 Task: Look for space in Heniches'k, Ukraine from 10th September, 2023 to 16th September, 2023 for 4 adults in price range Rs.10000 to Rs.14000. Place can be private room with 4 bedrooms having 4 beds and 4 bathrooms. Property type can be house, flat, guest house. Amenities needed are: wifi, TV, free parkinig on premises, gym, breakfast. Booking option can be shelf check-in. Required host language is English.
Action: Mouse moved to (34, 89)
Screenshot: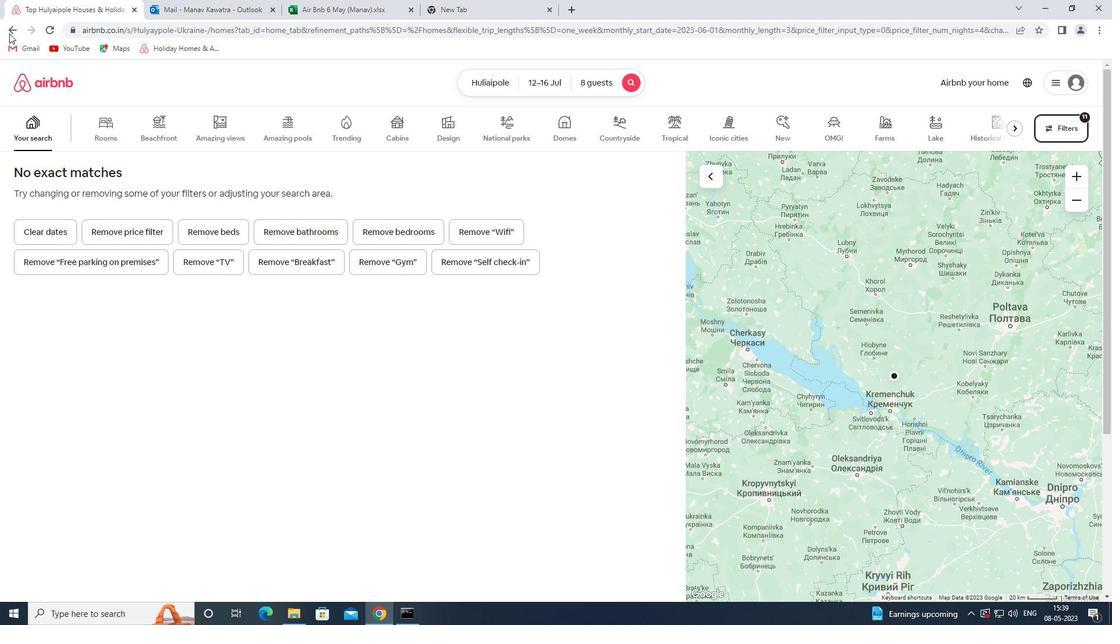 
Action: Mouse pressed left at (34, 89)
Screenshot: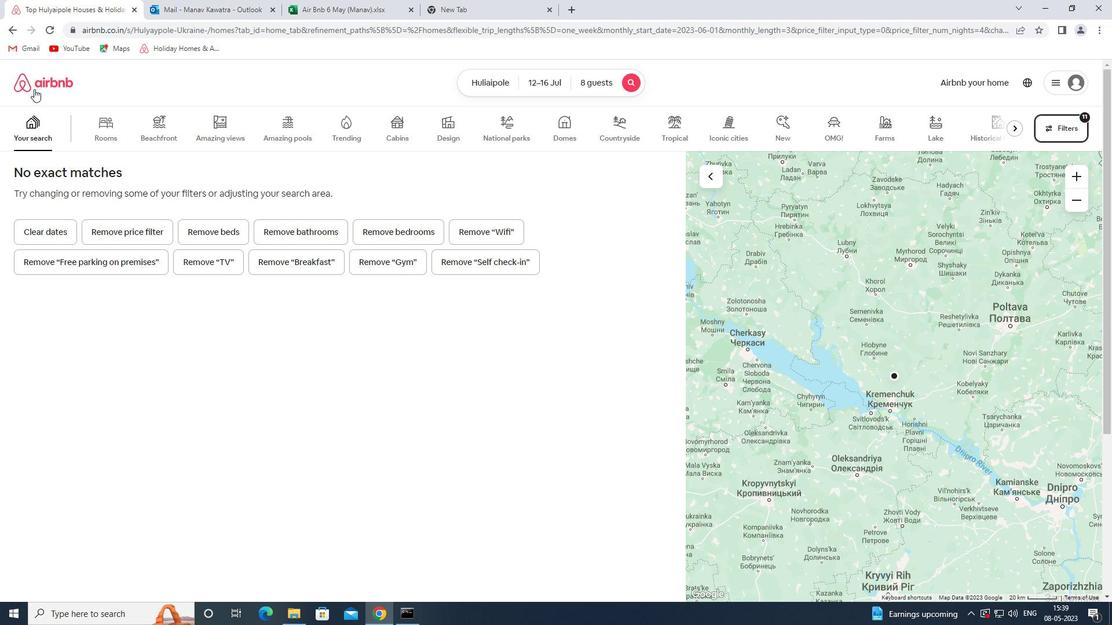 
Action: Mouse moved to (490, 118)
Screenshot: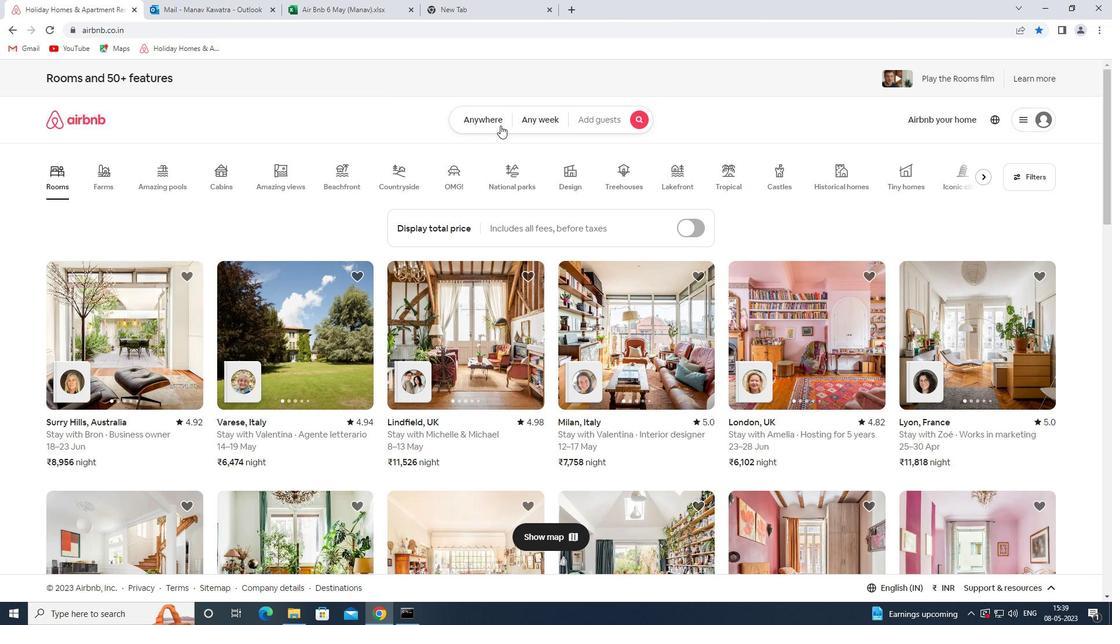 
Action: Mouse pressed left at (490, 118)
Screenshot: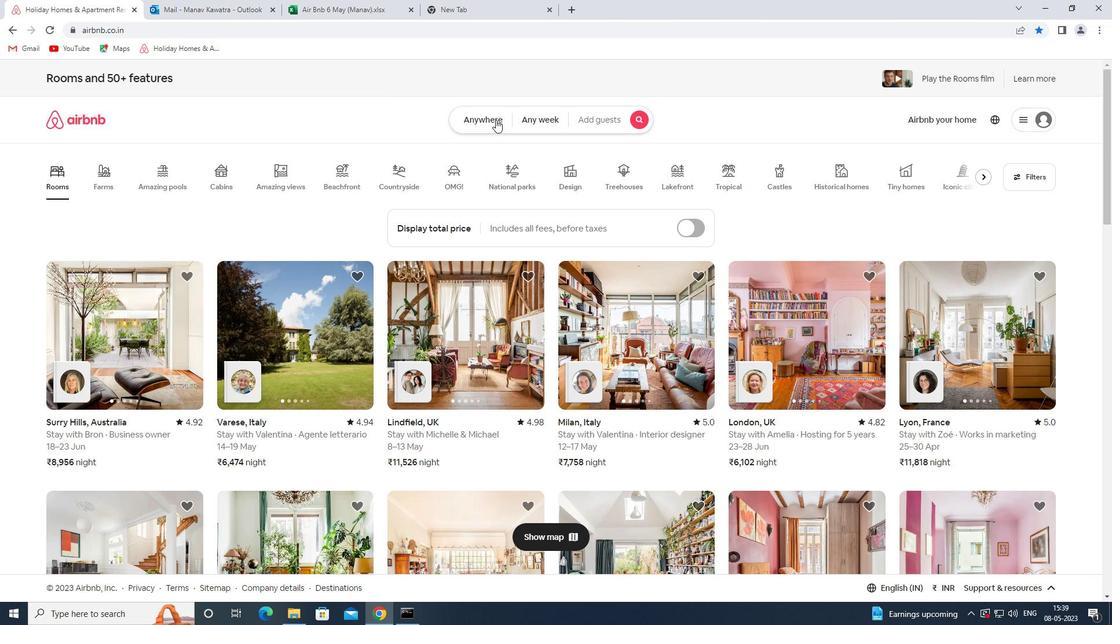 
Action: Mouse moved to (427, 172)
Screenshot: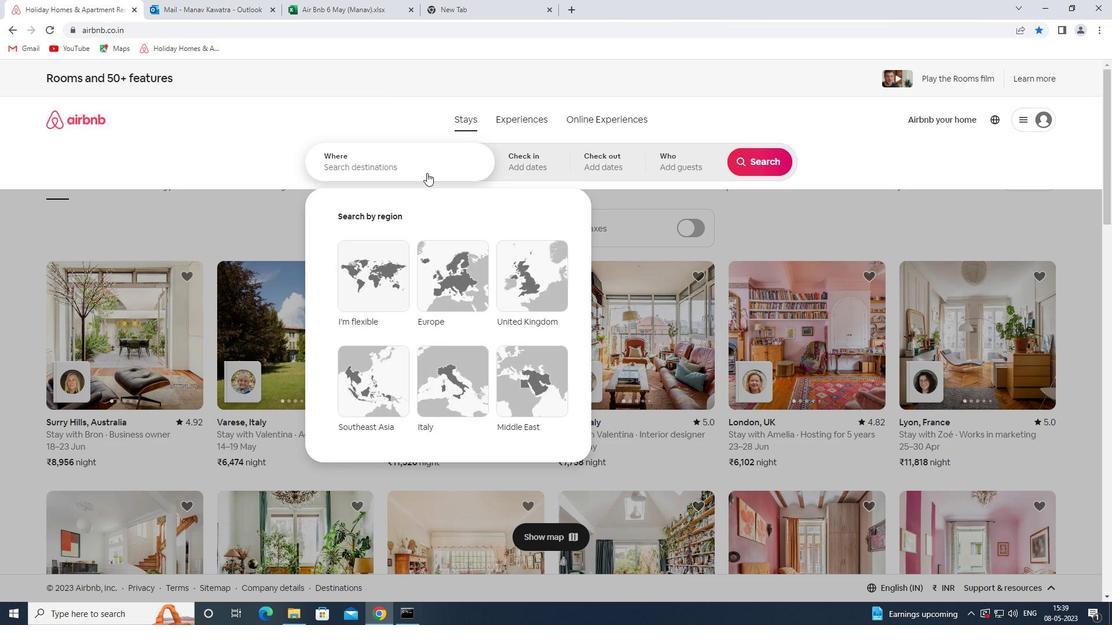 
Action: Mouse pressed left at (427, 172)
Screenshot: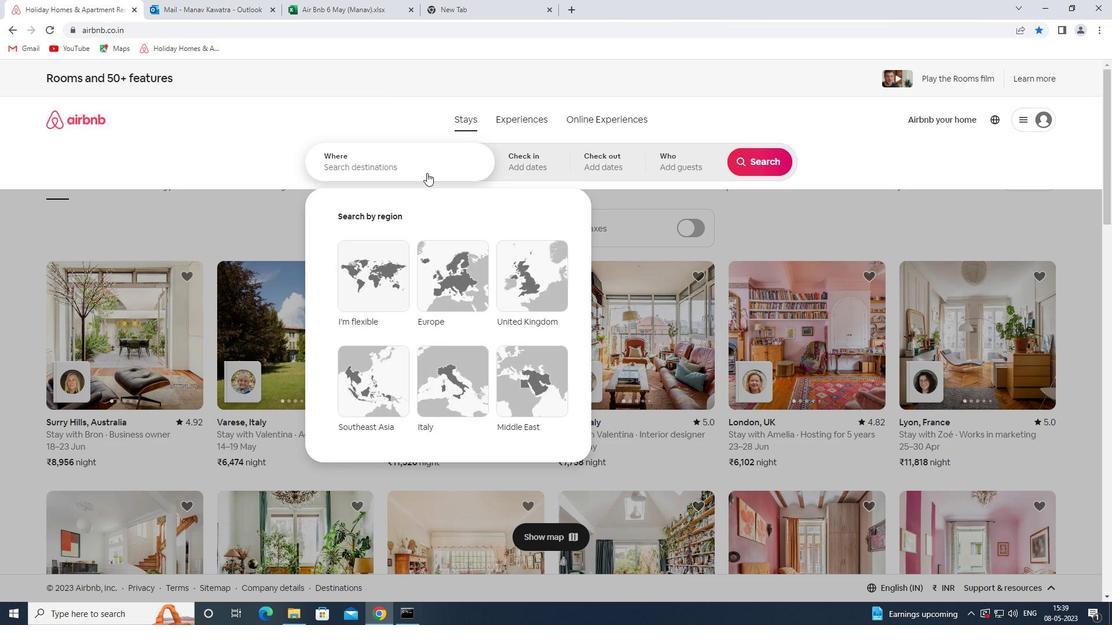 
Action: Key pressed <Key.shift_r><Key.shift_r><Key.shift_r><Key.shift_r><Key.shift_r><Key.shift_r><Key.shift_r><Key.shift_r><Key.shift_r><Key.shift_r>Horodyshche<Key.space><Key.shift>UKRAINE<Key.space><Key.enter>
Screenshot: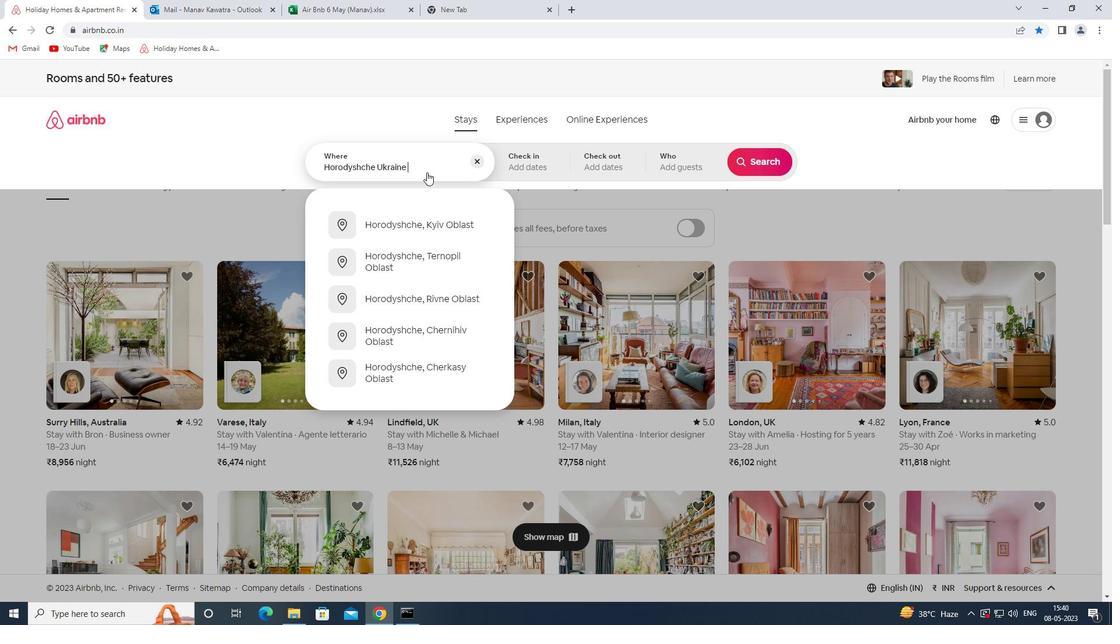 
Action: Mouse moved to (764, 260)
Screenshot: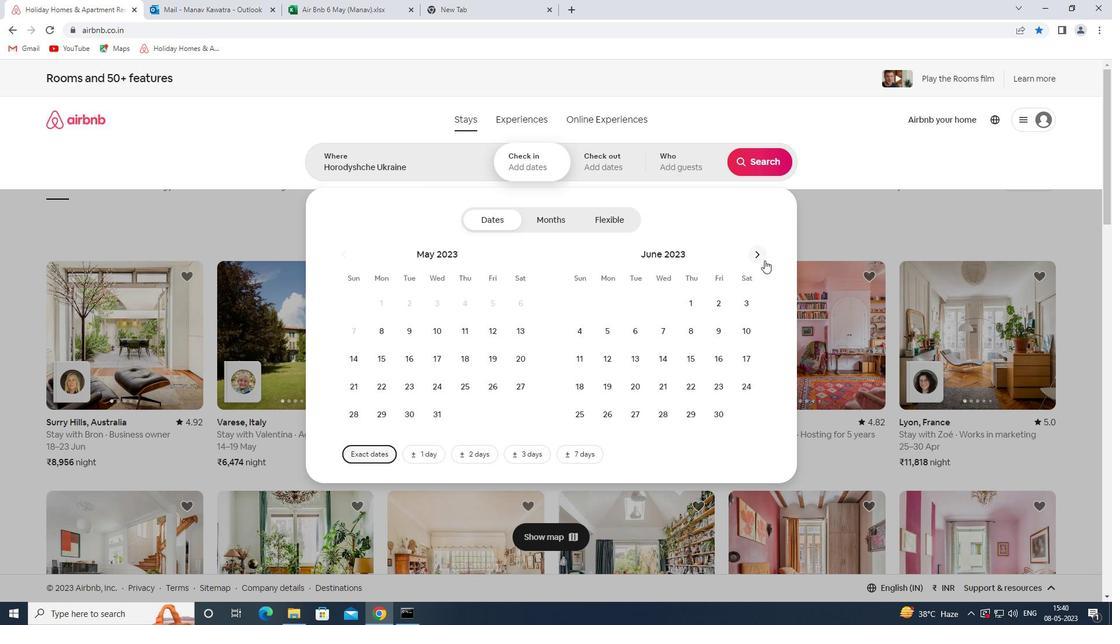
Action: Mouse pressed left at (764, 260)
Screenshot: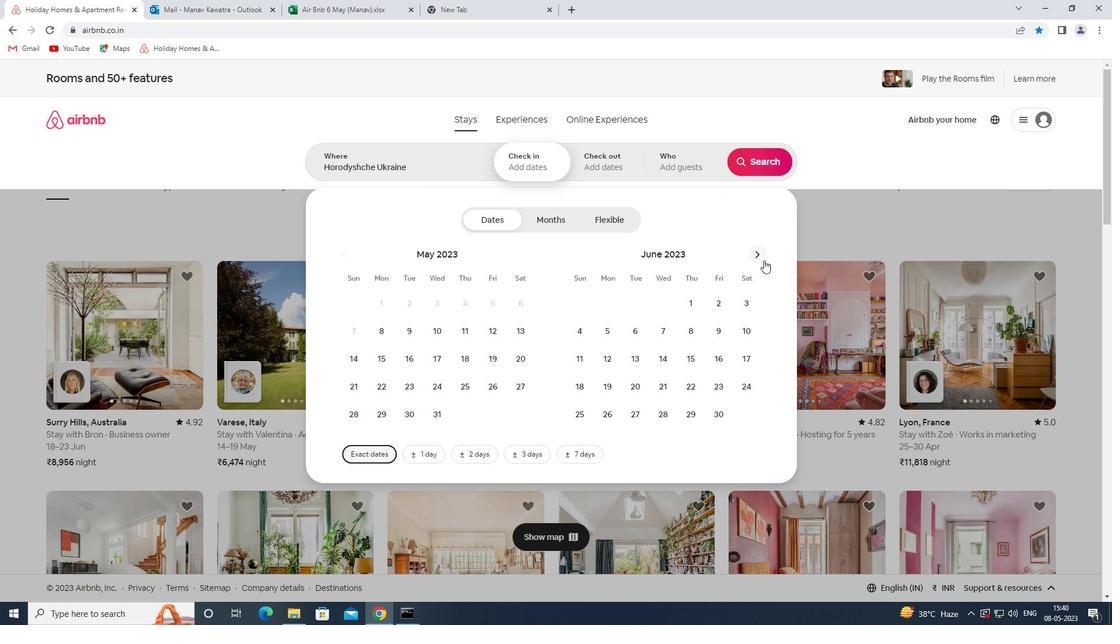 
Action: Mouse pressed left at (764, 260)
Screenshot: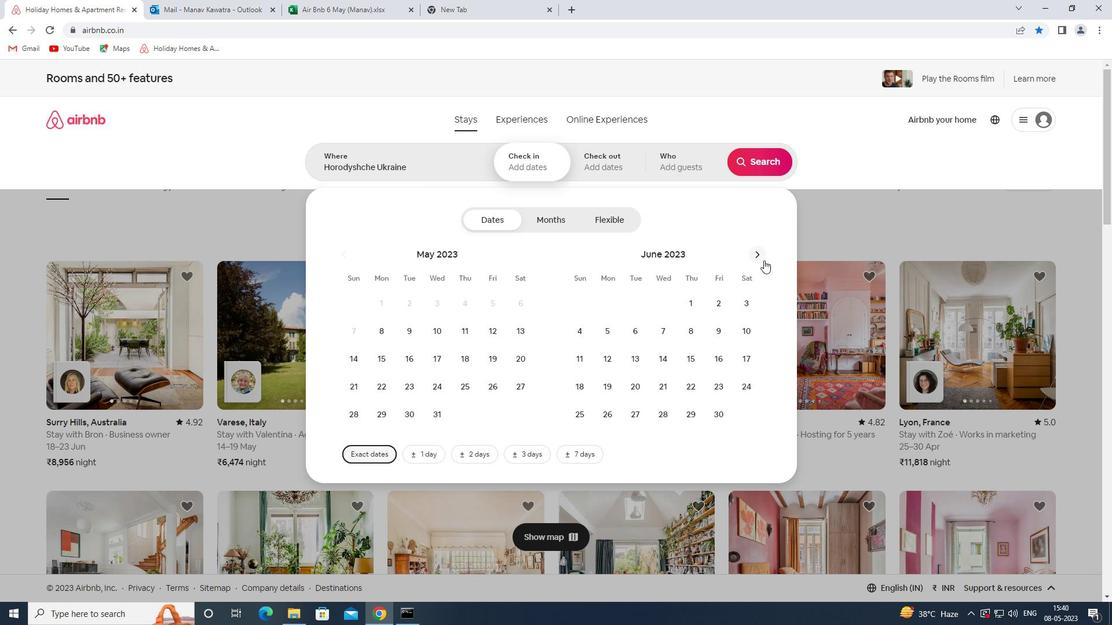 
Action: Mouse pressed left at (764, 260)
Screenshot: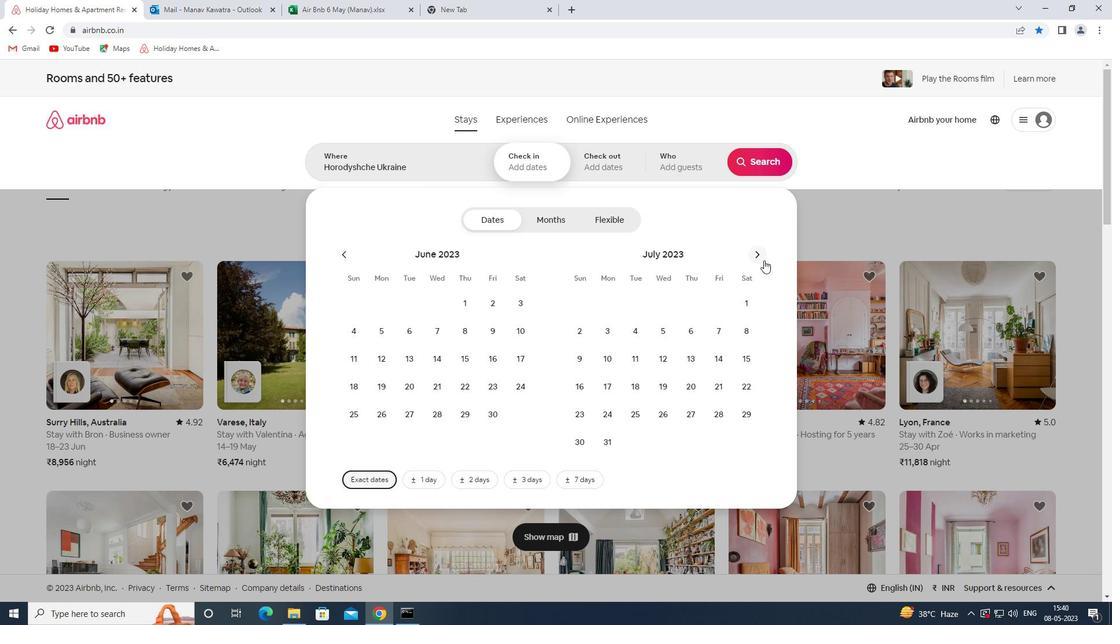 
Action: Mouse moved to (688, 338)
Screenshot: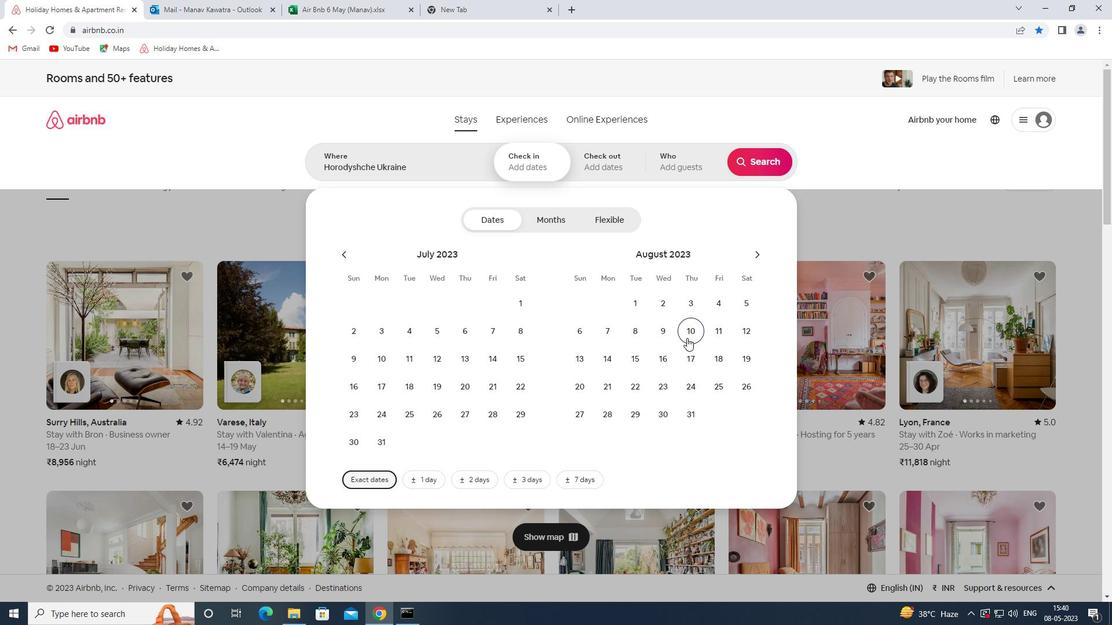 
Action: Mouse pressed left at (688, 338)
Screenshot: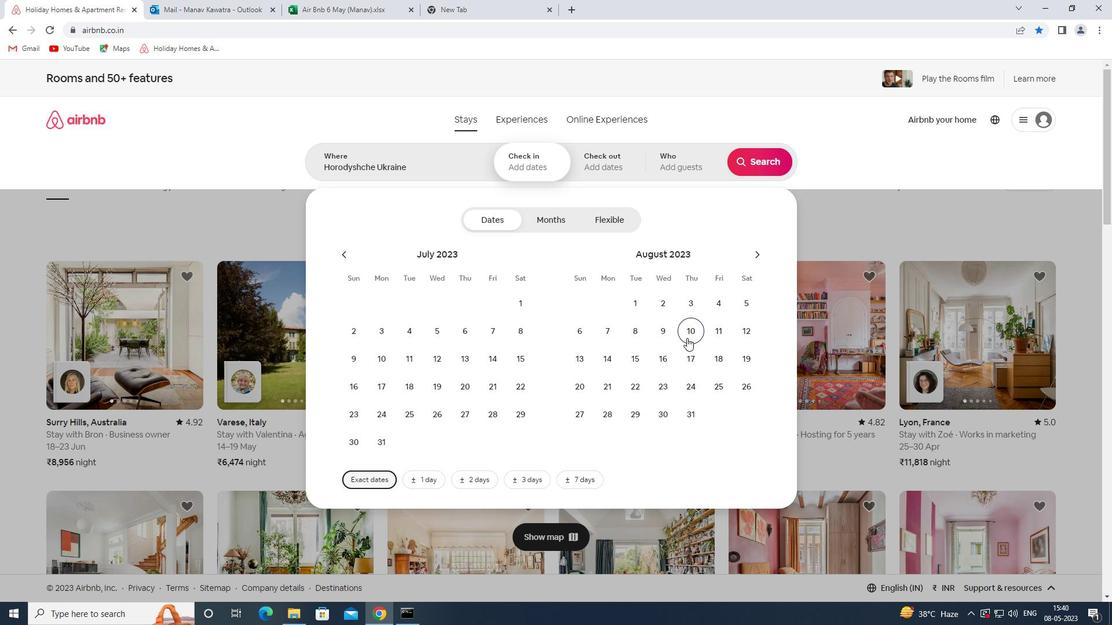 
Action: Mouse moved to (585, 388)
Screenshot: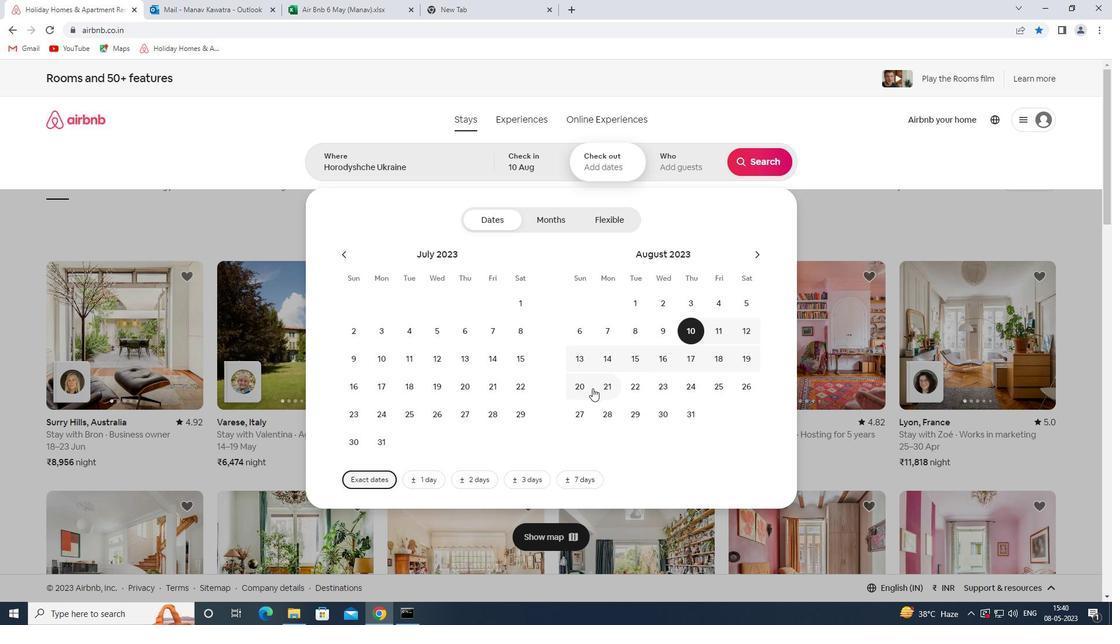 
Action: Mouse pressed left at (585, 388)
Screenshot: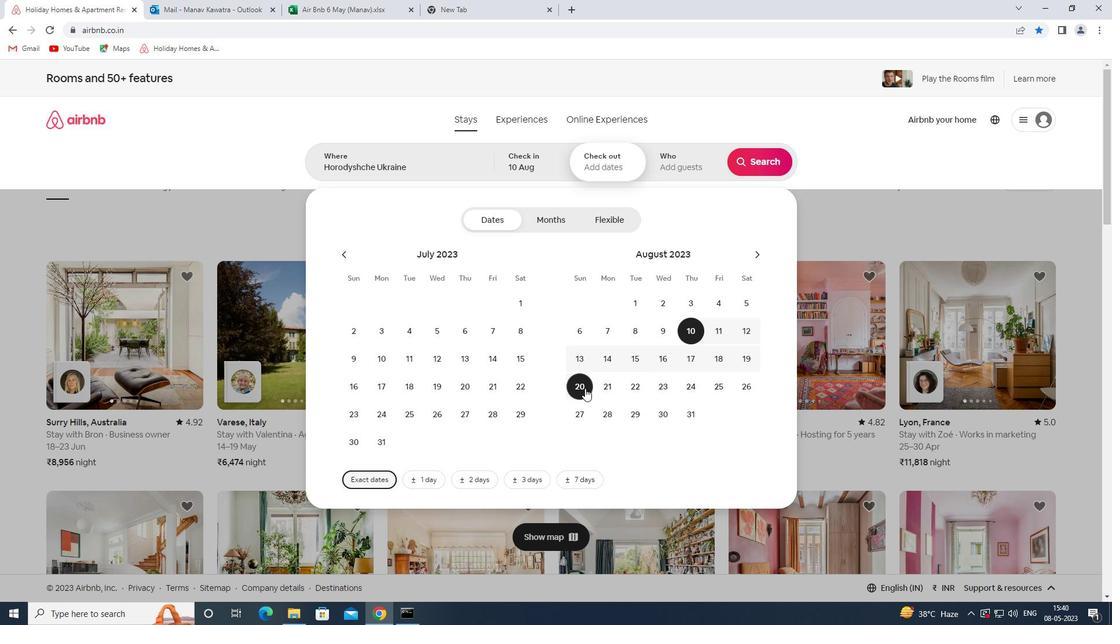
Action: Mouse moved to (689, 165)
Screenshot: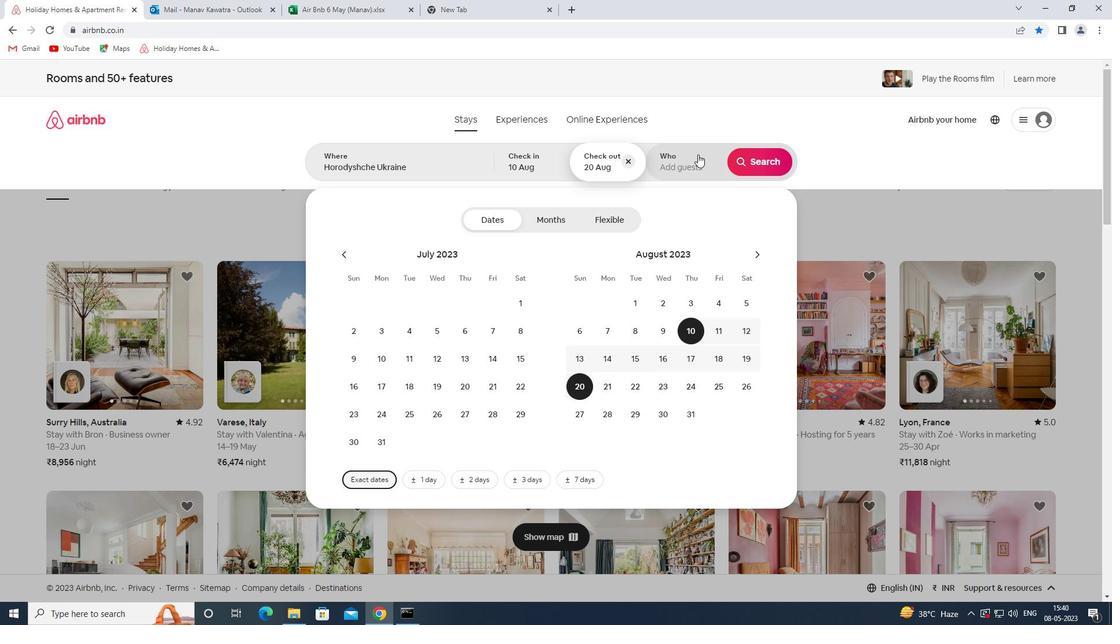 
Action: Mouse pressed left at (689, 165)
Screenshot: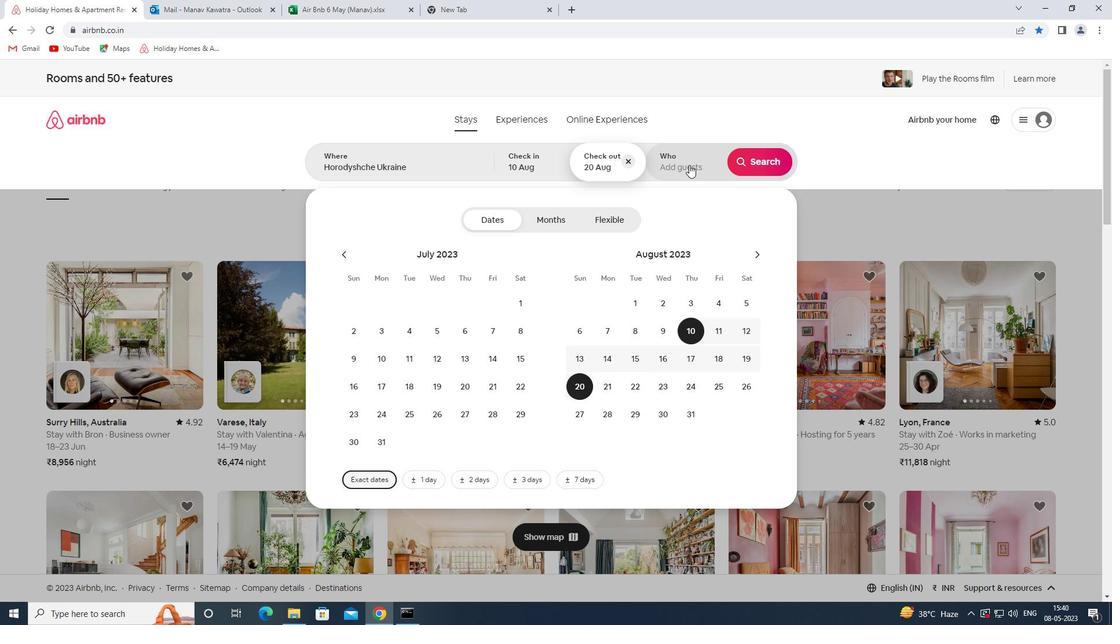 
Action: Mouse moved to (769, 221)
Screenshot: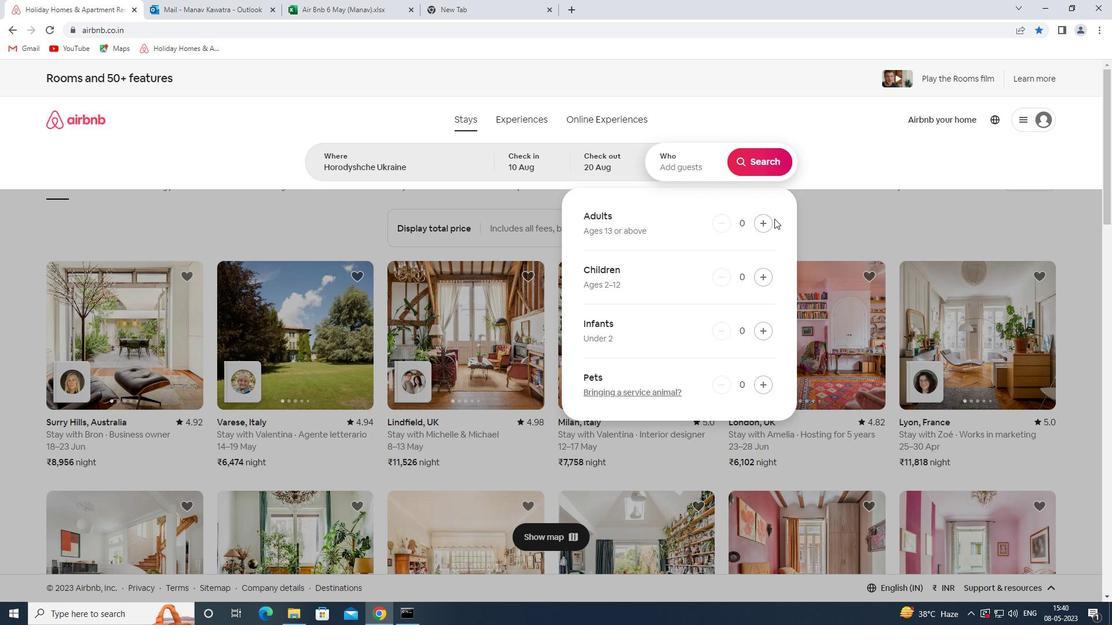 
Action: Mouse pressed left at (769, 221)
Screenshot: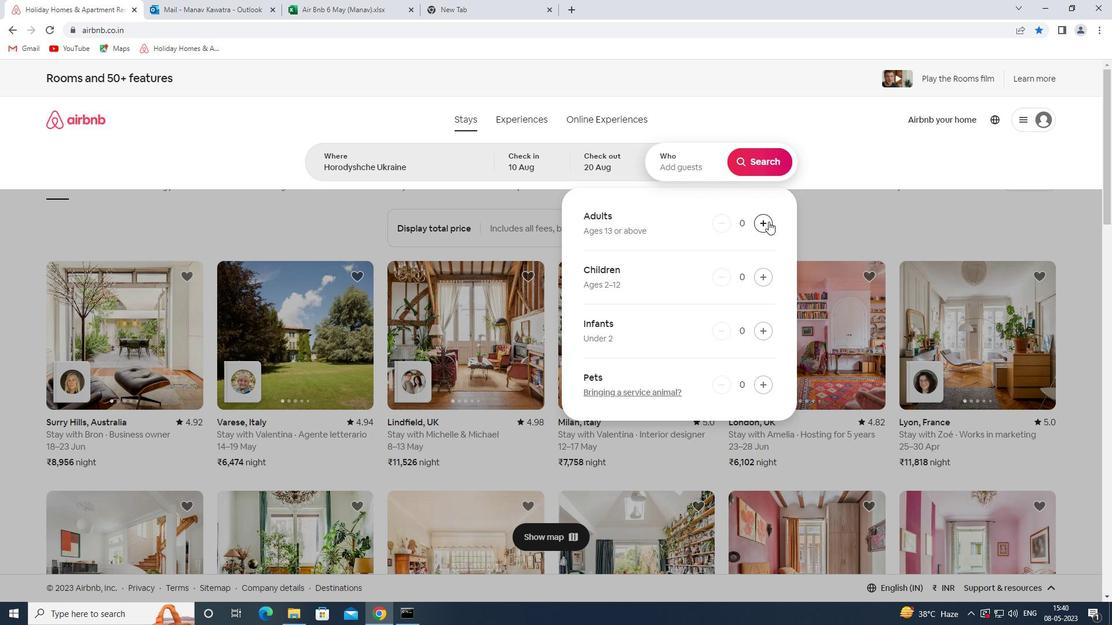 
Action: Mouse pressed left at (769, 221)
Screenshot: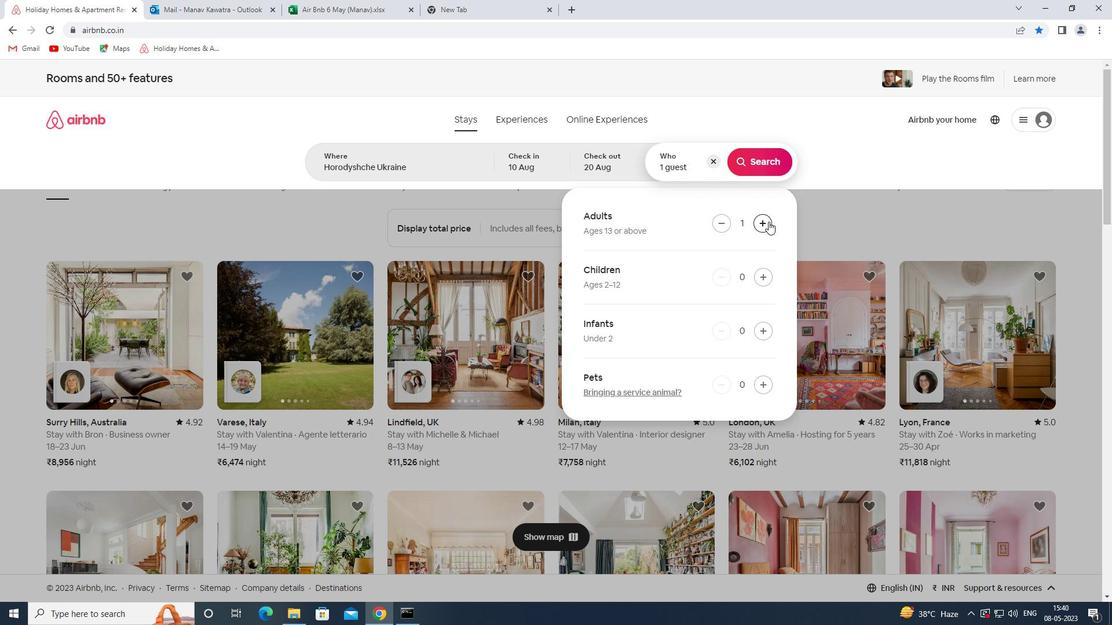 
Action: Mouse pressed left at (769, 221)
Screenshot: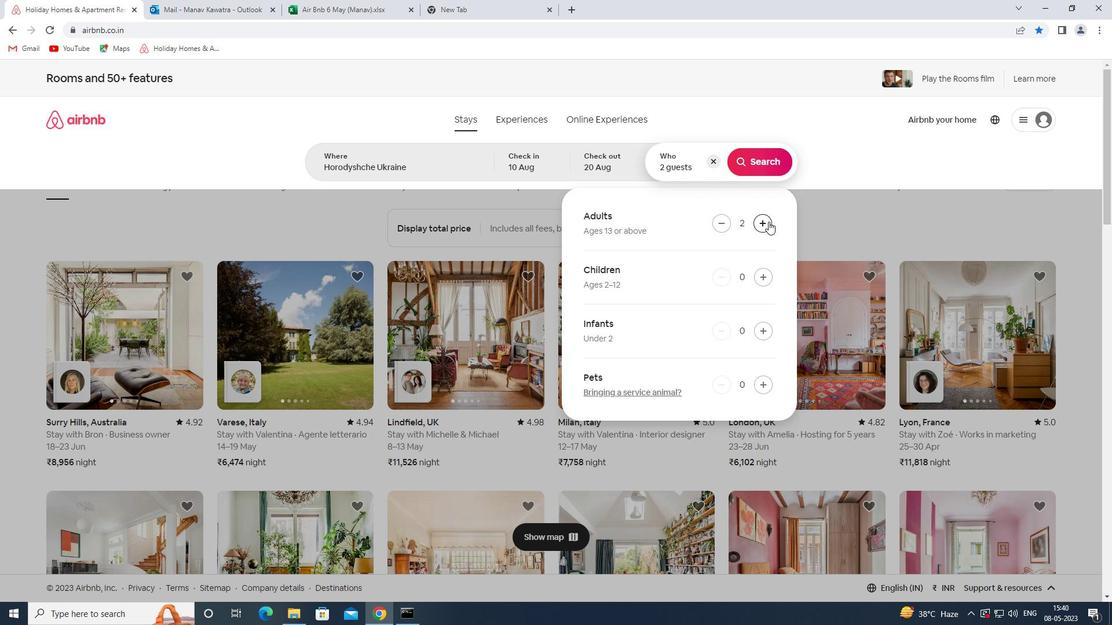 
Action: Mouse pressed left at (769, 221)
Screenshot: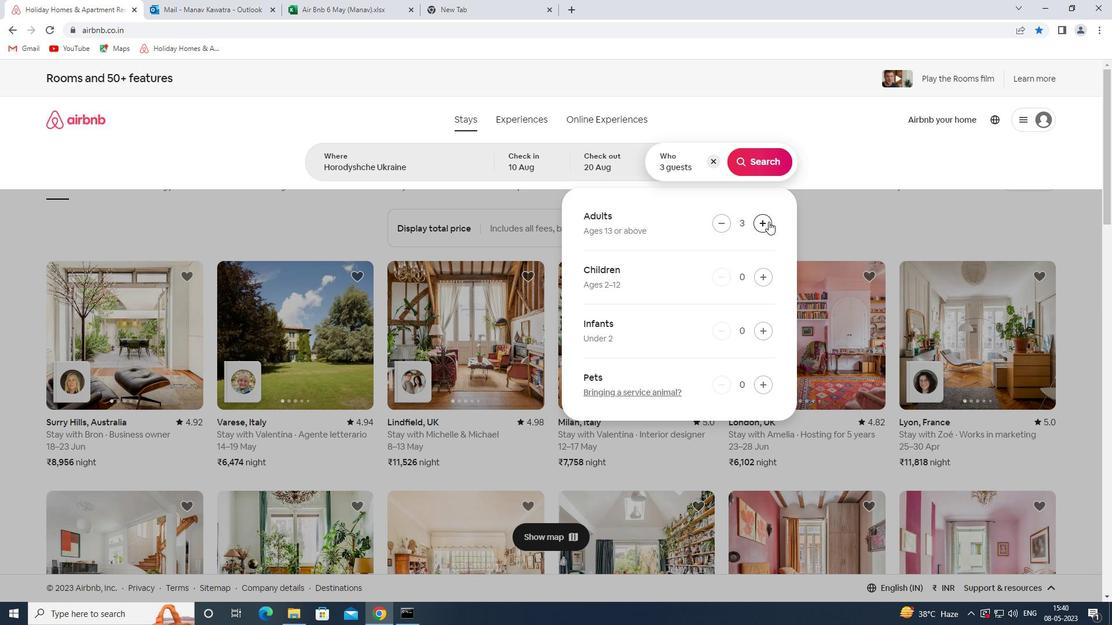 
Action: Mouse pressed left at (769, 221)
Screenshot: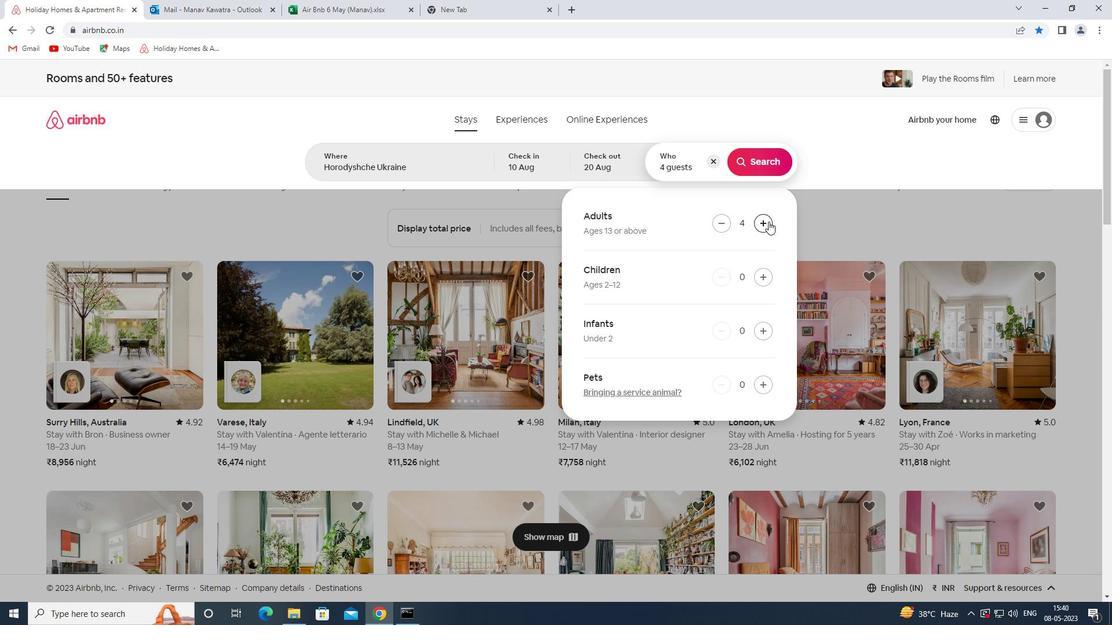 
Action: Mouse pressed left at (769, 221)
Screenshot: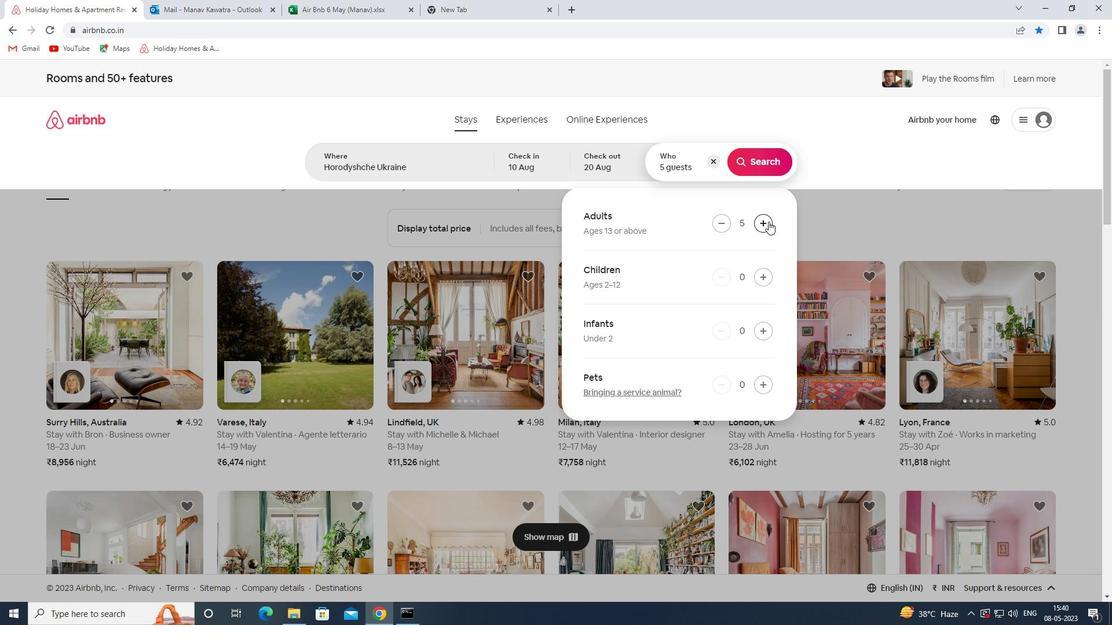 
Action: Mouse pressed left at (769, 221)
Screenshot: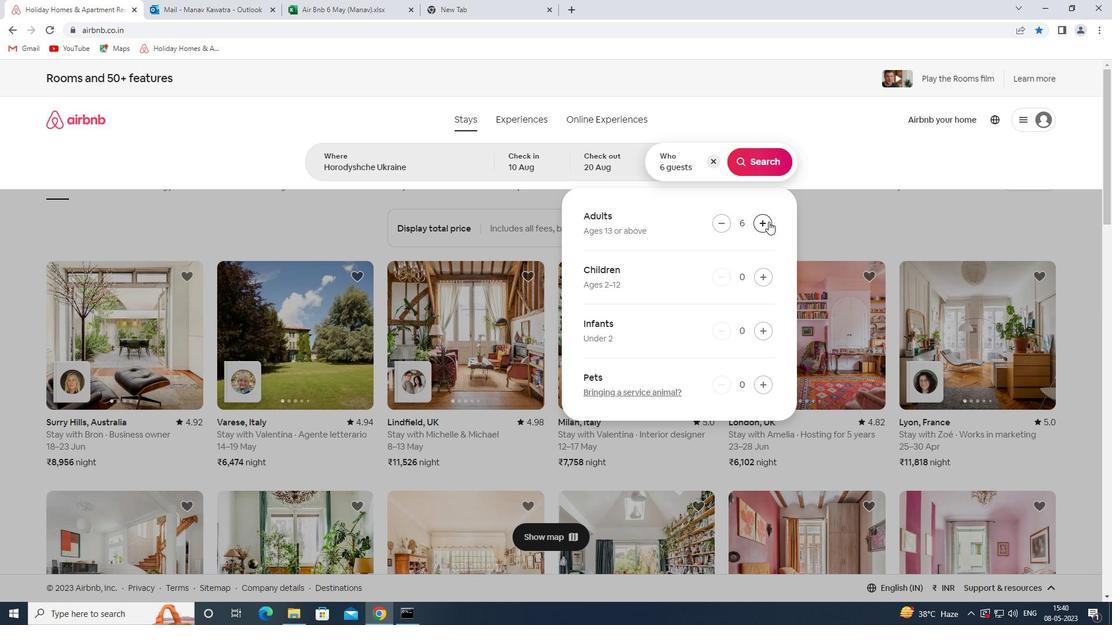 
Action: Mouse pressed left at (769, 221)
Screenshot: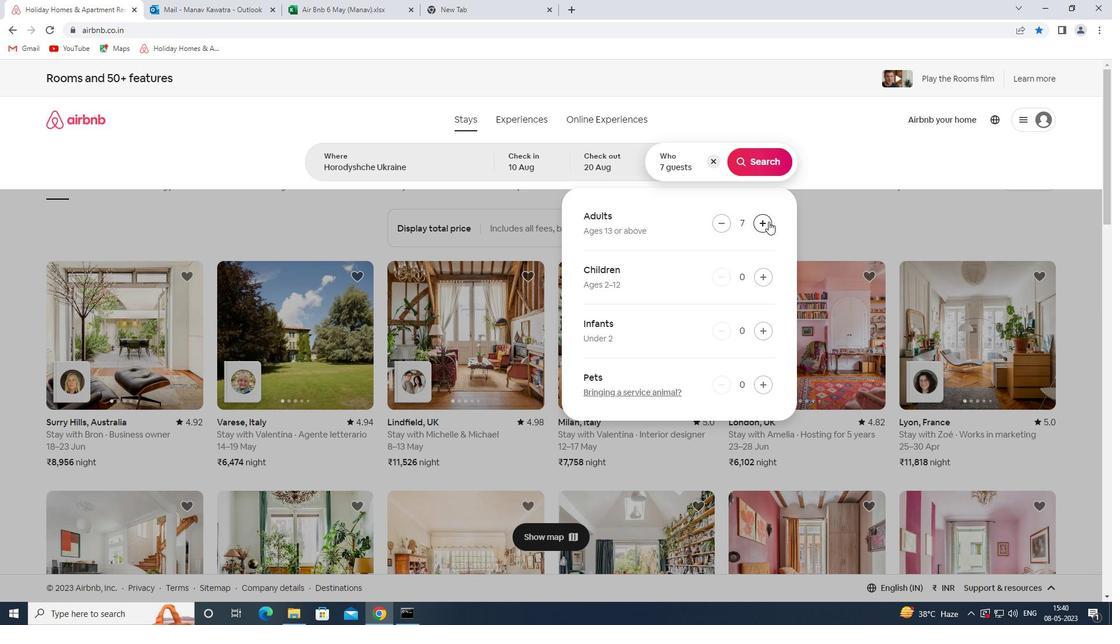 
Action: Mouse pressed left at (769, 221)
Screenshot: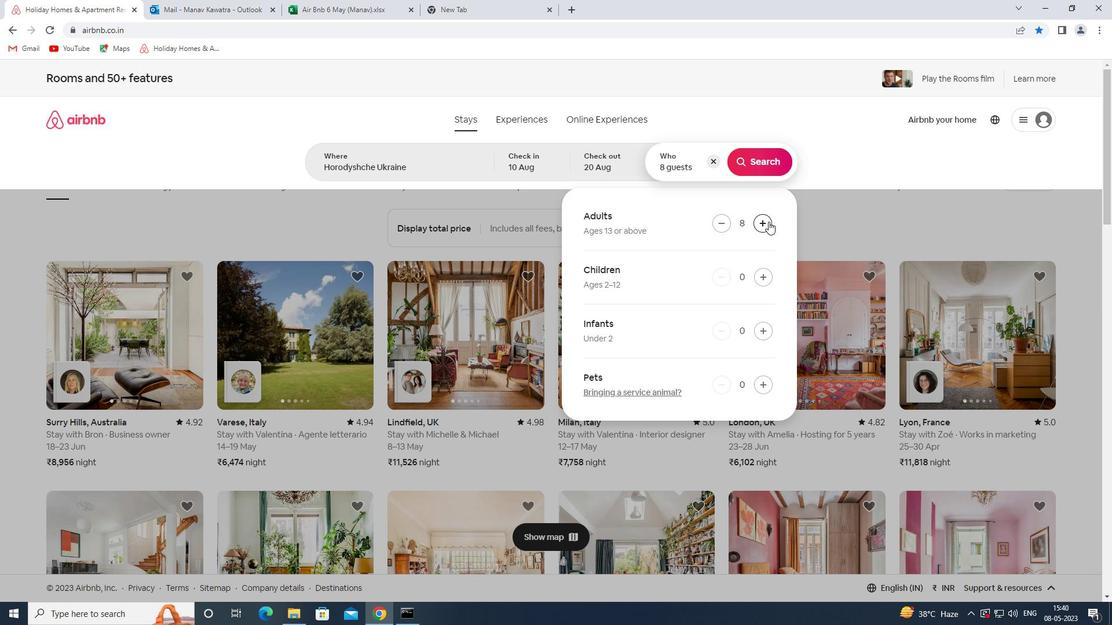 
Action: Mouse pressed left at (769, 221)
Screenshot: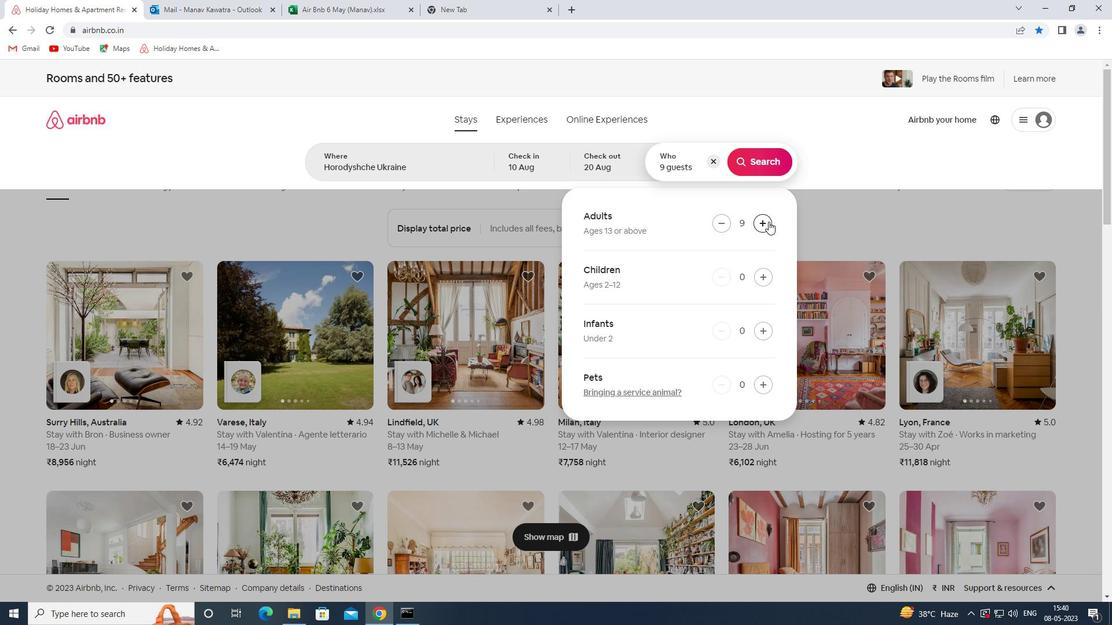 
Action: Mouse moved to (768, 222)
Screenshot: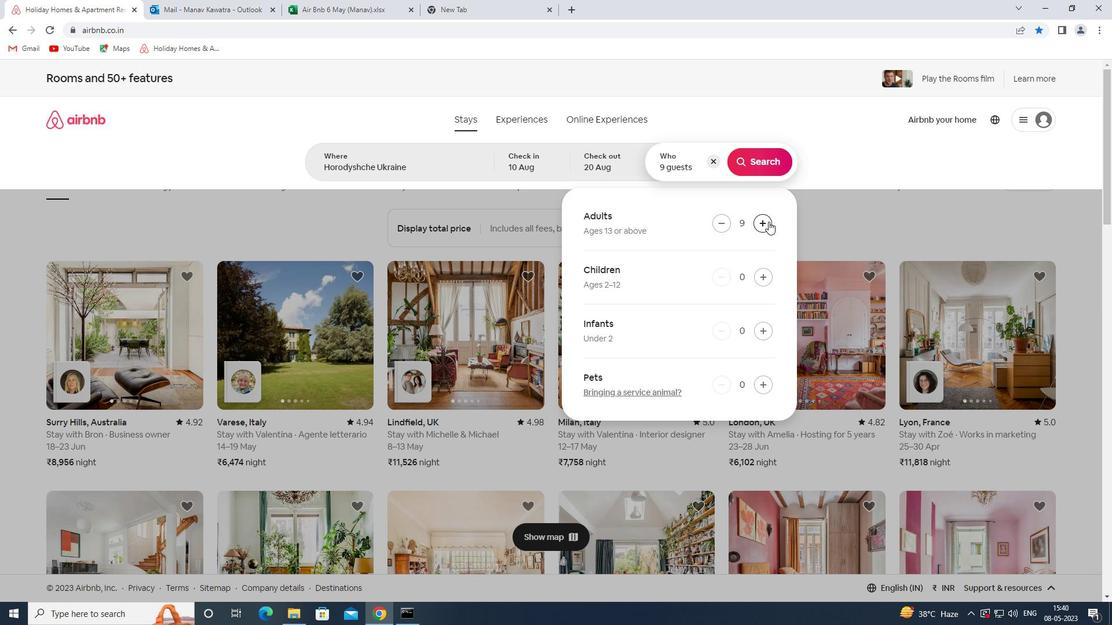 
Action: Mouse pressed left at (768, 222)
Screenshot: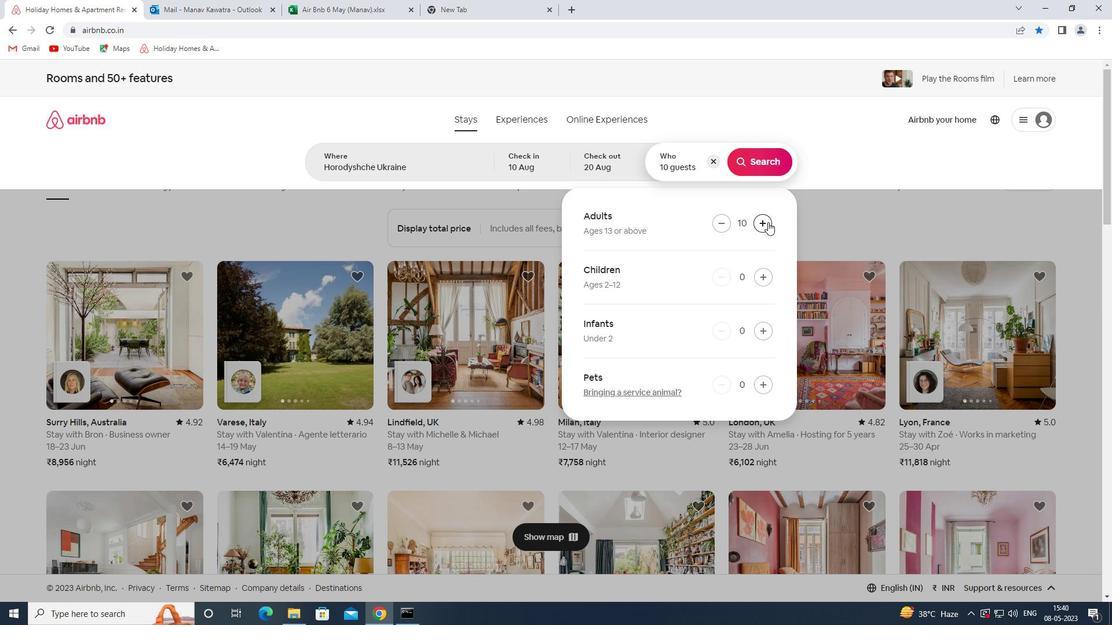 
Action: Mouse pressed left at (768, 222)
Screenshot: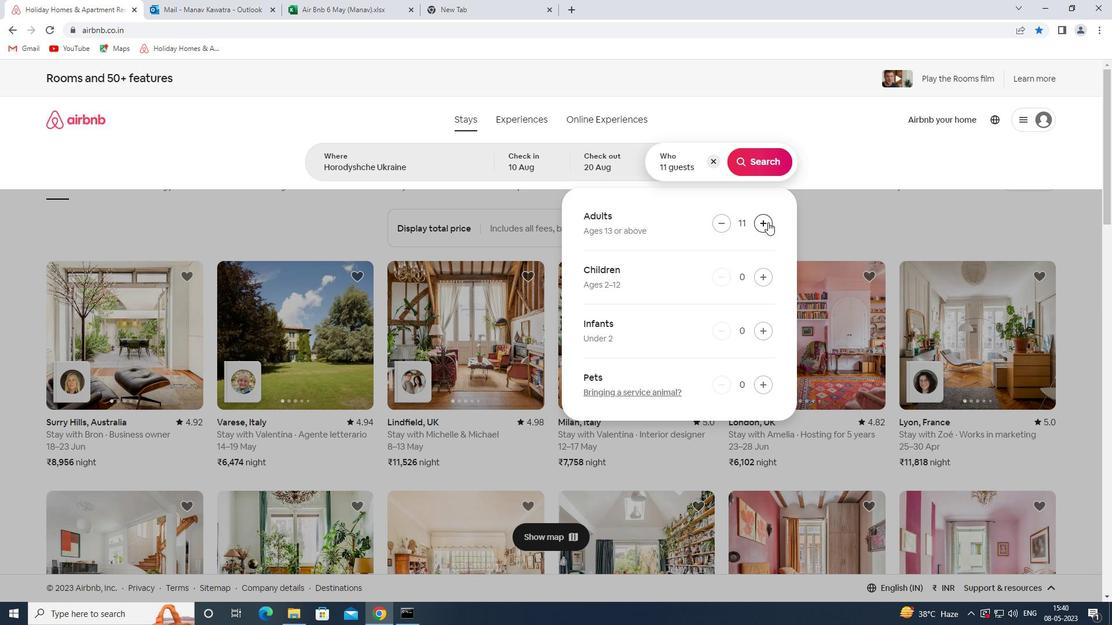
Action: Mouse moved to (750, 161)
Screenshot: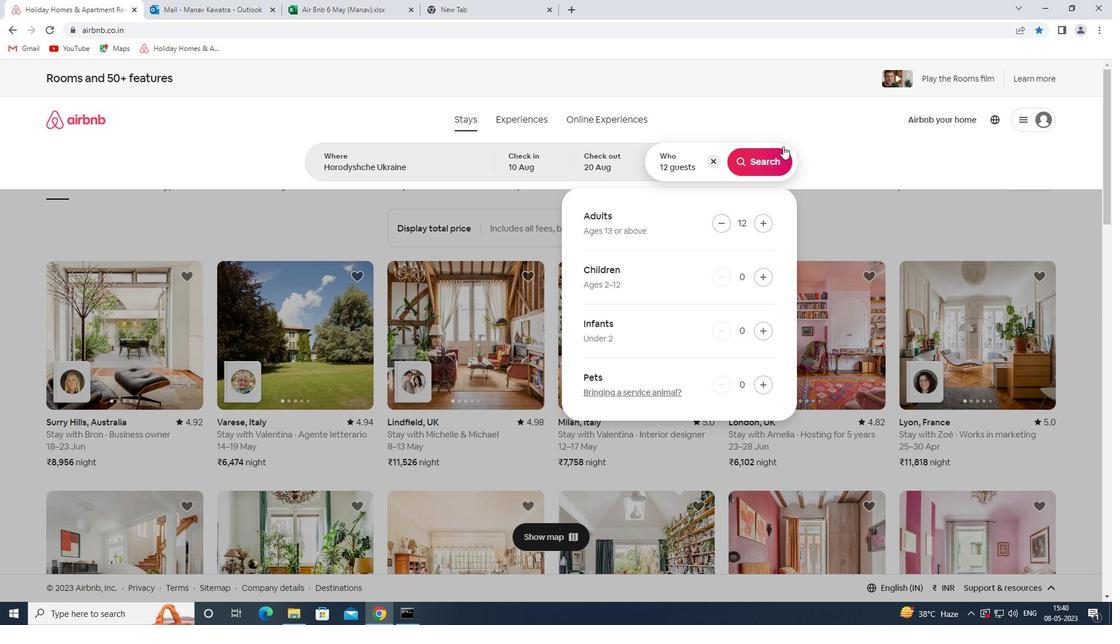 
Action: Mouse pressed left at (750, 161)
Screenshot: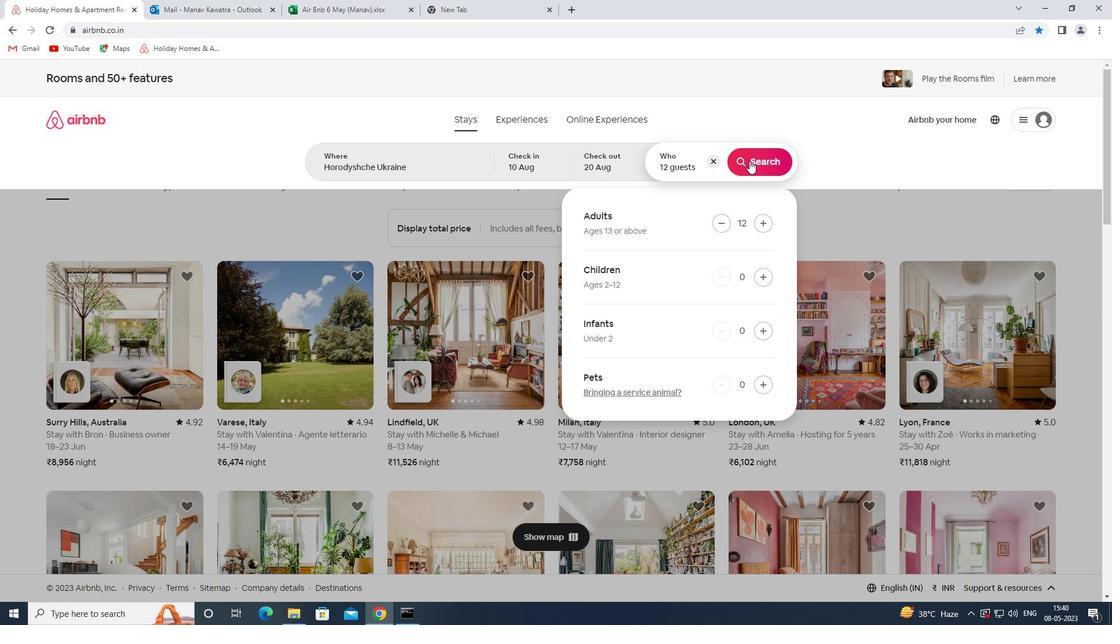 
Action: Mouse moved to (1050, 121)
Screenshot: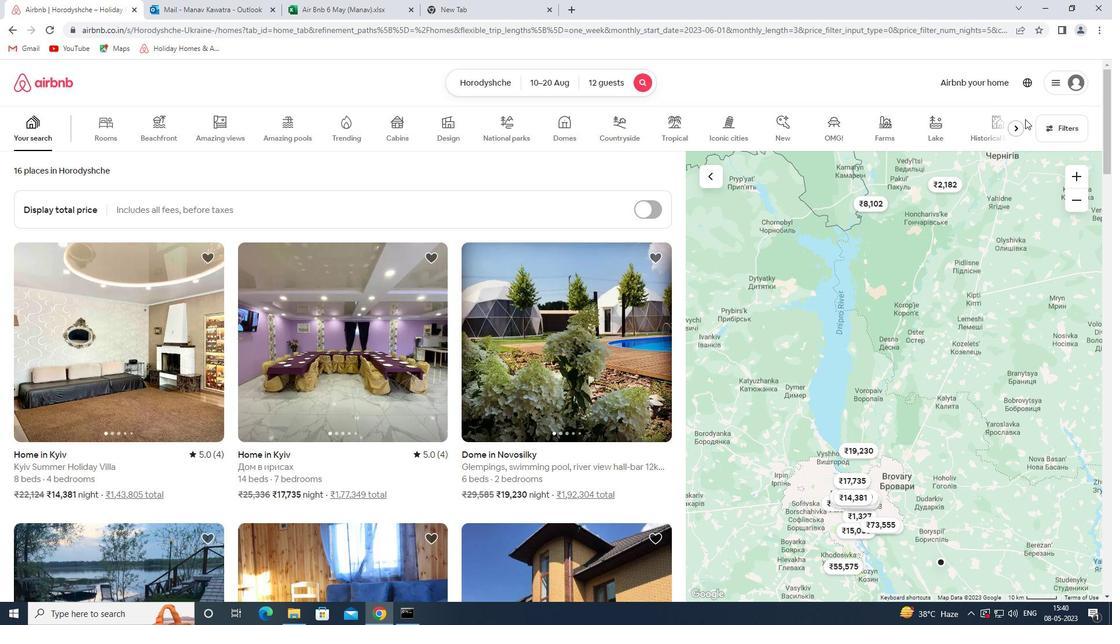 
Action: Mouse pressed left at (1050, 121)
Screenshot: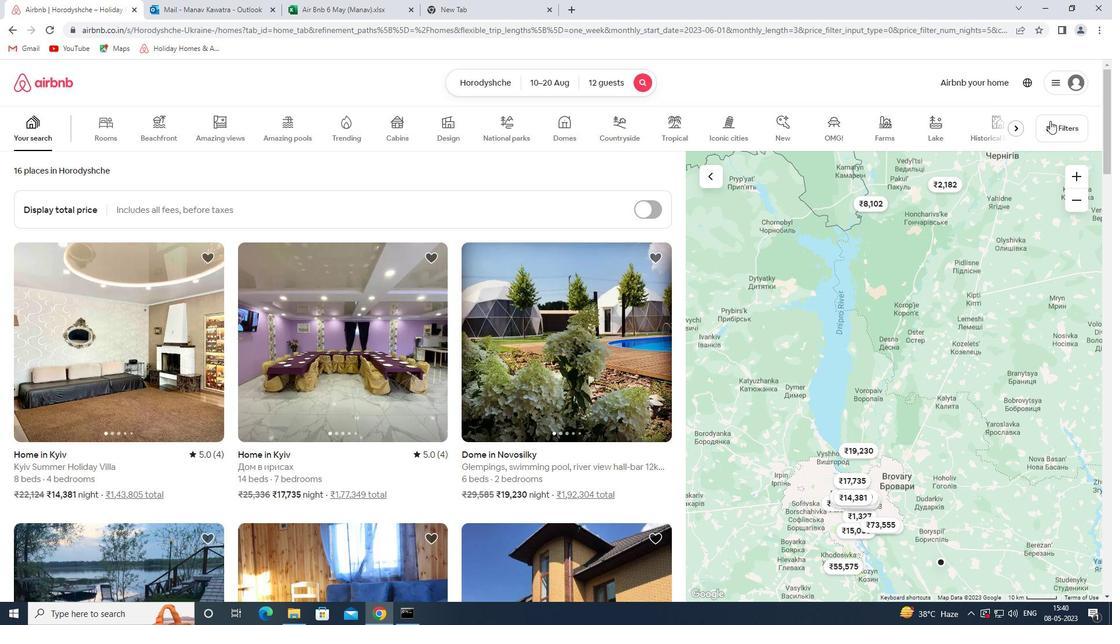 
Action: Mouse moved to (461, 417)
Screenshot: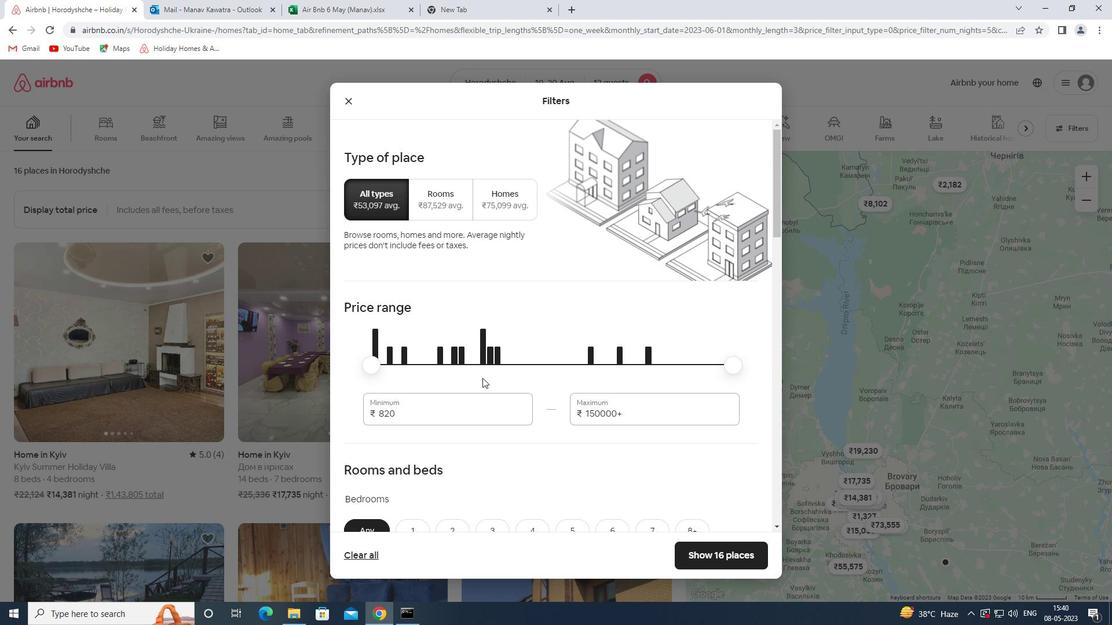 
Action: Mouse pressed left at (461, 417)
Screenshot: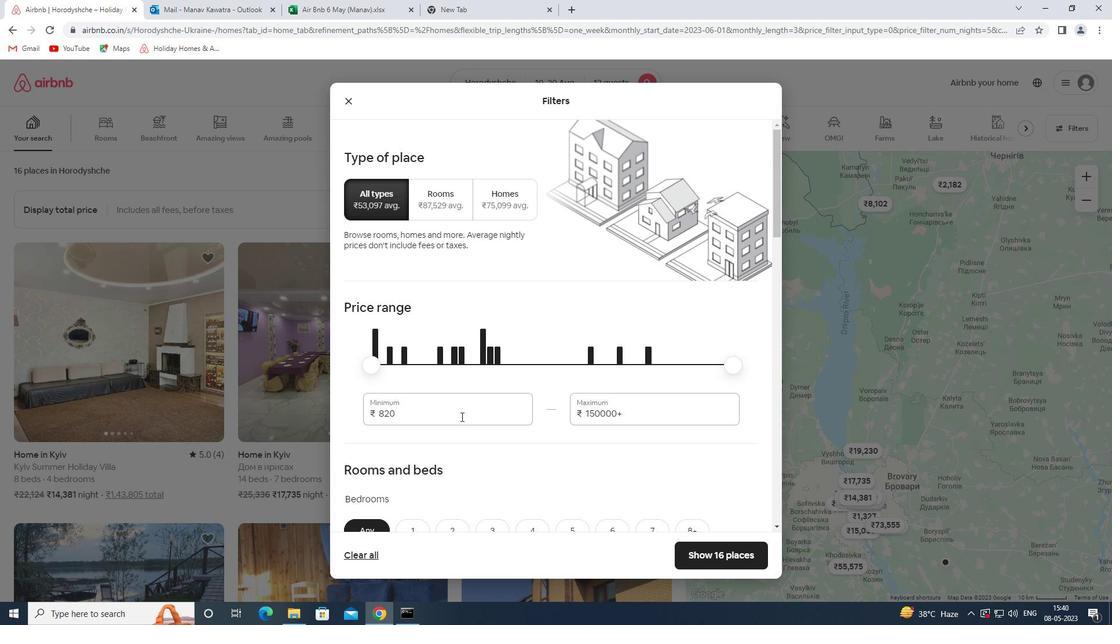 
Action: Mouse pressed left at (461, 417)
Screenshot: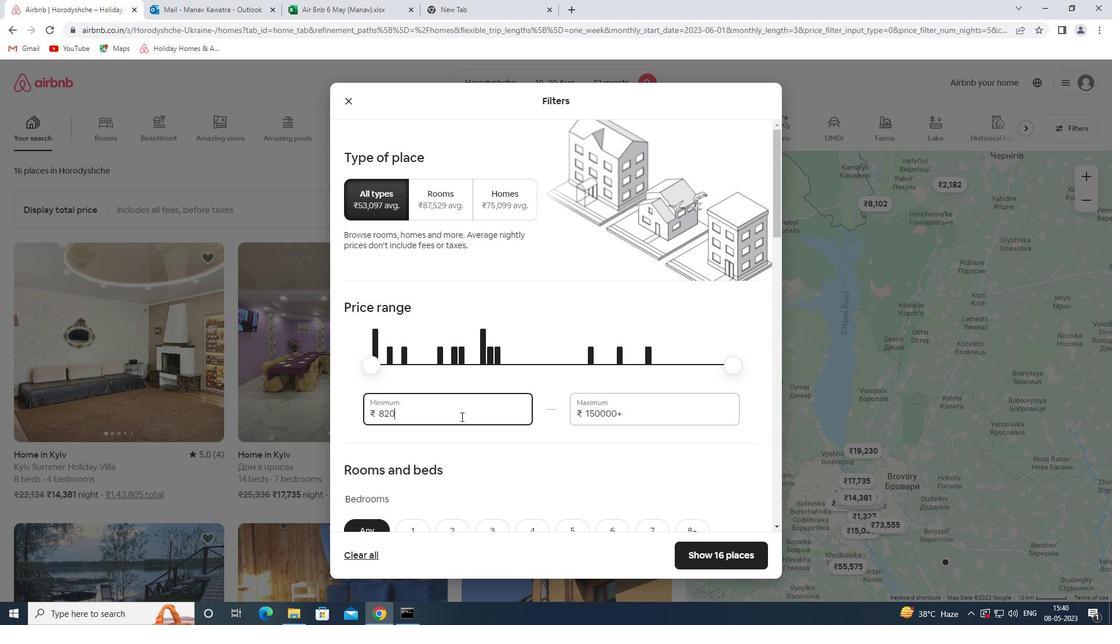 
Action: Key pressed 10000<Key.tab>14000
Screenshot: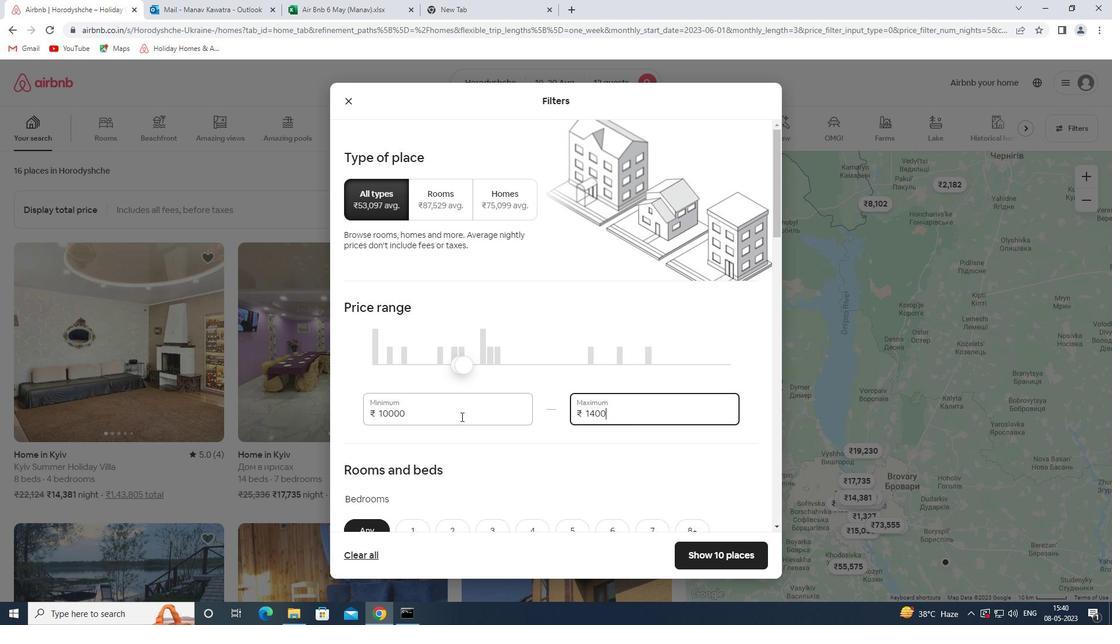 
Action: Mouse moved to (521, 377)
Screenshot: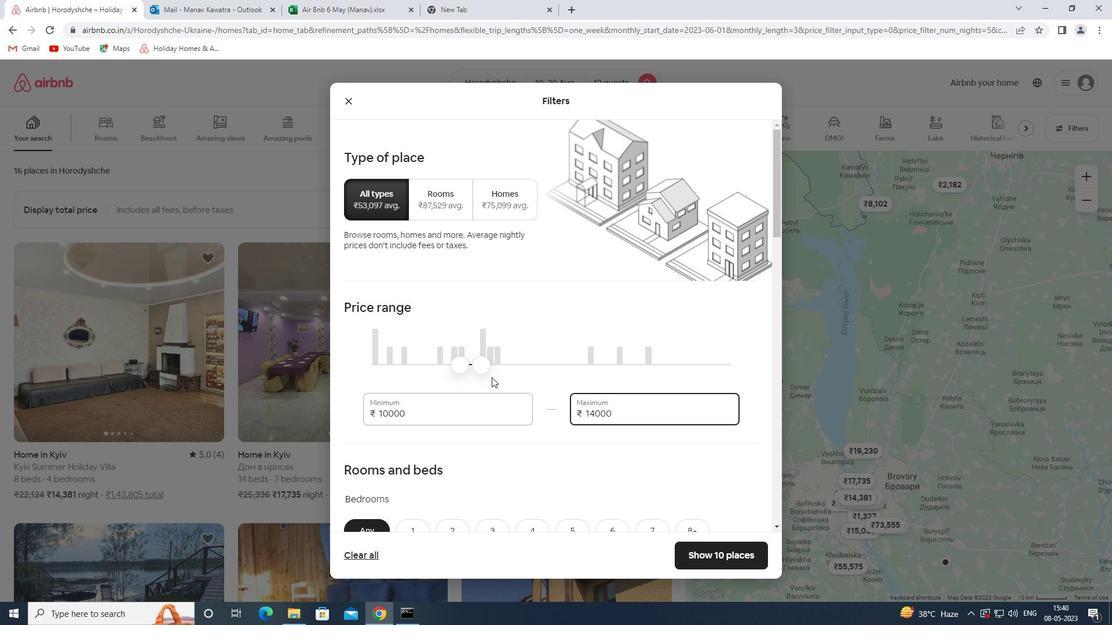 
Action: Mouse scrolled (521, 377) with delta (0, 0)
Screenshot: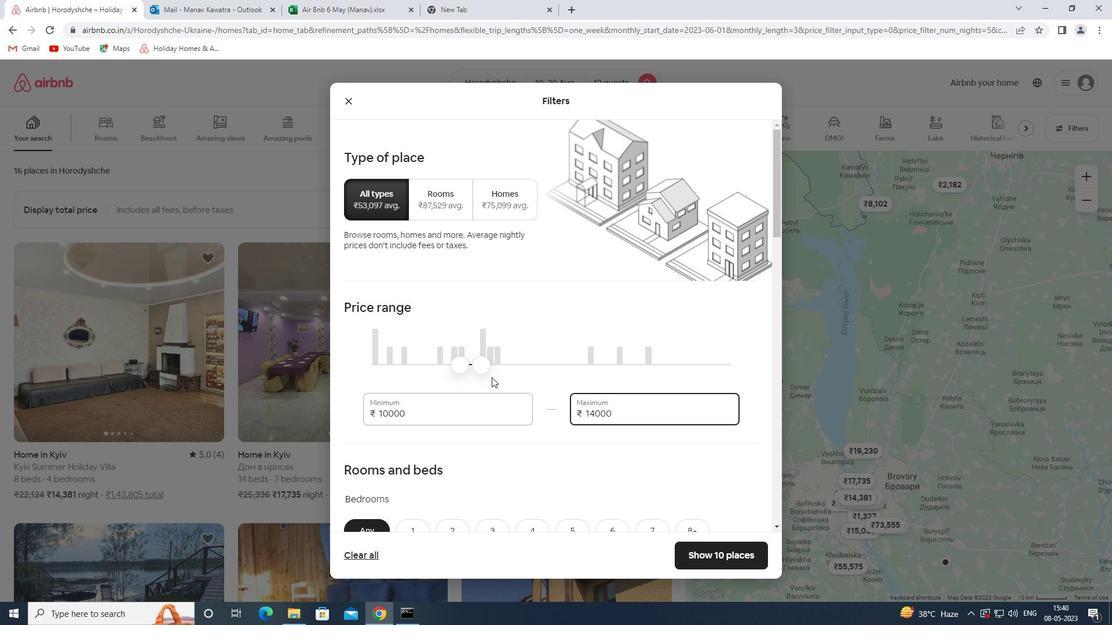 
Action: Mouse moved to (531, 375)
Screenshot: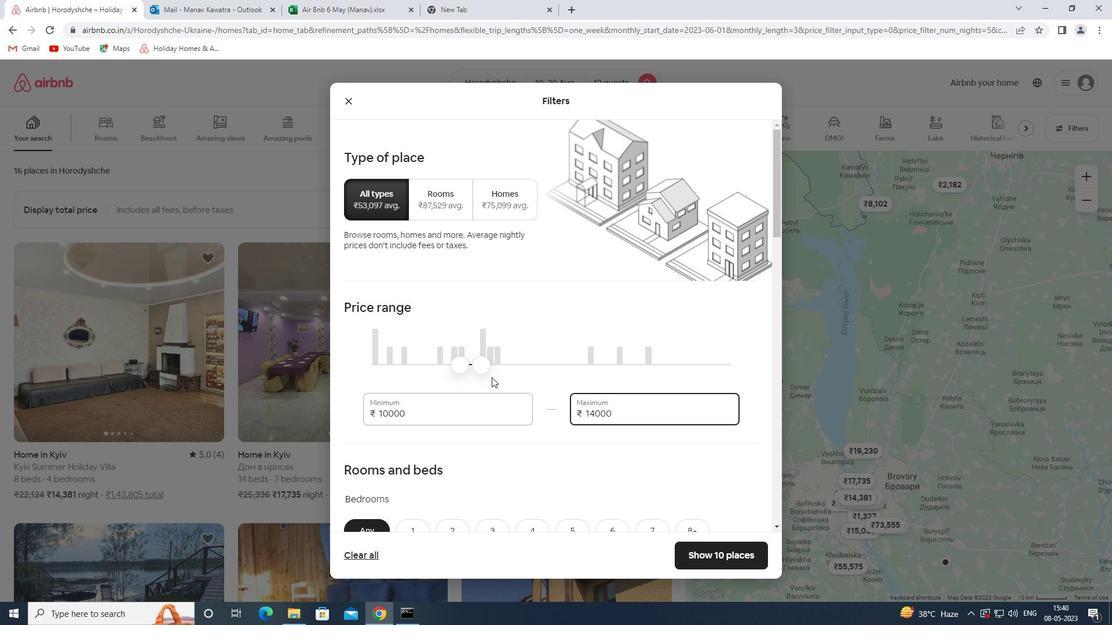 
Action: Mouse scrolled (531, 375) with delta (0, 0)
Screenshot: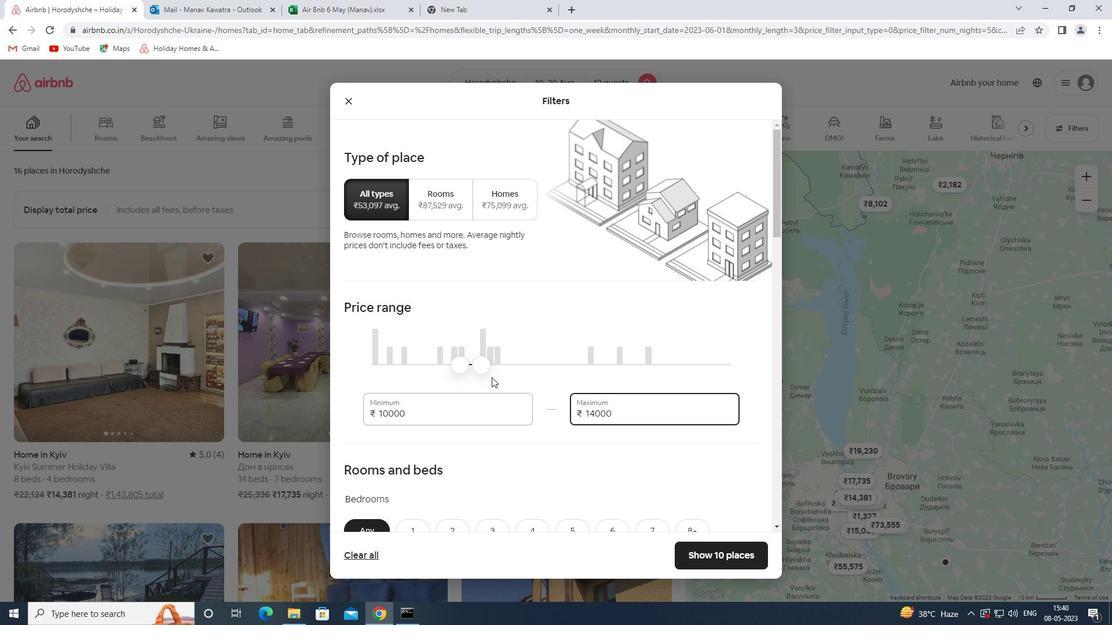 
Action: Mouse moved to (536, 375)
Screenshot: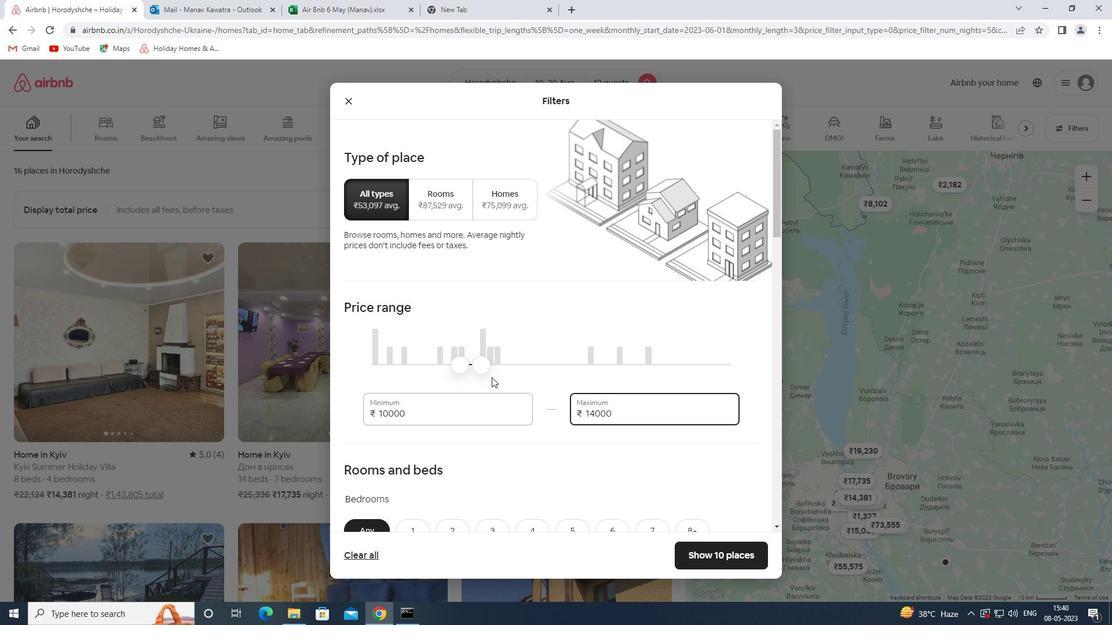 
Action: Mouse scrolled (536, 374) with delta (0, 0)
Screenshot: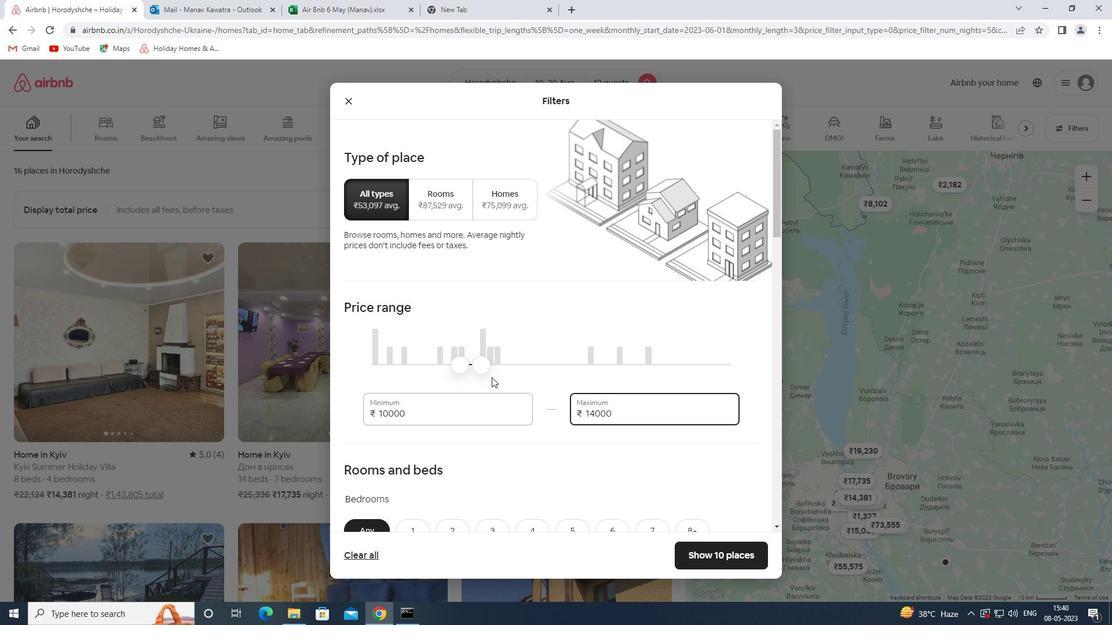 
Action: Mouse moved to (540, 373)
Screenshot: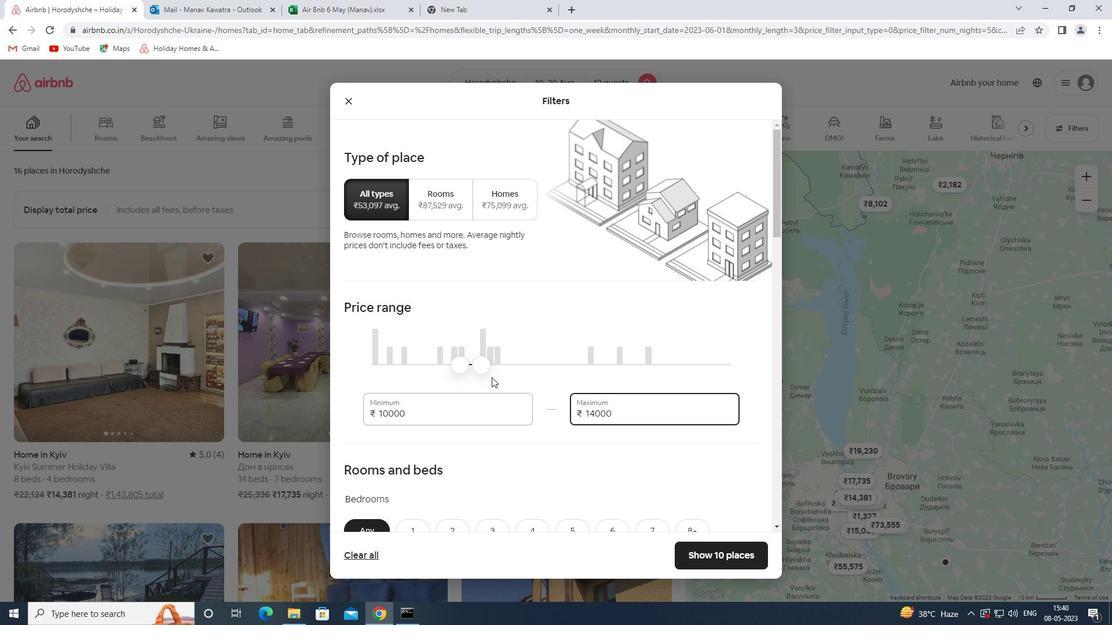 
Action: Mouse scrolled (540, 373) with delta (0, 0)
Screenshot: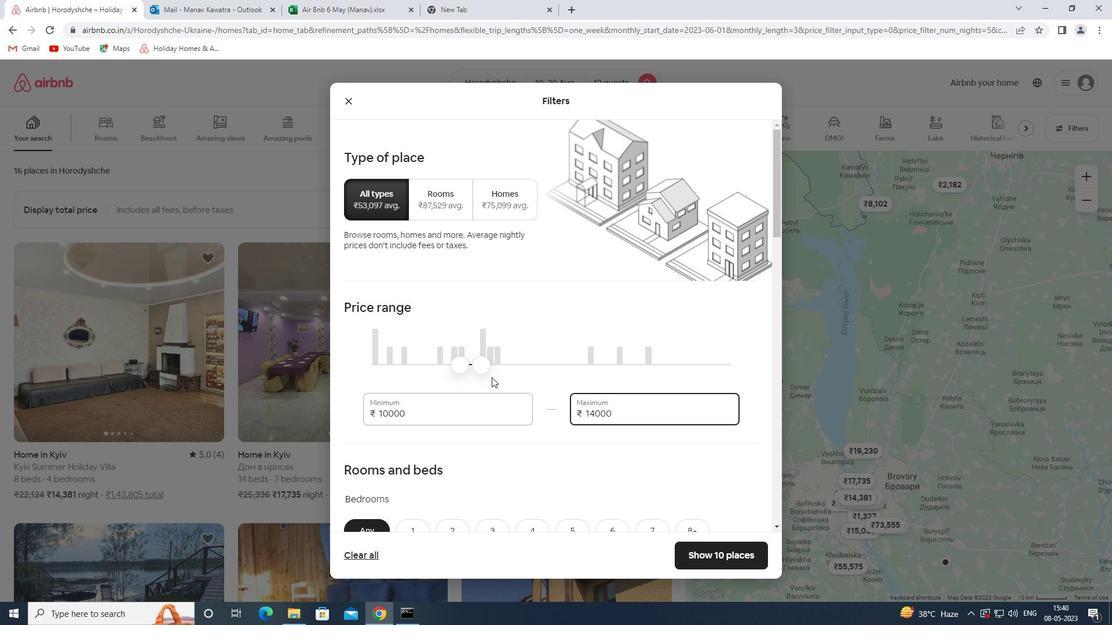 
Action: Mouse moved to (564, 366)
Screenshot: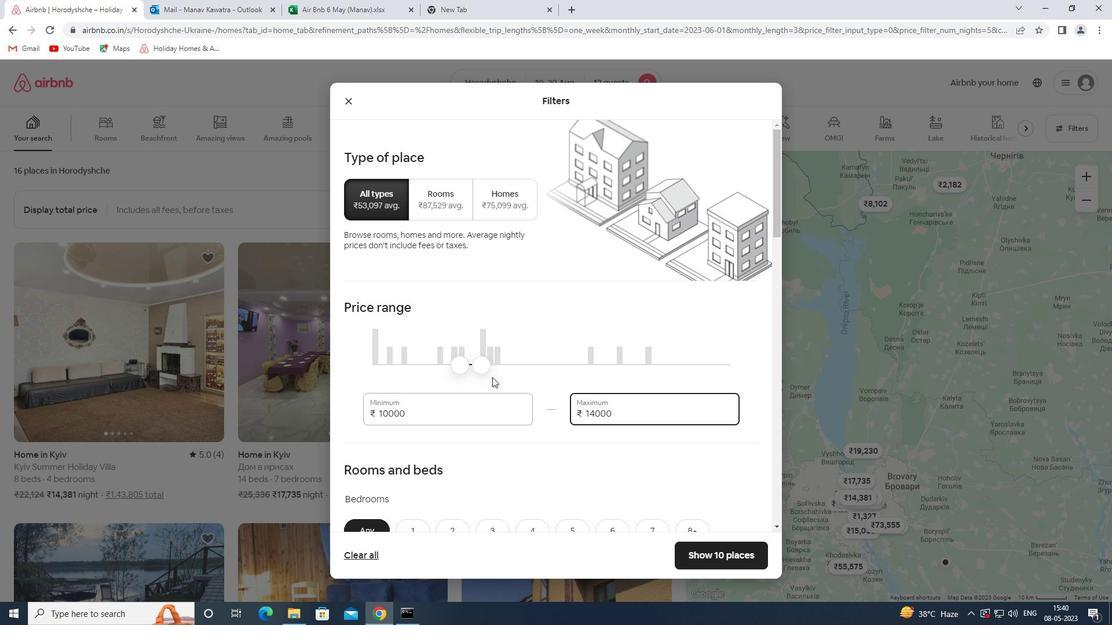 
Action: Mouse scrolled (564, 366) with delta (0, 0)
Screenshot: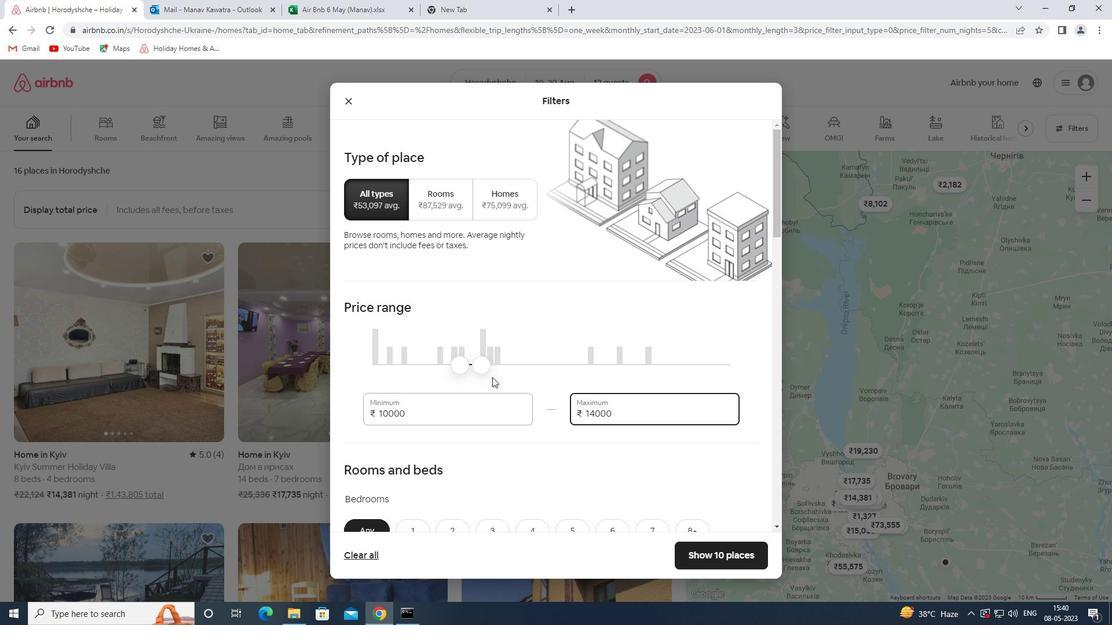 
Action: Mouse moved to (617, 233)
Screenshot: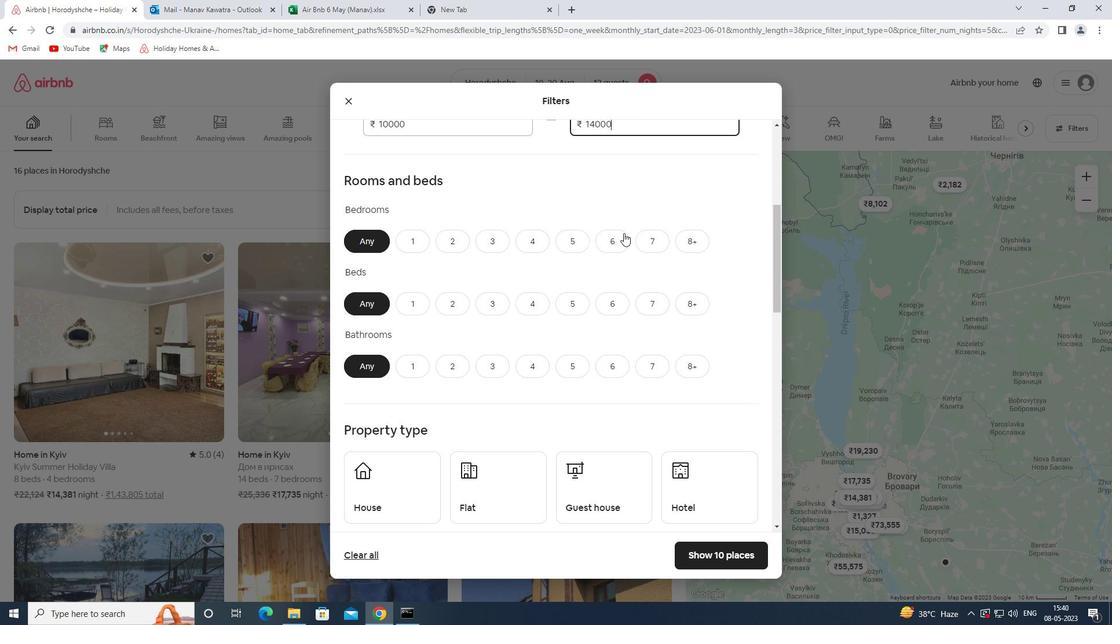 
Action: Mouse pressed left at (617, 233)
Screenshot: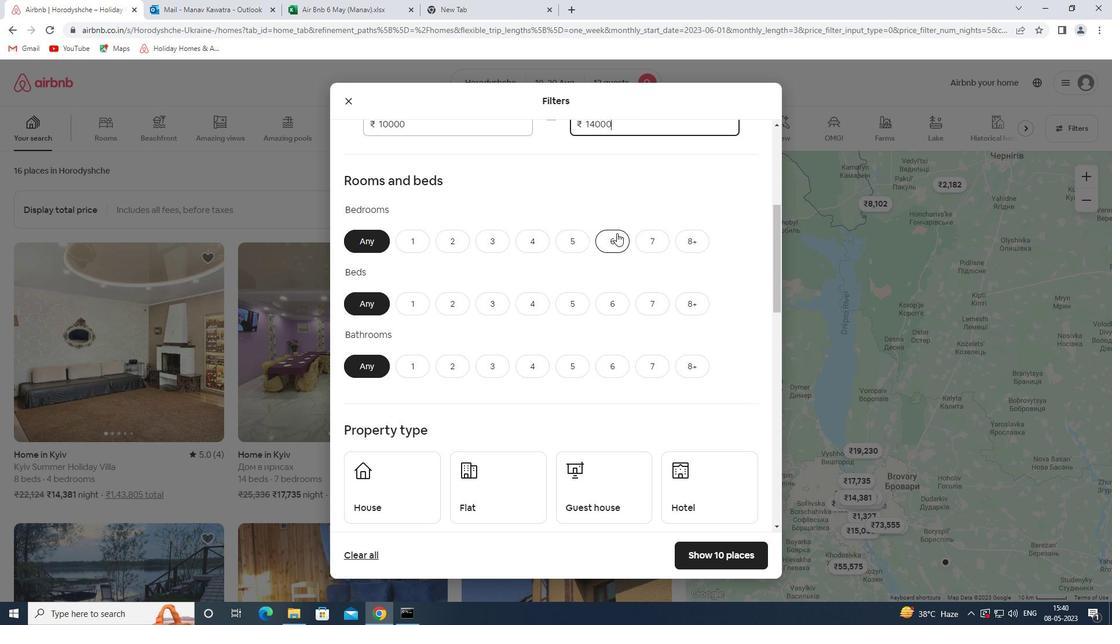 
Action: Mouse moved to (682, 300)
Screenshot: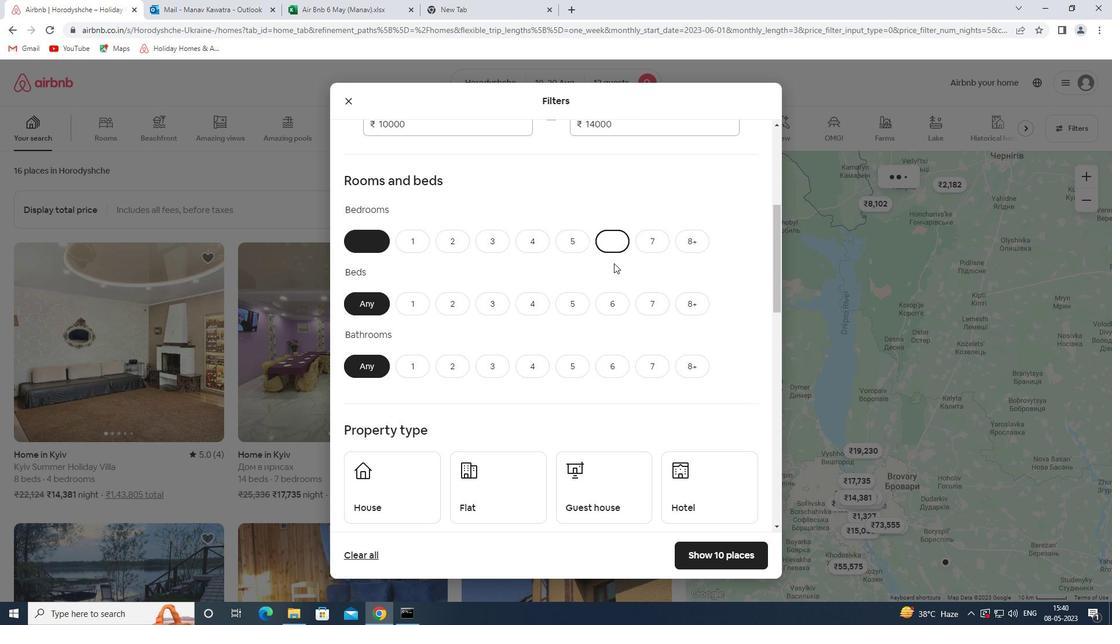 
Action: Mouse pressed left at (682, 300)
Screenshot: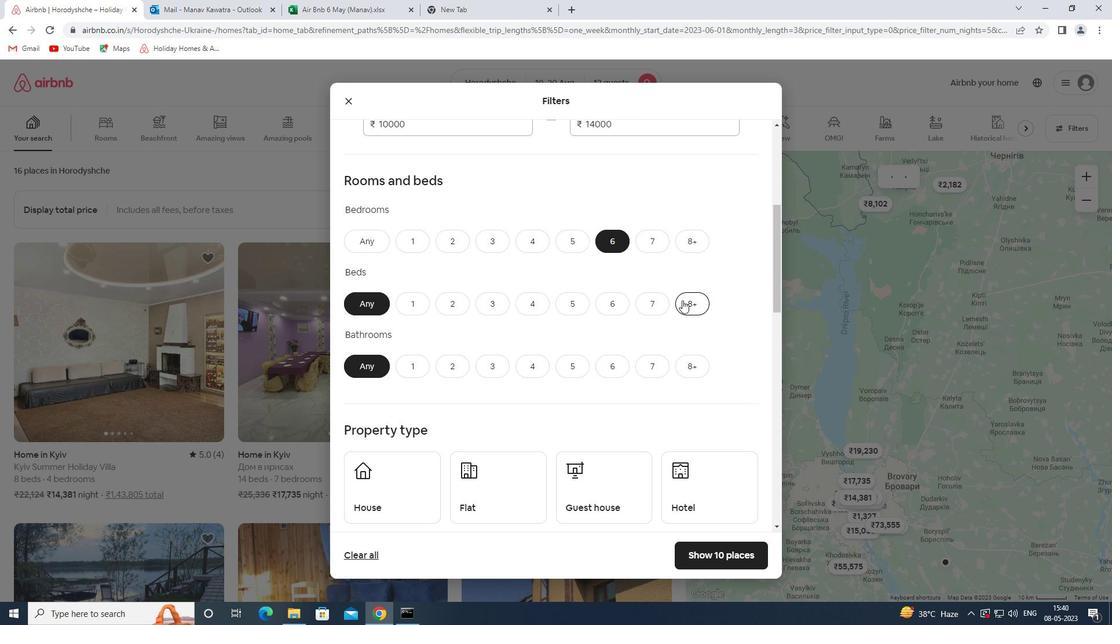 
Action: Mouse moved to (621, 370)
Screenshot: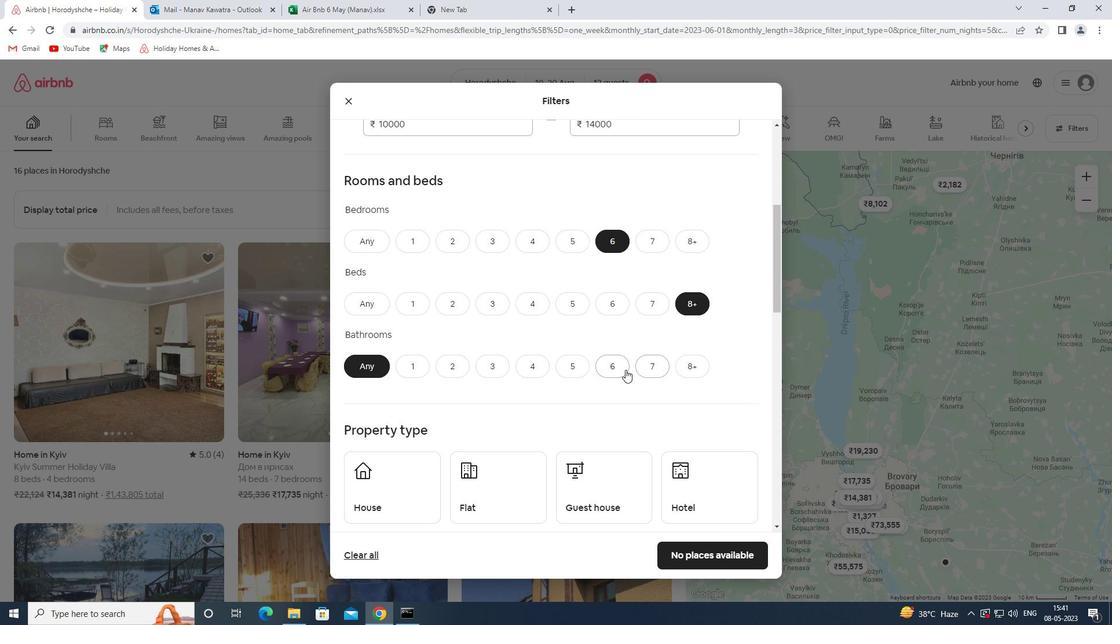 
Action: Mouse pressed left at (621, 370)
Screenshot: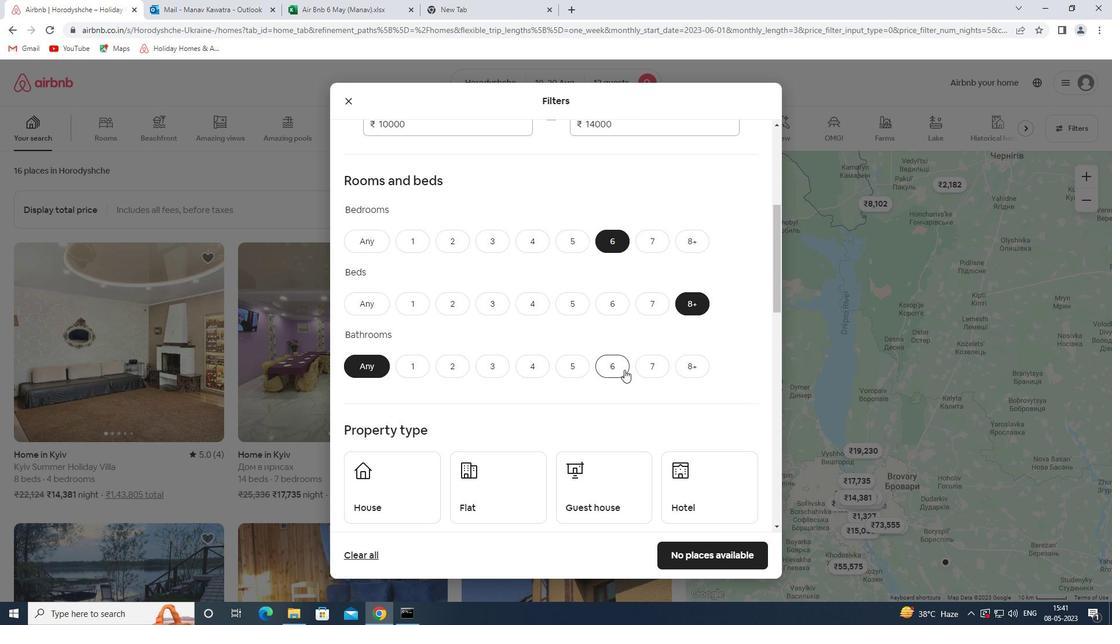 
Action: Mouse moved to (404, 469)
Screenshot: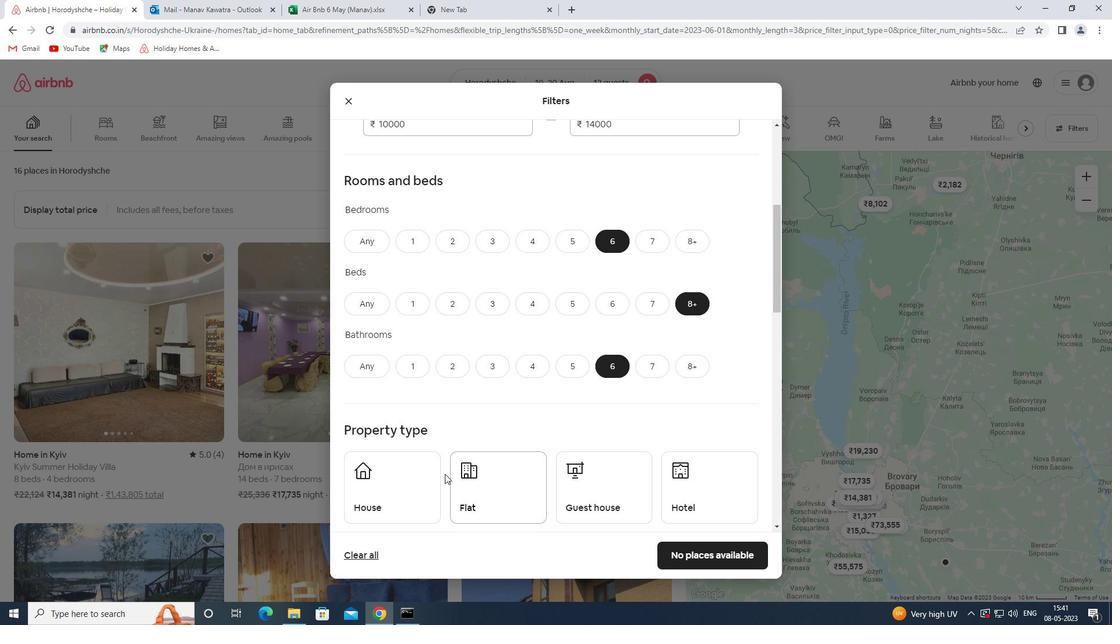 
Action: Mouse pressed left at (404, 469)
Screenshot: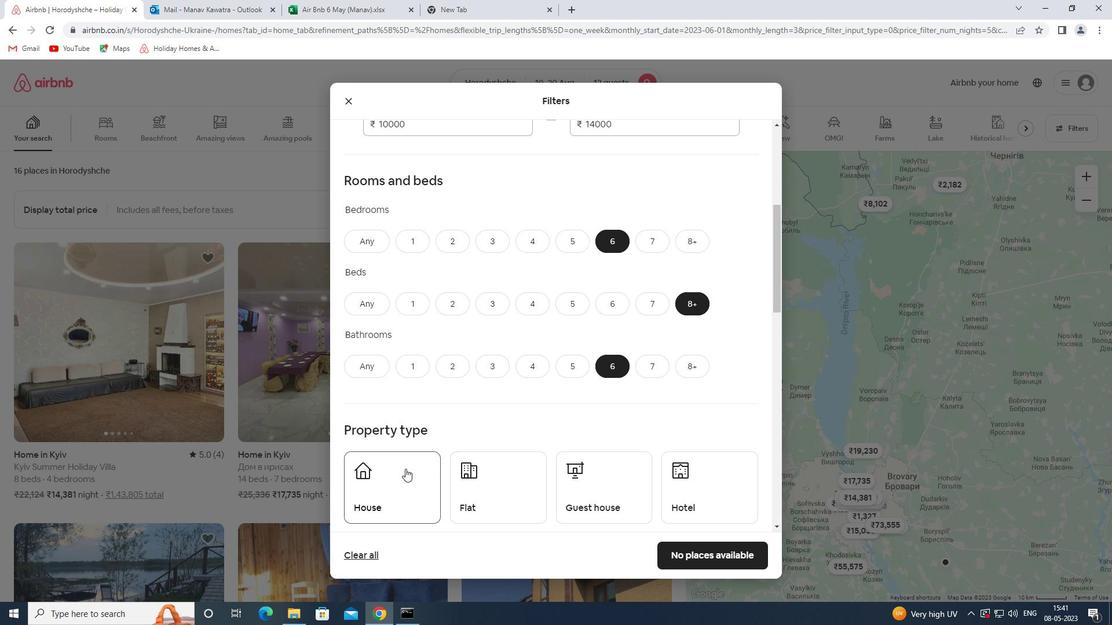 
Action: Mouse moved to (479, 493)
Screenshot: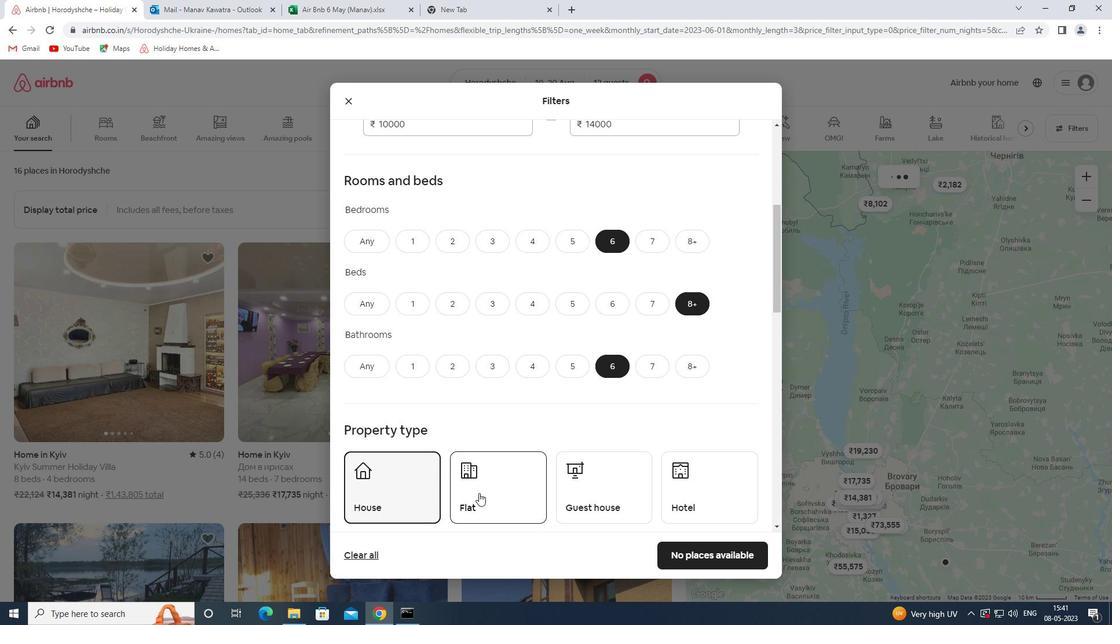 
Action: Mouse pressed left at (479, 493)
Screenshot: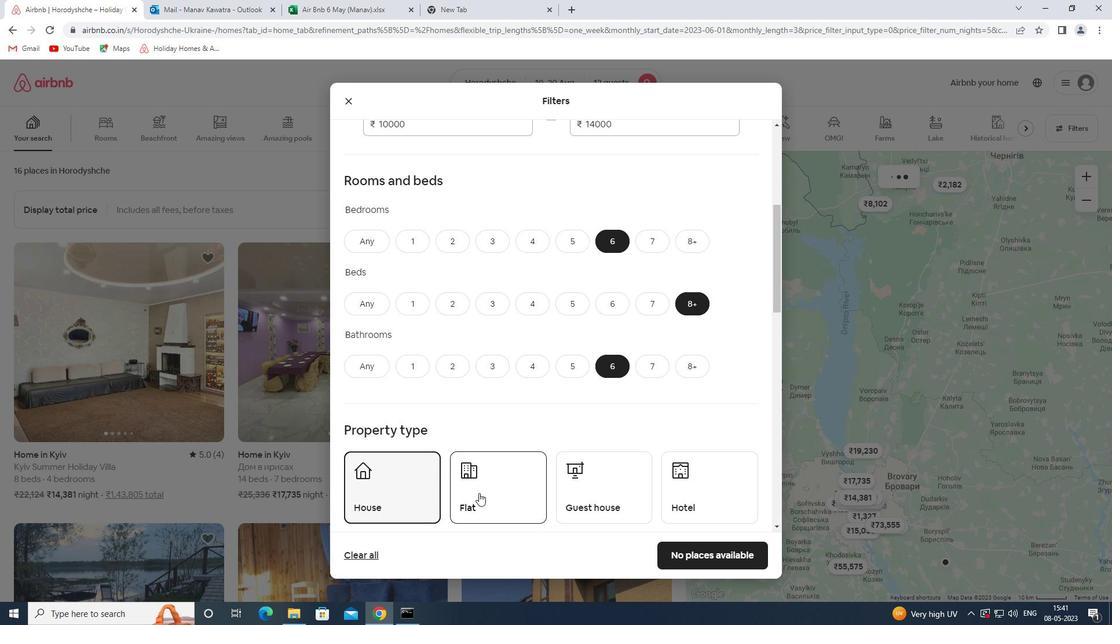 
Action: Mouse moved to (577, 489)
Screenshot: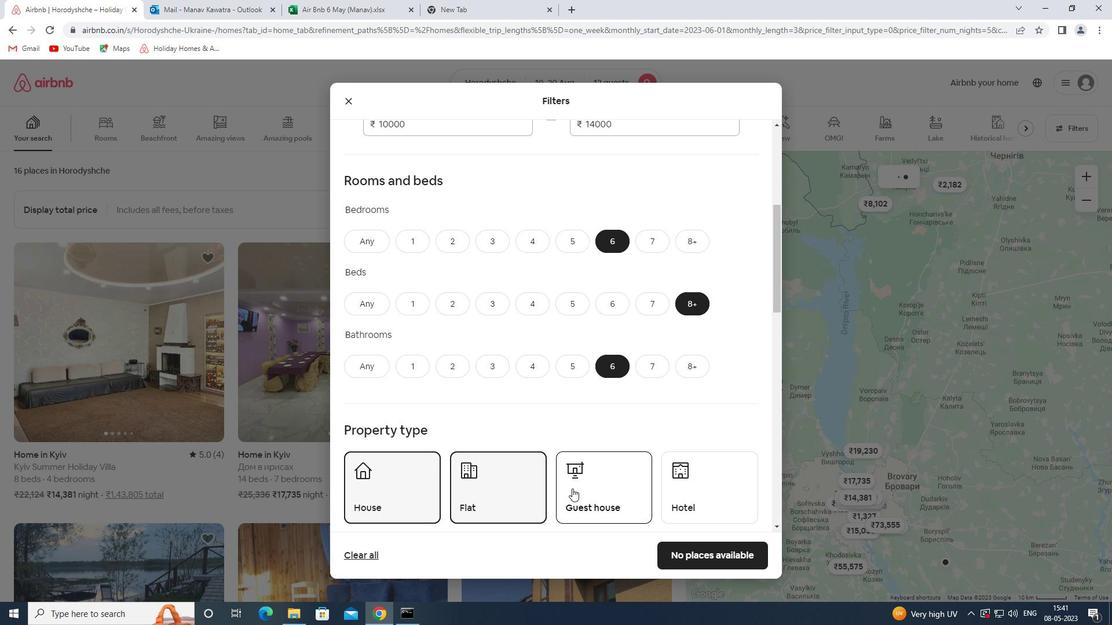 
Action: Mouse pressed left at (577, 489)
Screenshot: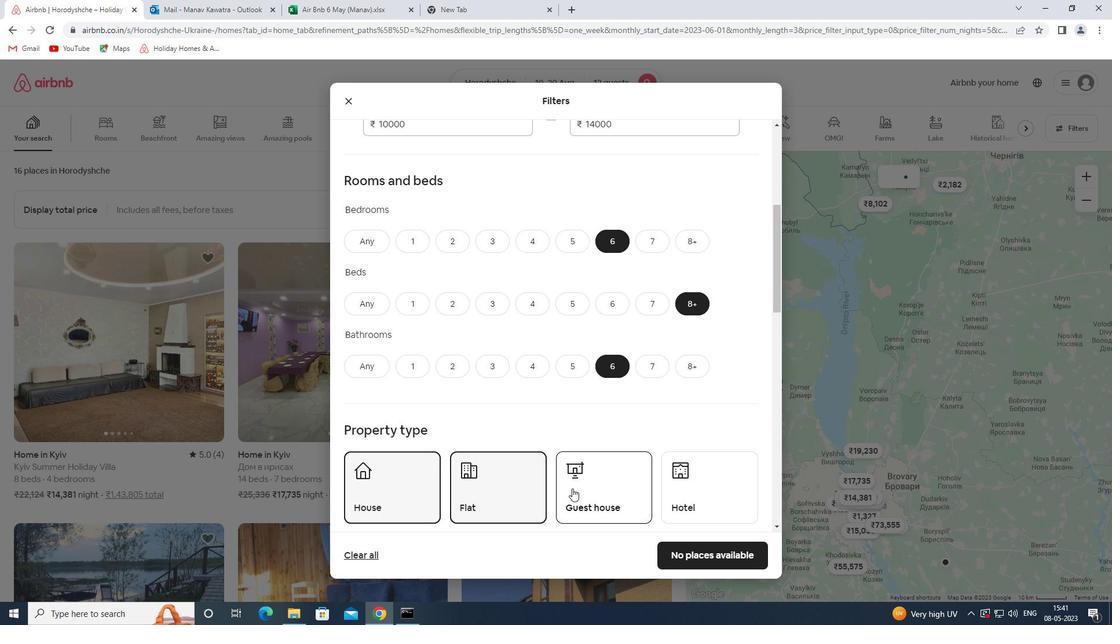 
Action: Mouse moved to (577, 479)
Screenshot: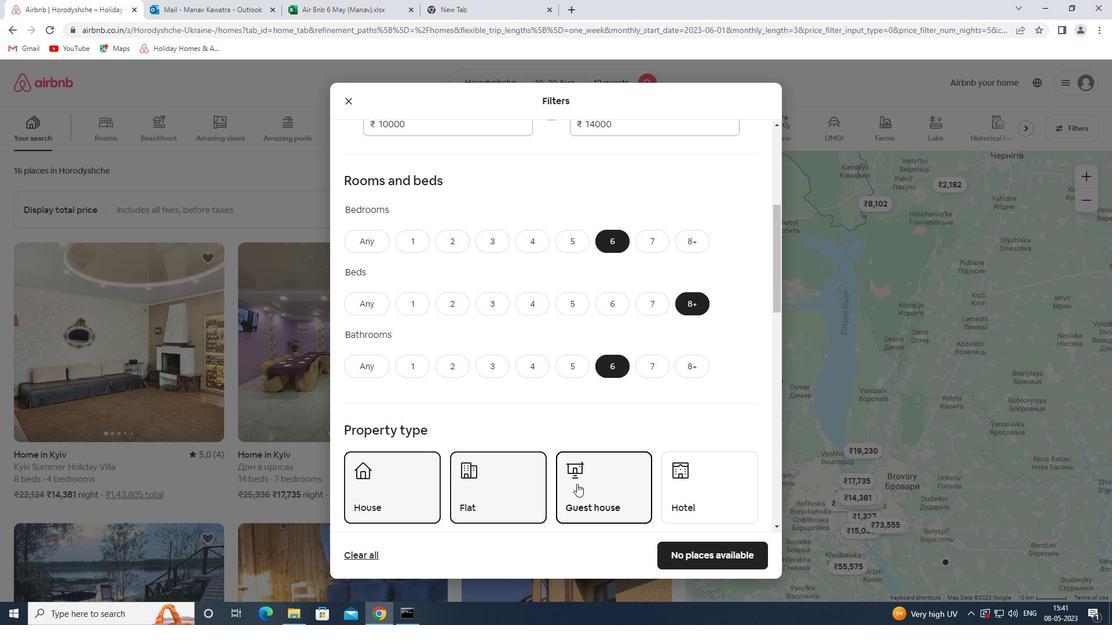 
Action: Mouse scrolled (577, 478) with delta (0, 0)
Screenshot: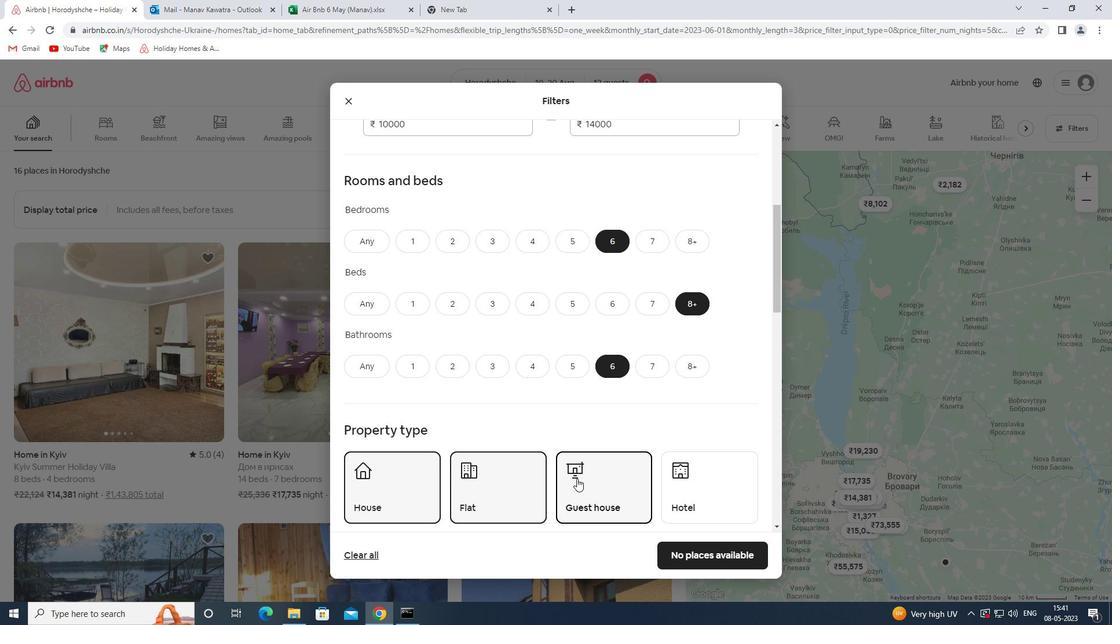 
Action: Mouse moved to (570, 442)
Screenshot: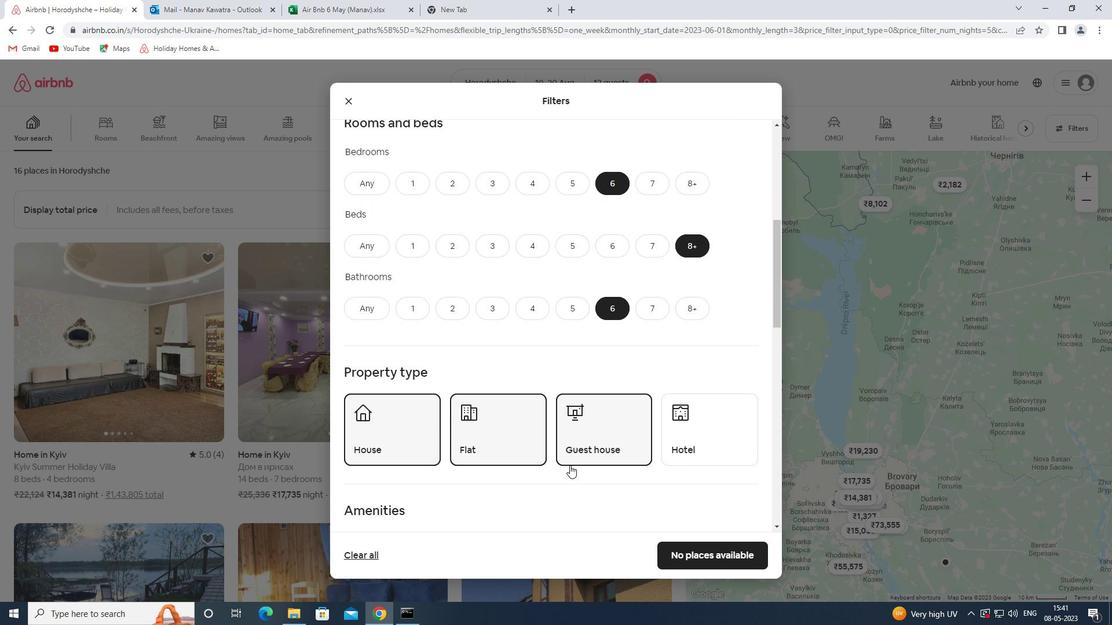 
Action: Mouse scrolled (570, 442) with delta (0, 0)
Screenshot: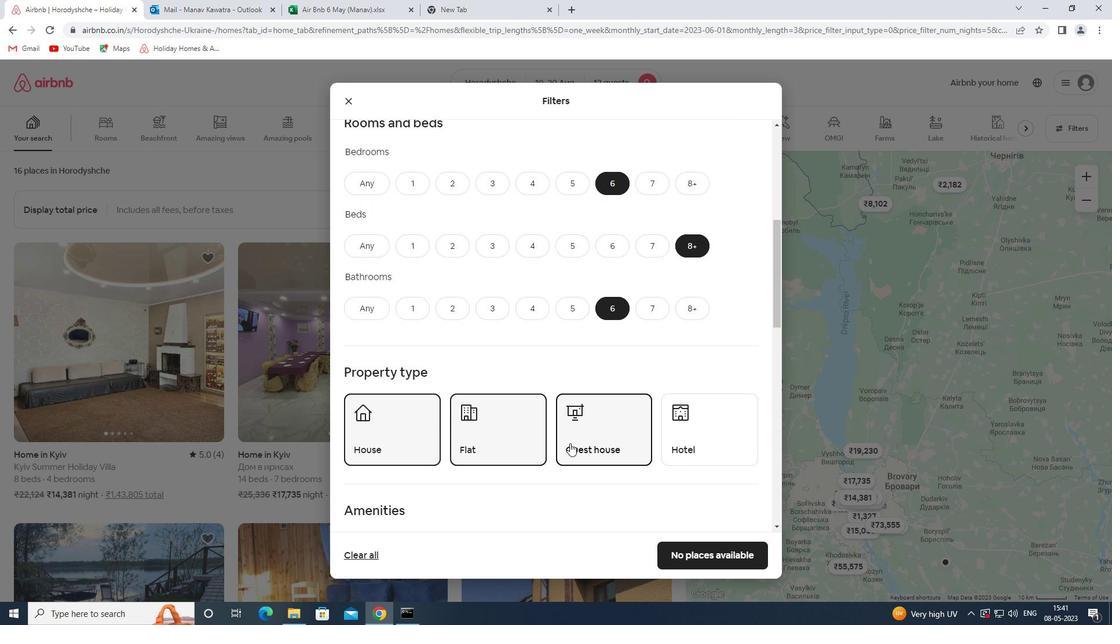 
Action: Mouse scrolled (570, 442) with delta (0, 0)
Screenshot: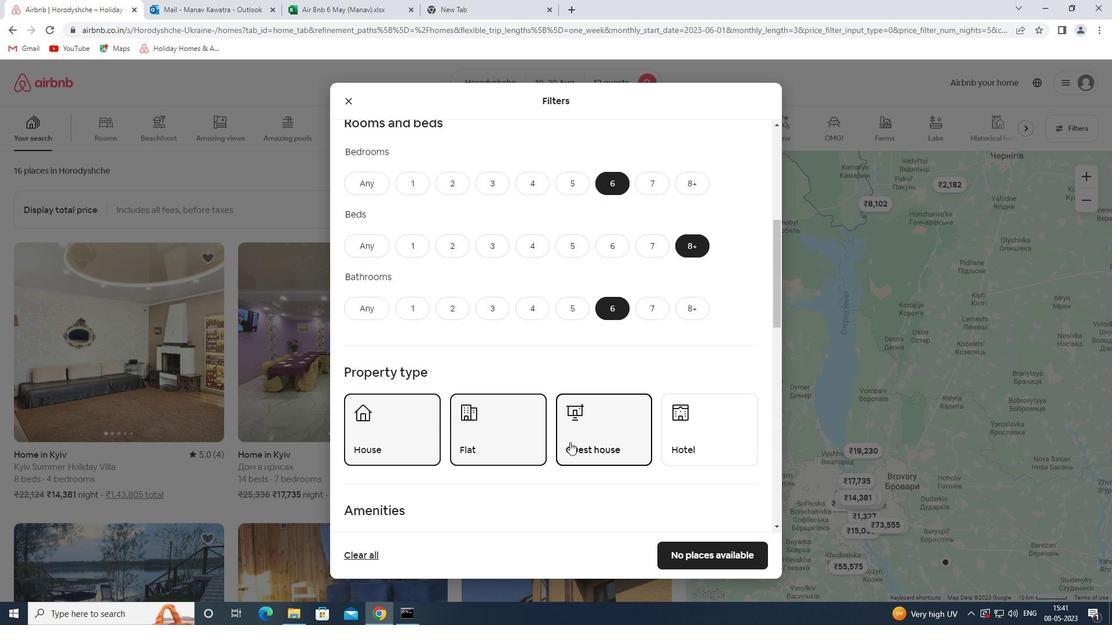 
Action: Mouse scrolled (570, 442) with delta (0, 0)
Screenshot: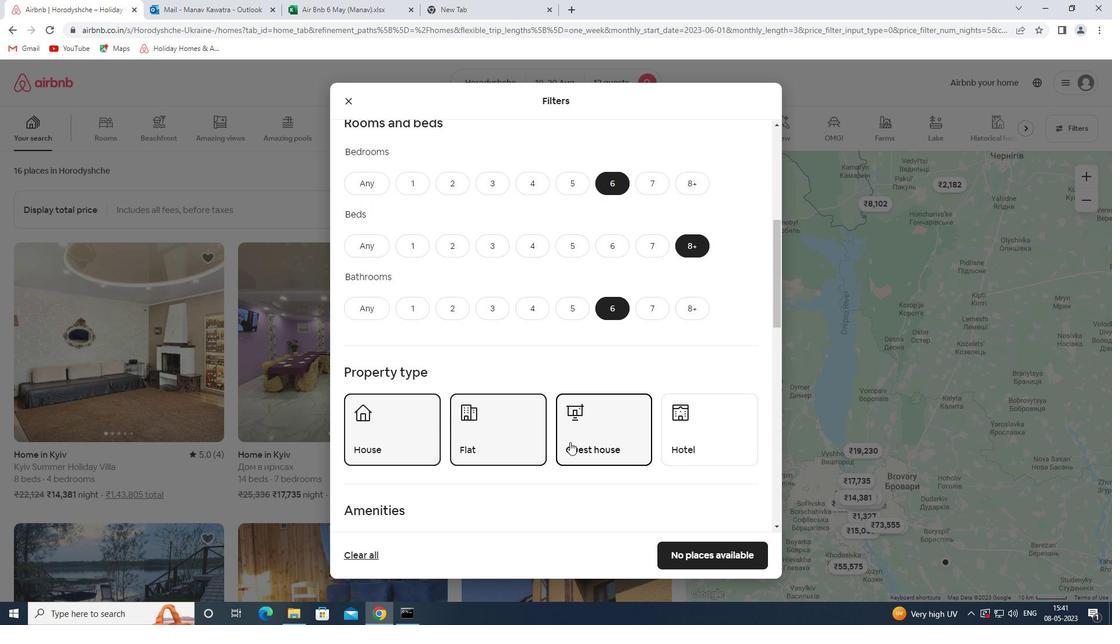 
Action: Mouse moved to (379, 400)
Screenshot: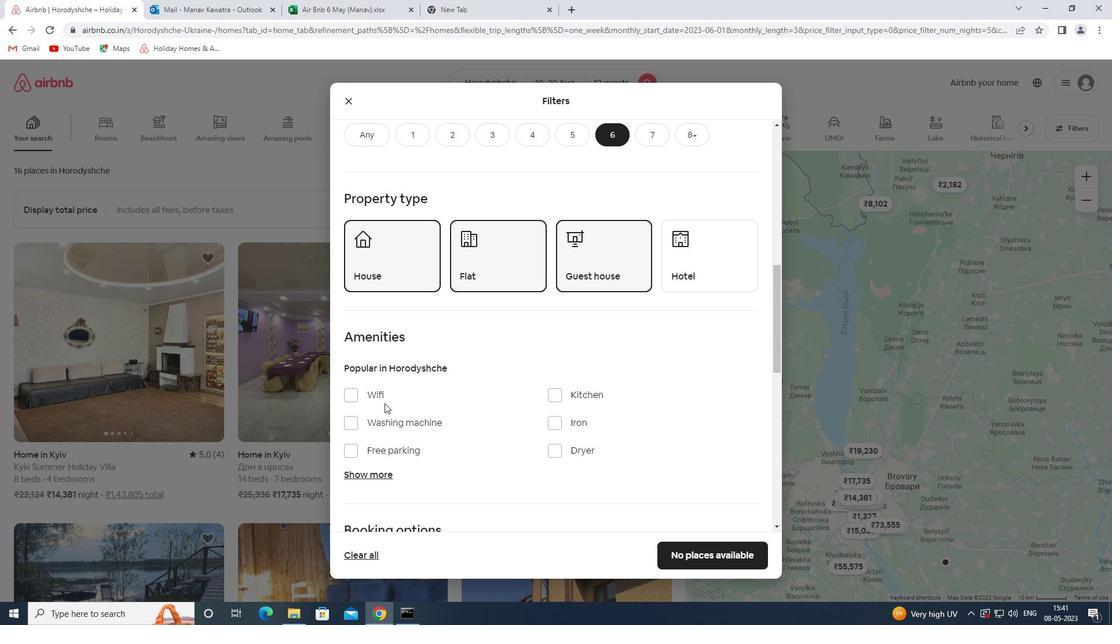 
Action: Mouse pressed left at (379, 400)
Screenshot: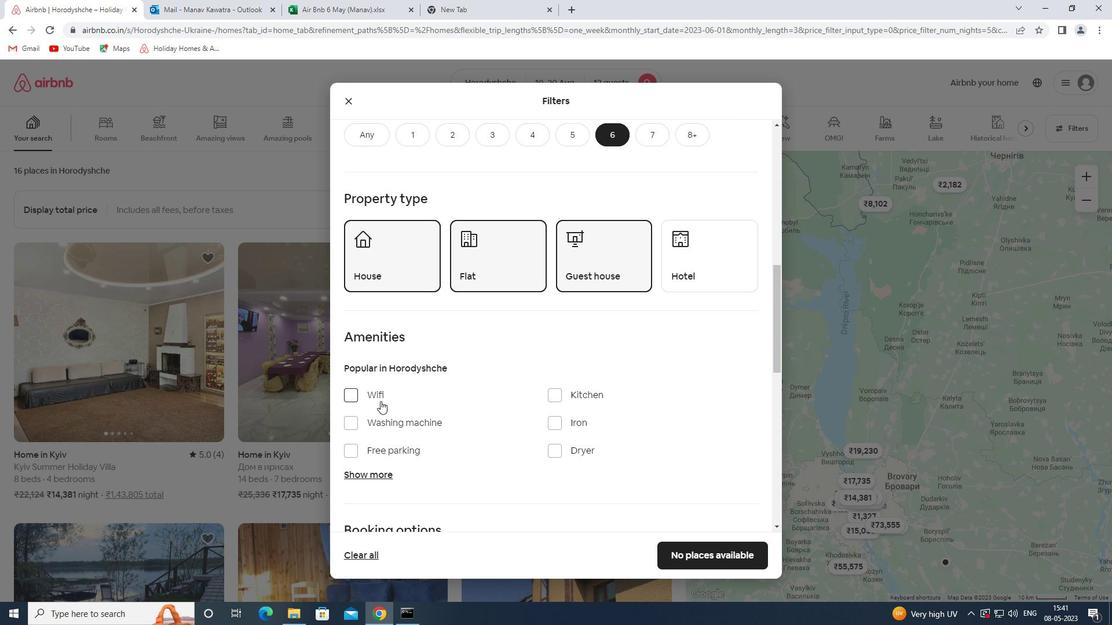 
Action: Mouse moved to (398, 451)
Screenshot: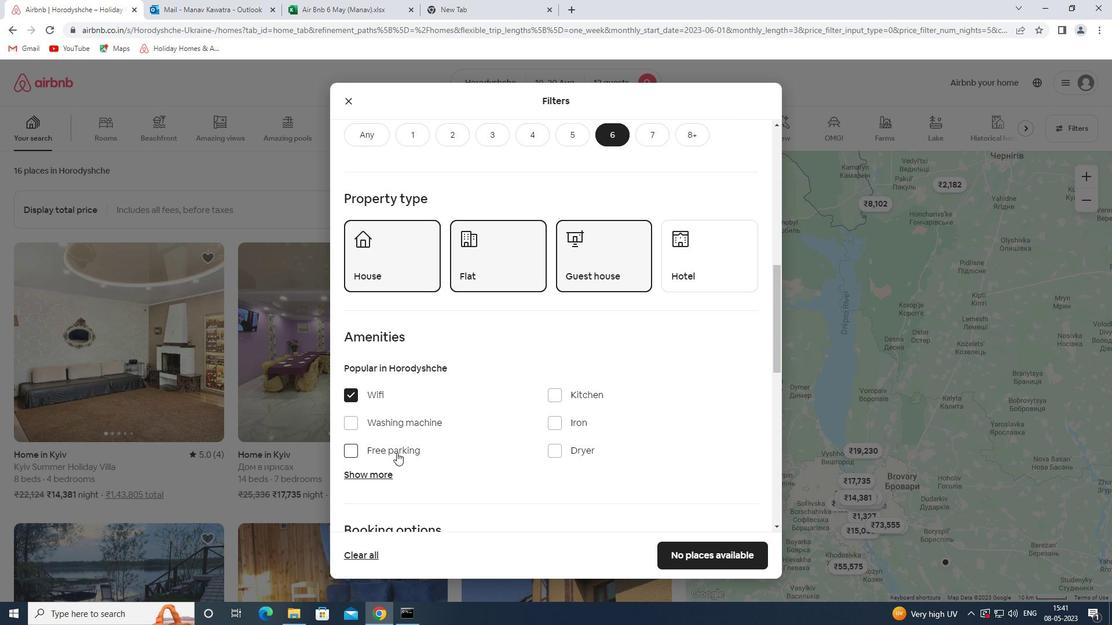 
Action: Mouse pressed left at (398, 451)
Screenshot: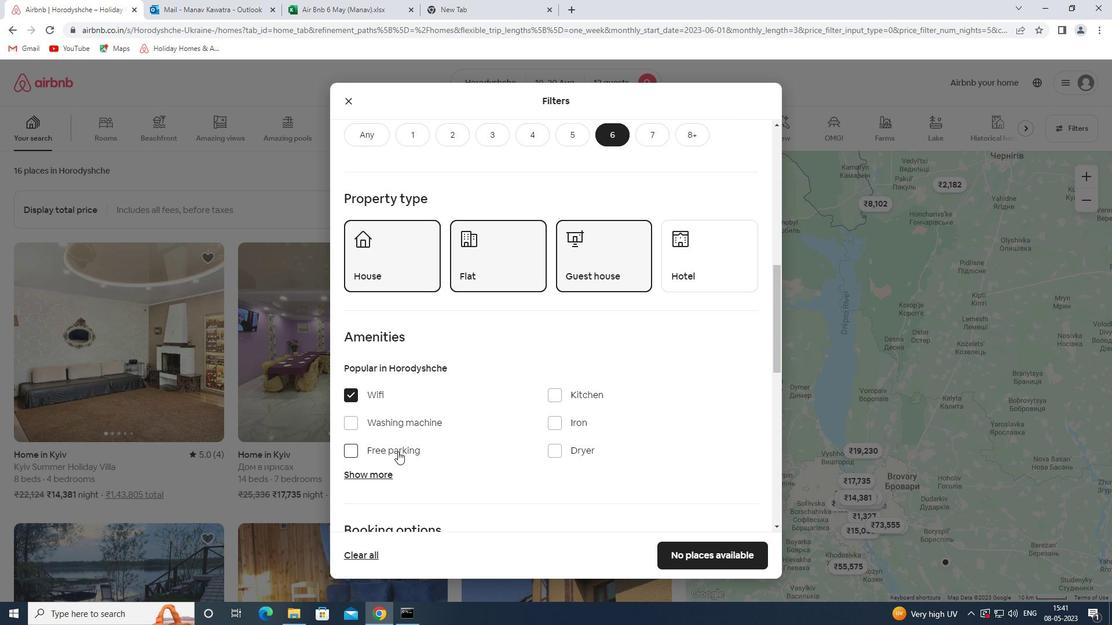 
Action: Mouse moved to (530, 424)
Screenshot: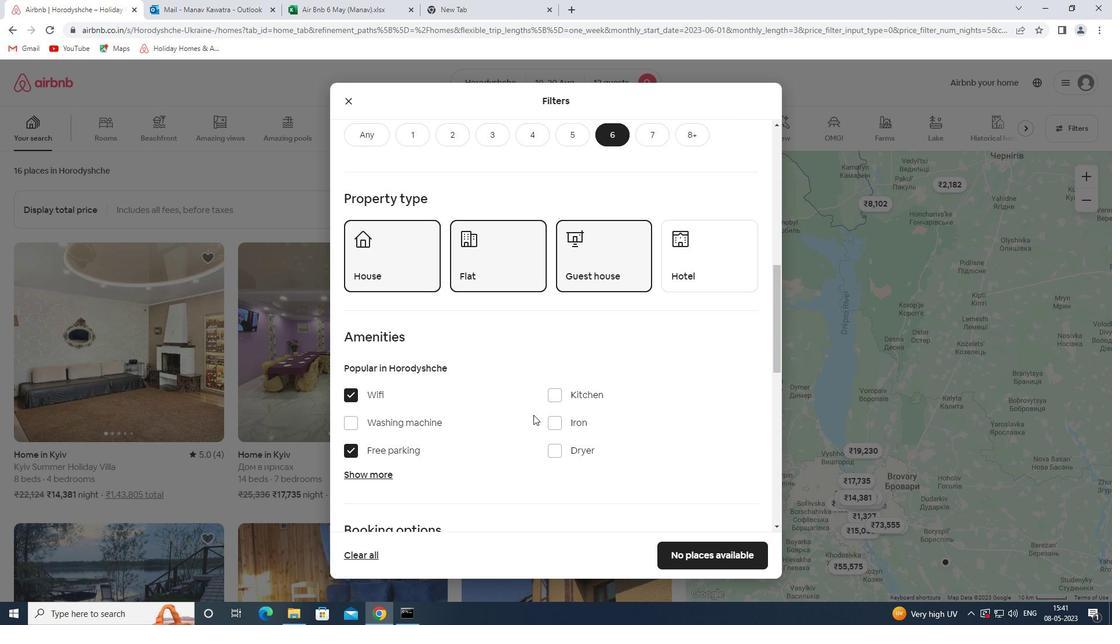 
Action: Mouse scrolled (530, 424) with delta (0, 0)
Screenshot: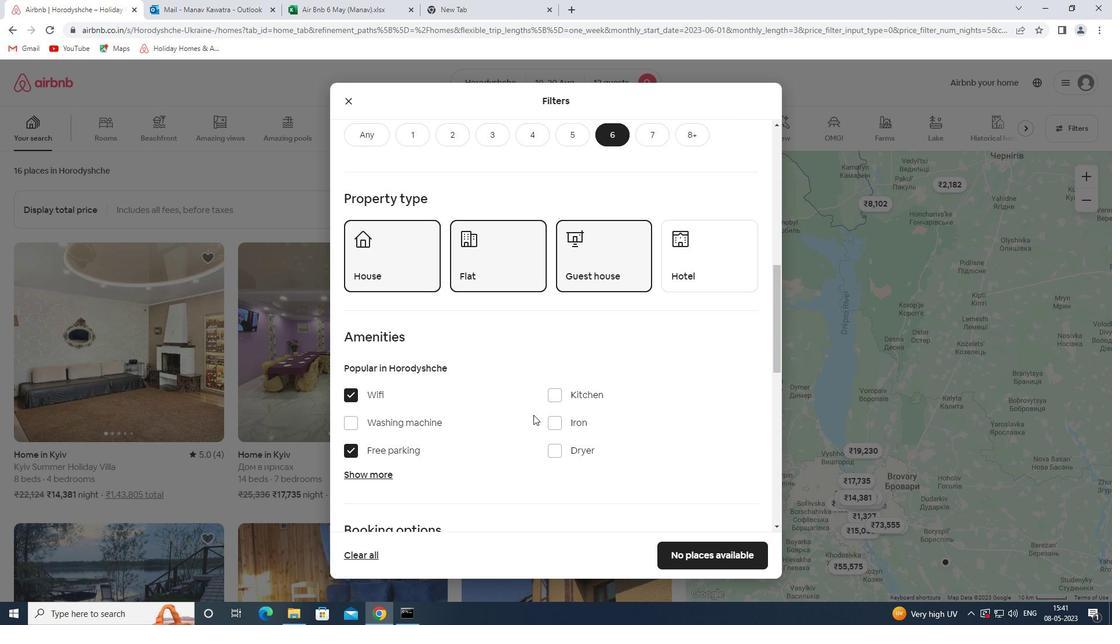 
Action: Mouse scrolled (530, 424) with delta (0, 0)
Screenshot: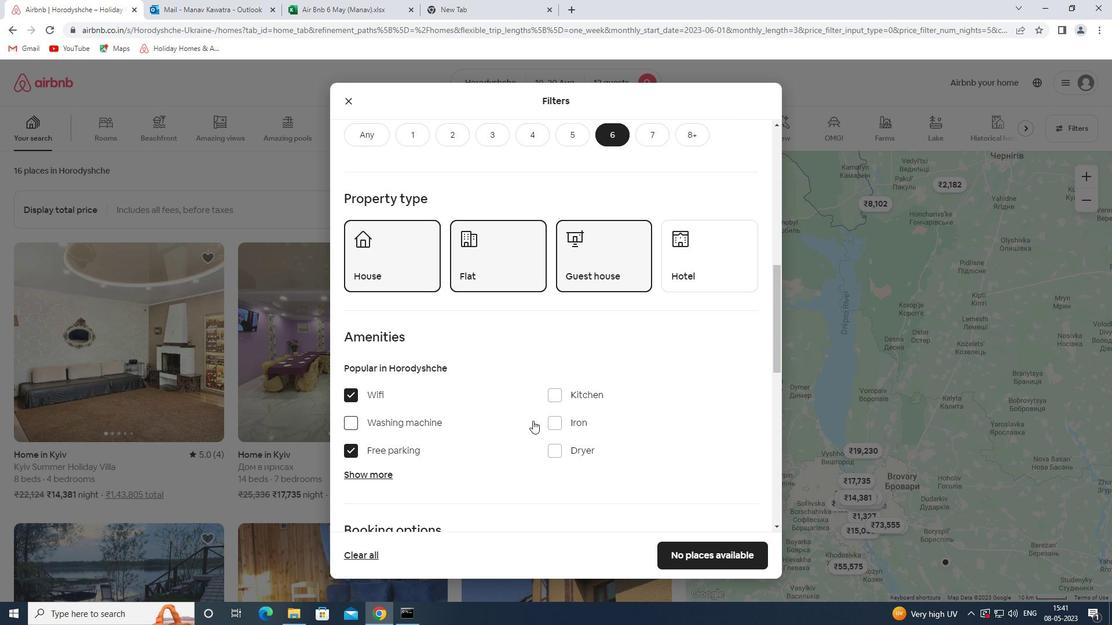 
Action: Mouse scrolled (530, 424) with delta (0, 0)
Screenshot: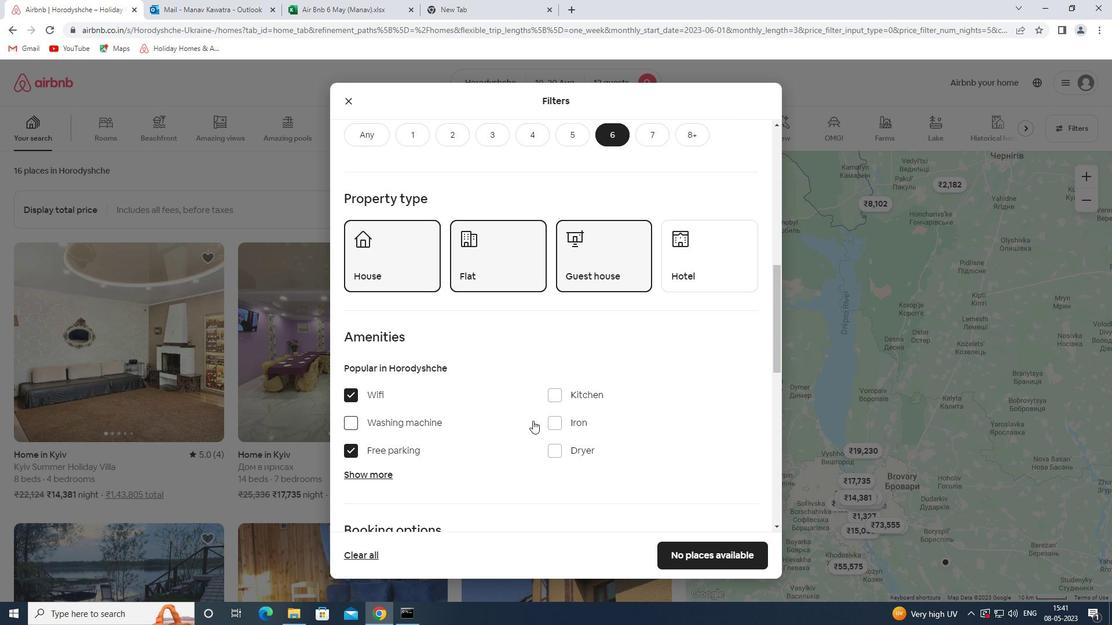 
Action: Mouse moved to (373, 304)
Screenshot: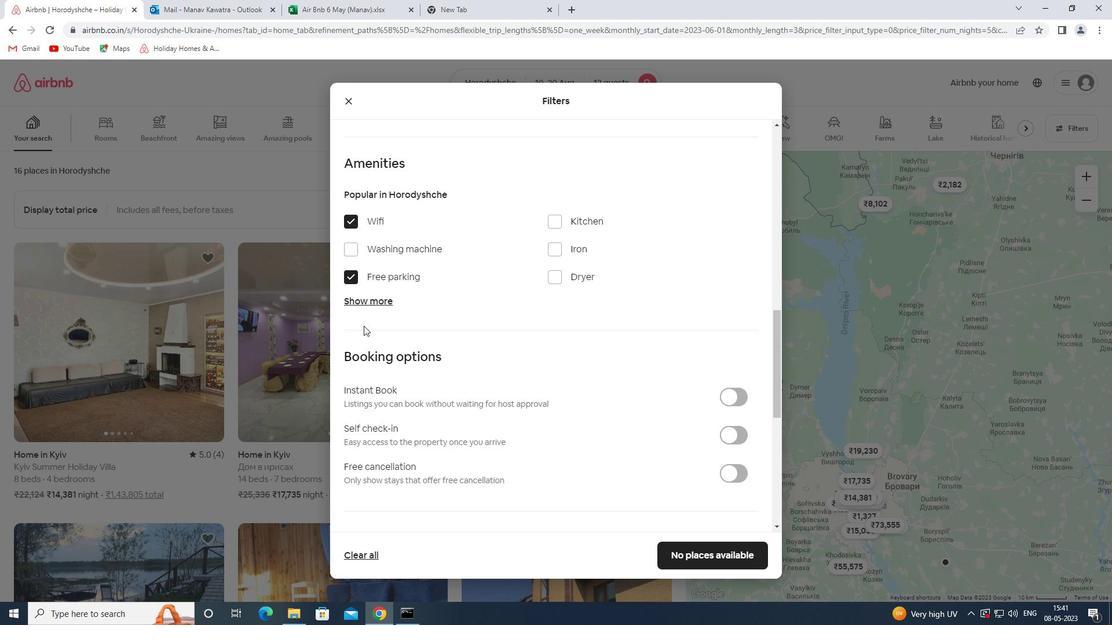 
Action: Mouse pressed left at (373, 304)
Screenshot: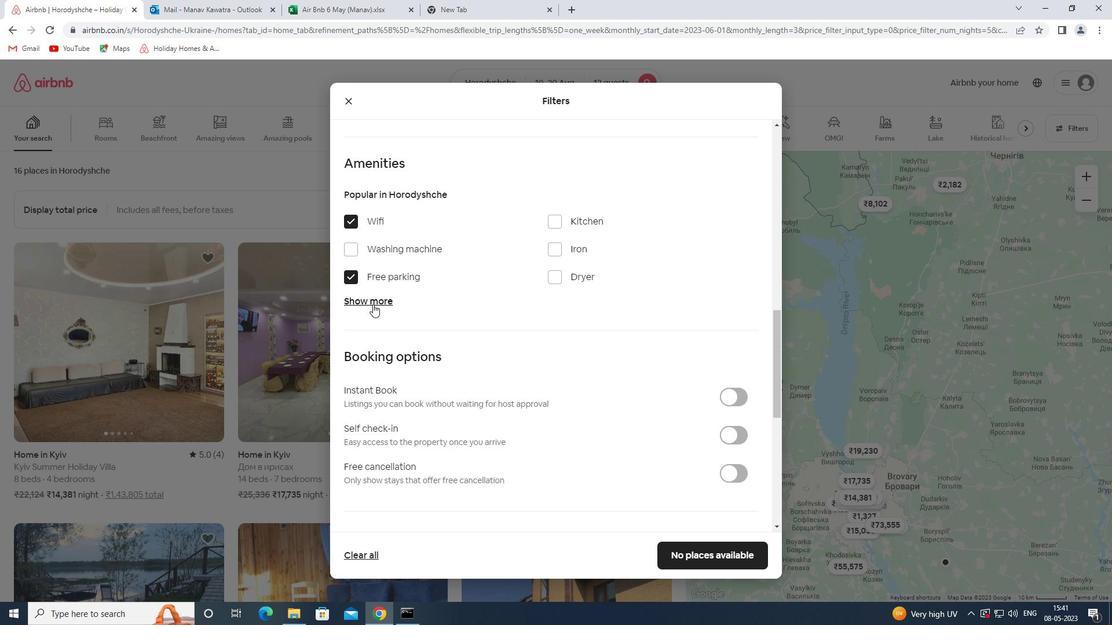 
Action: Mouse moved to (556, 372)
Screenshot: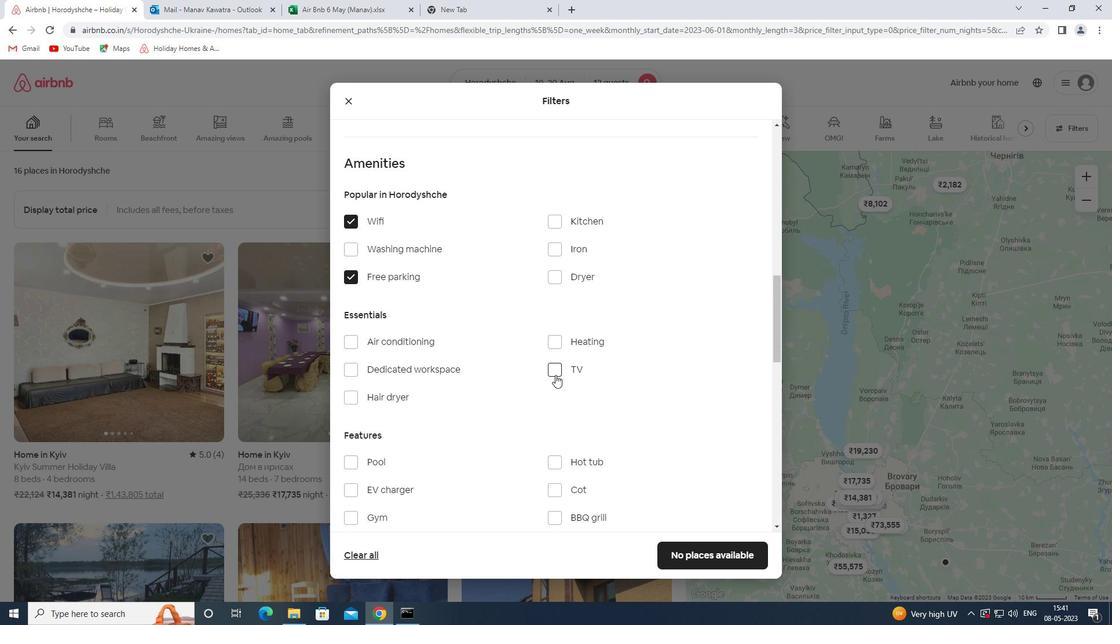 
Action: Mouse pressed left at (556, 372)
Screenshot: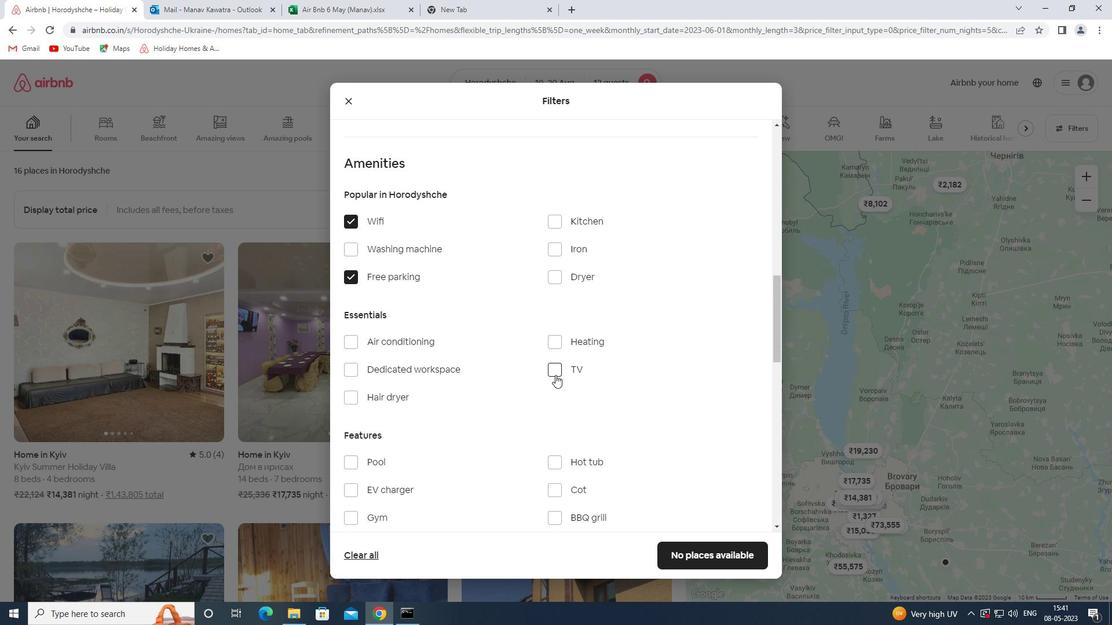 
Action: Mouse moved to (483, 493)
Screenshot: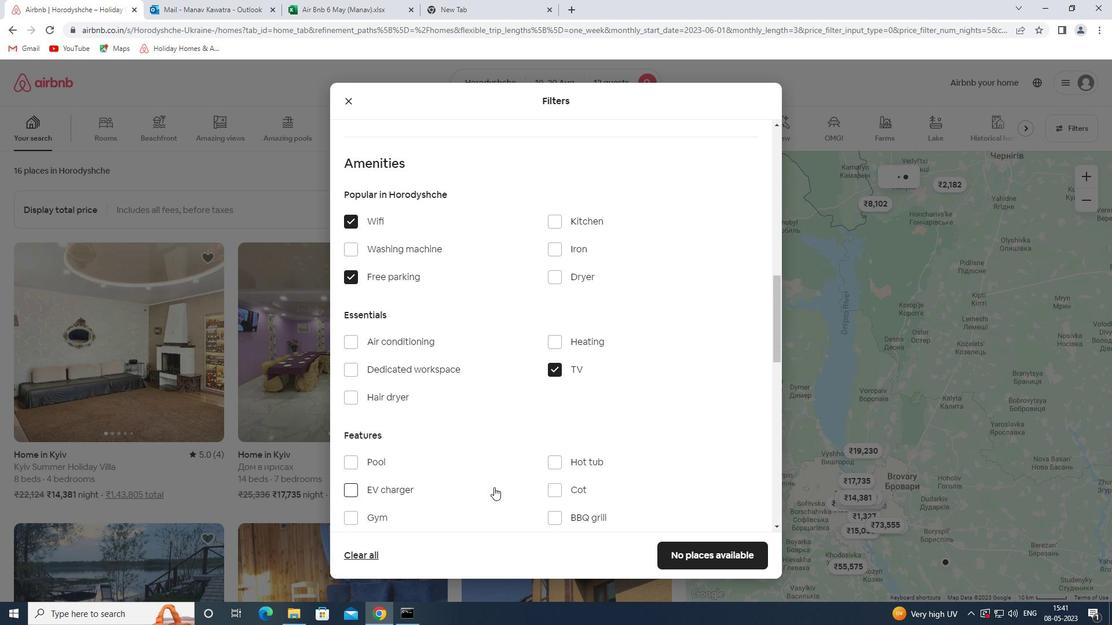 
Action: Mouse scrolled (483, 492) with delta (0, 0)
Screenshot: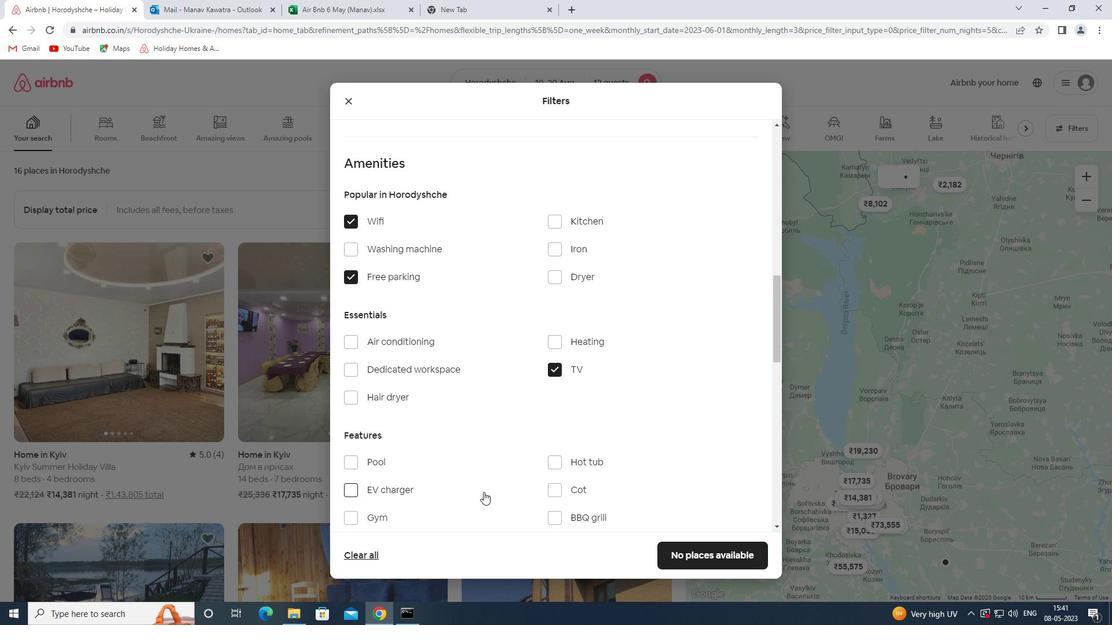 
Action: Mouse scrolled (483, 492) with delta (0, 0)
Screenshot: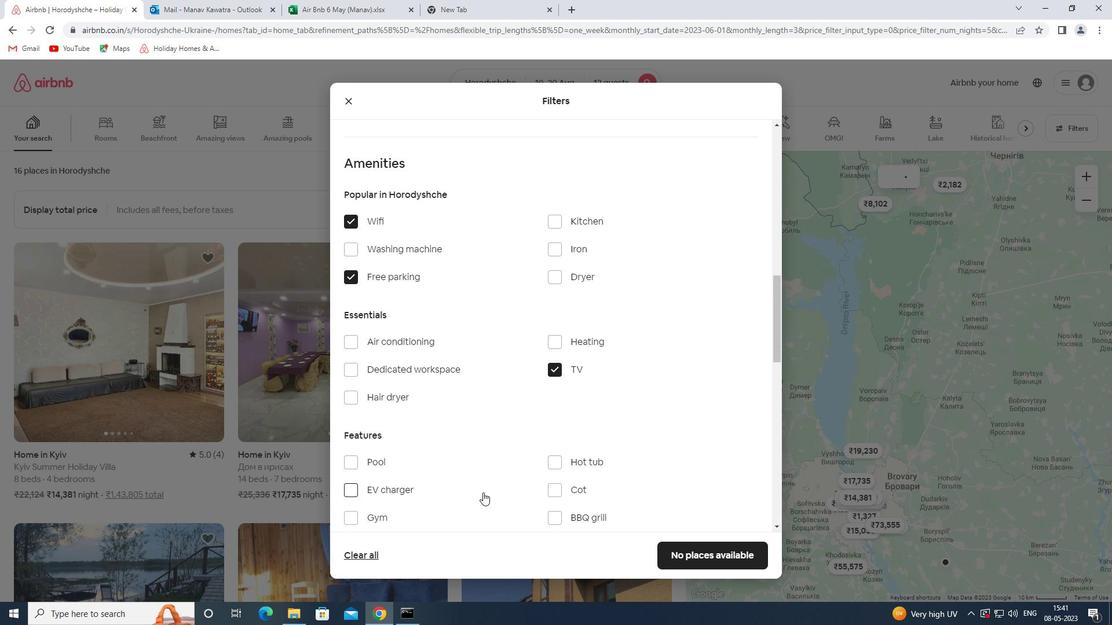 
Action: Mouse moved to (379, 409)
Screenshot: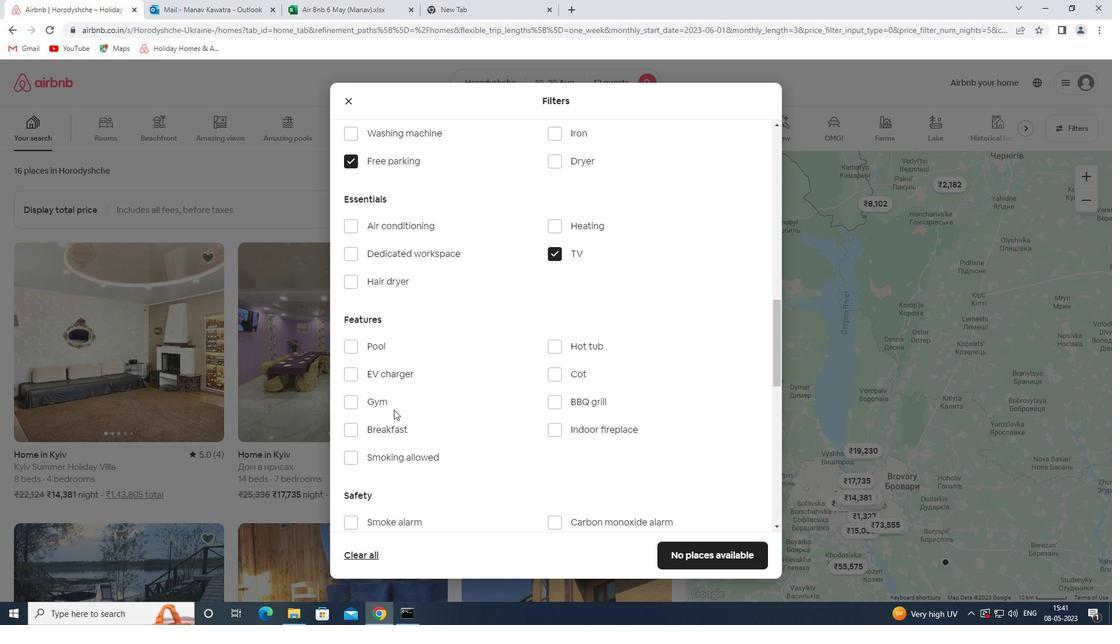 
Action: Mouse pressed left at (379, 409)
Screenshot: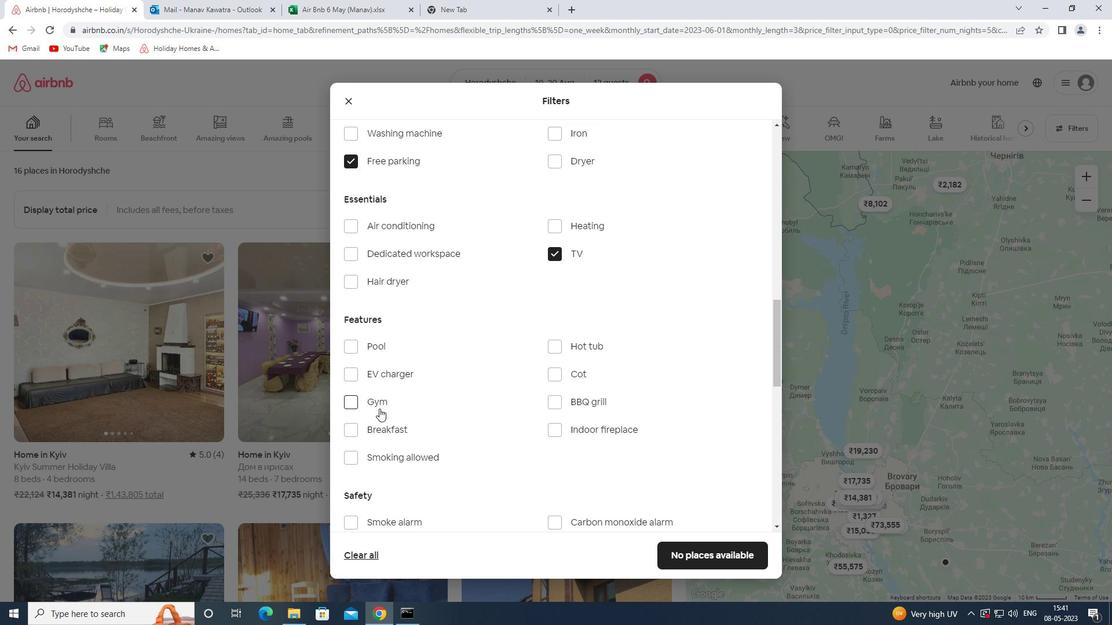 
Action: Mouse moved to (387, 426)
Screenshot: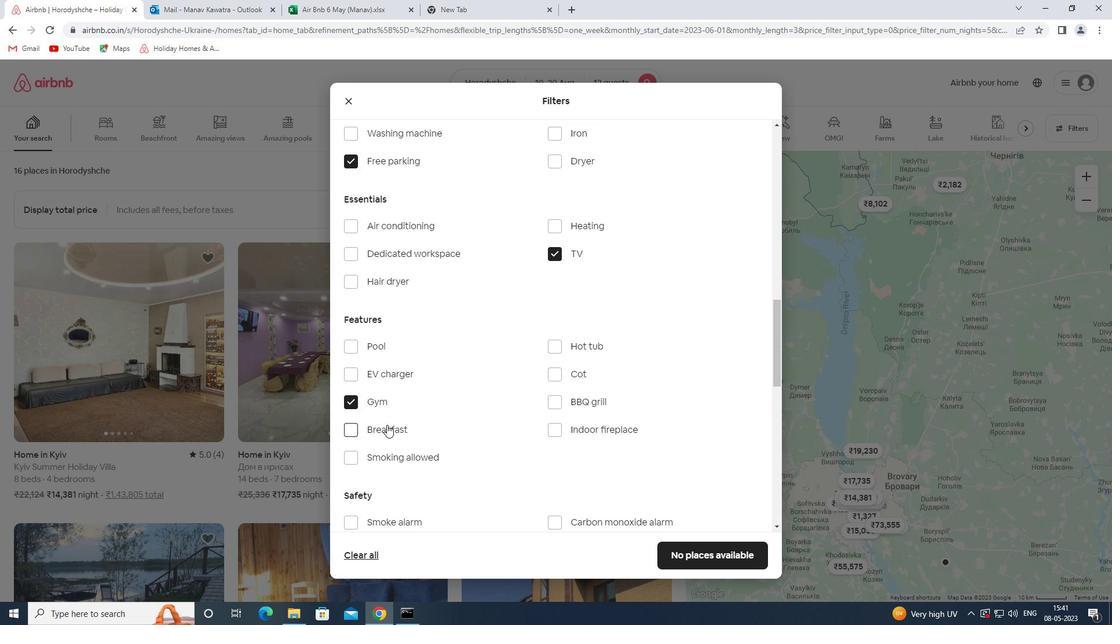 
Action: Mouse pressed left at (387, 426)
Screenshot: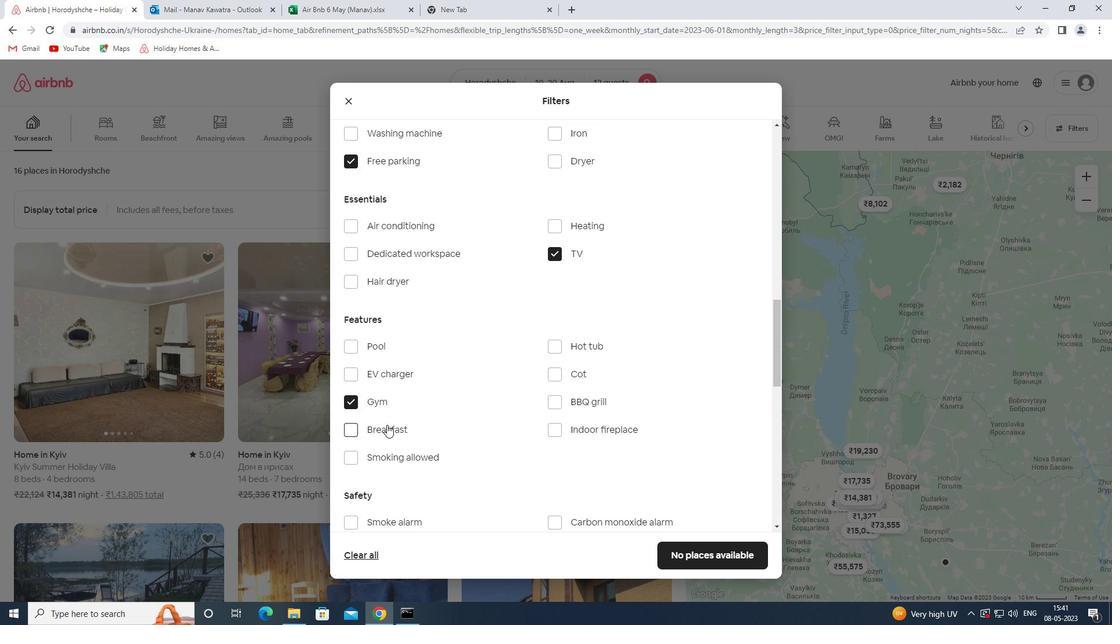 
Action: Mouse moved to (408, 431)
Screenshot: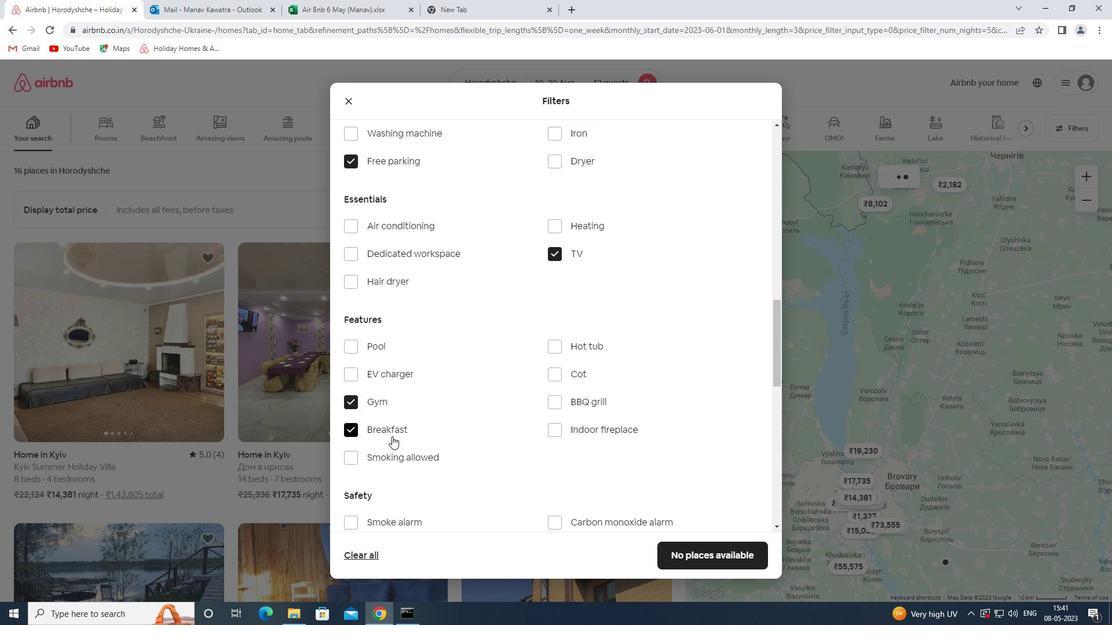 
Action: Mouse scrolled (408, 430) with delta (0, 0)
Screenshot: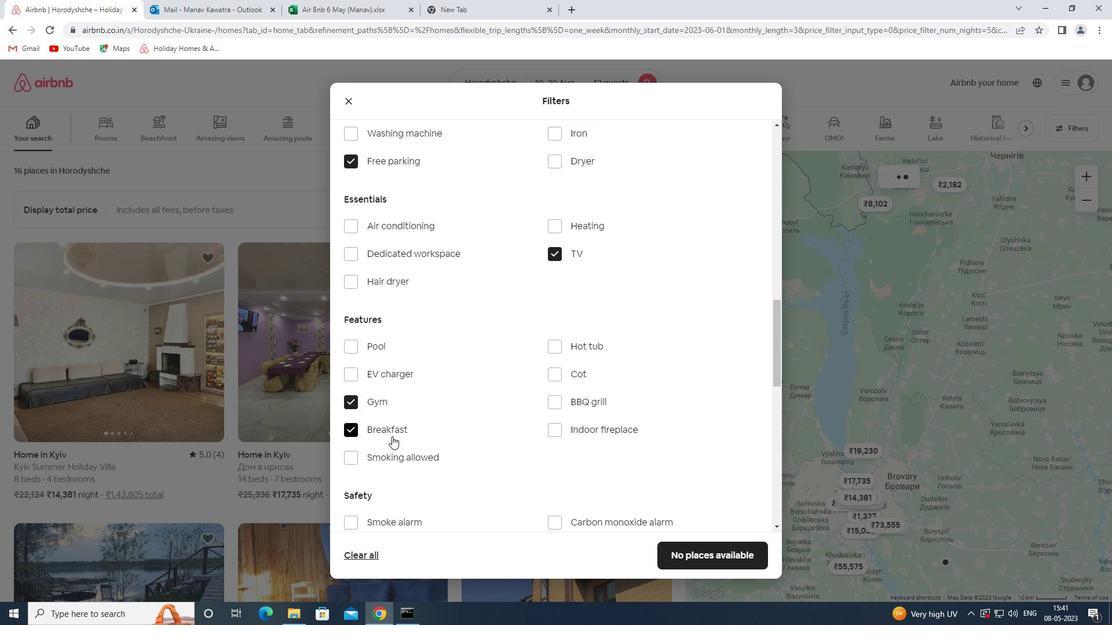 
Action: Mouse moved to (417, 430)
Screenshot: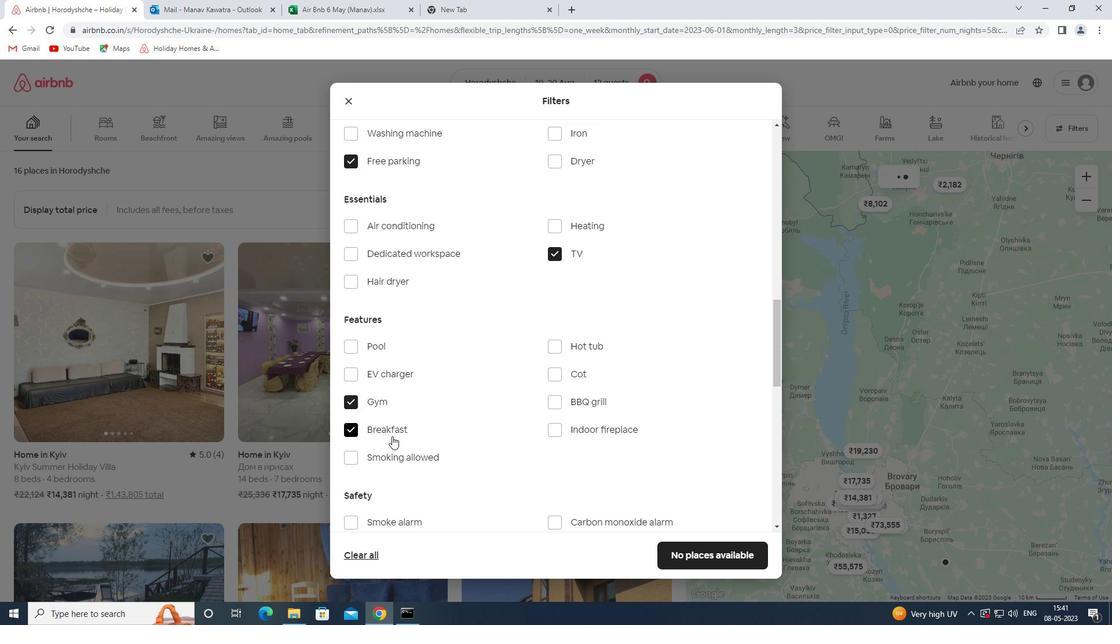
Action: Mouse scrolled (417, 430) with delta (0, 0)
Screenshot: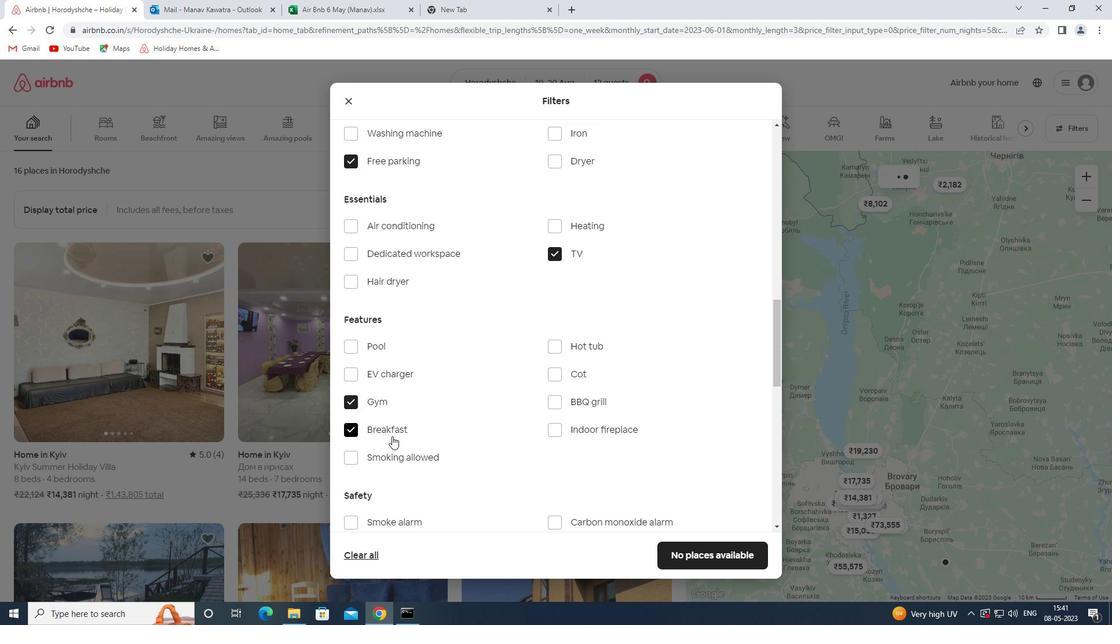 
Action: Mouse moved to (418, 430)
Screenshot: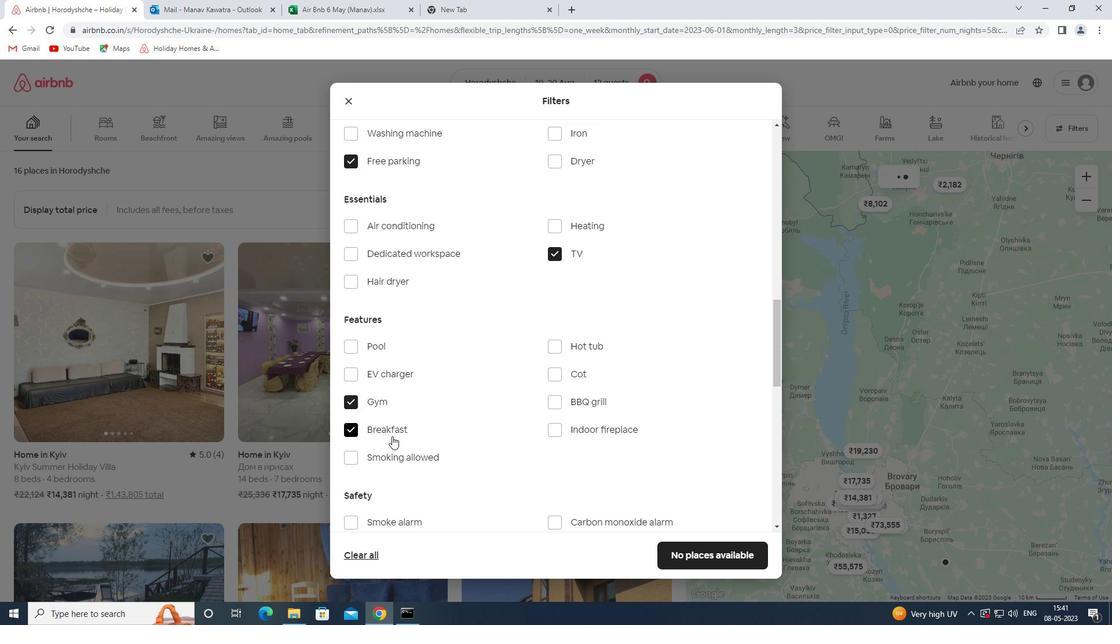
Action: Mouse scrolled (418, 429) with delta (0, 0)
Screenshot: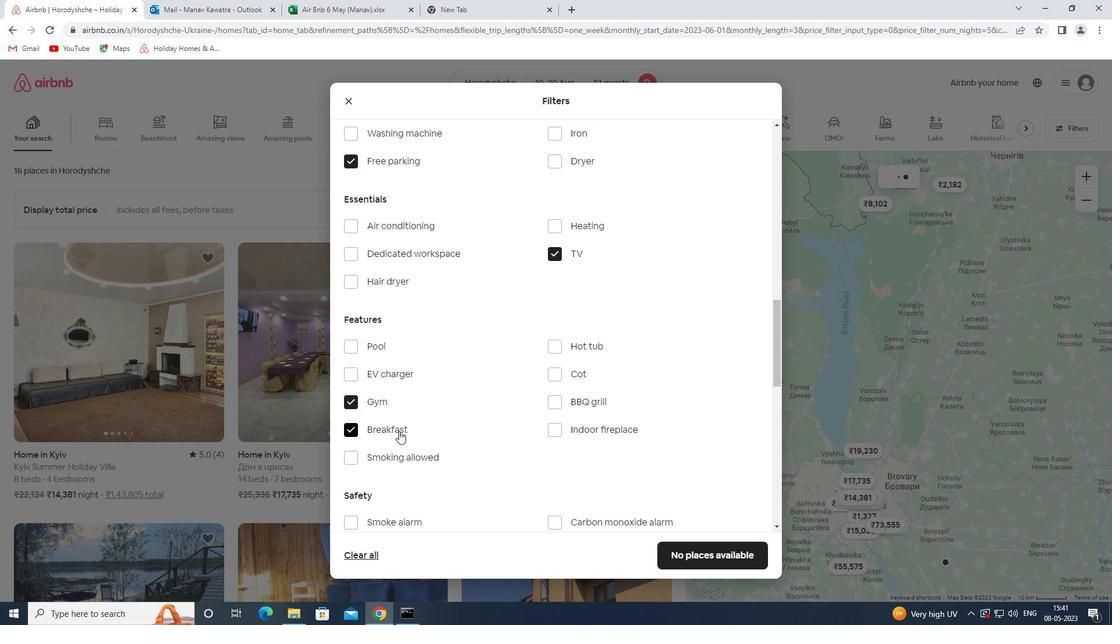 
Action: Mouse scrolled (418, 429) with delta (0, 0)
Screenshot: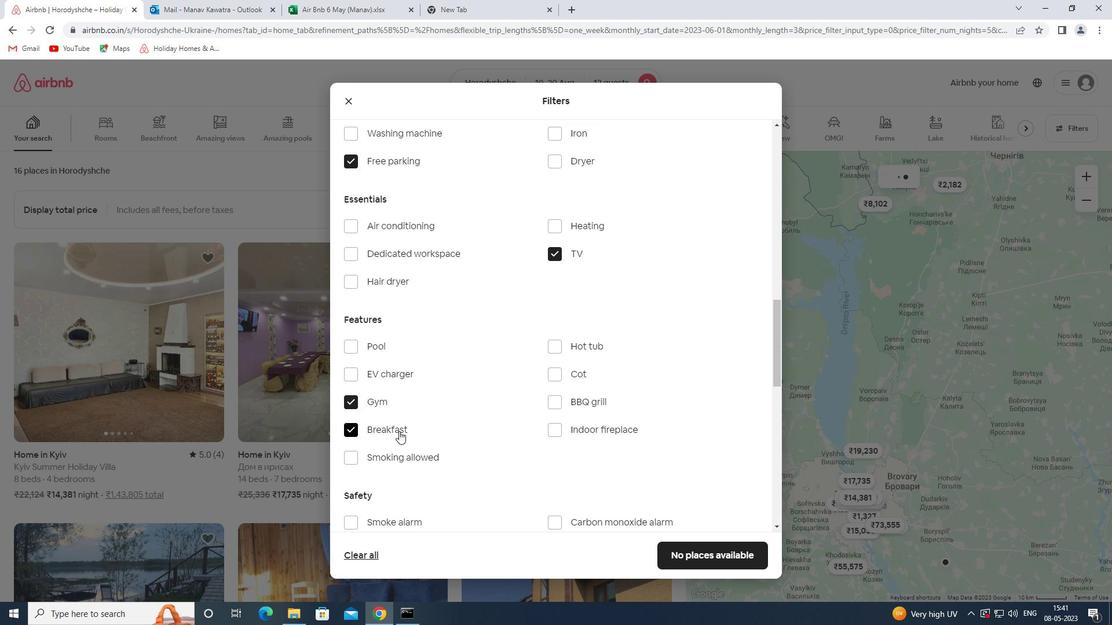 
Action: Mouse scrolled (418, 429) with delta (0, 0)
Screenshot: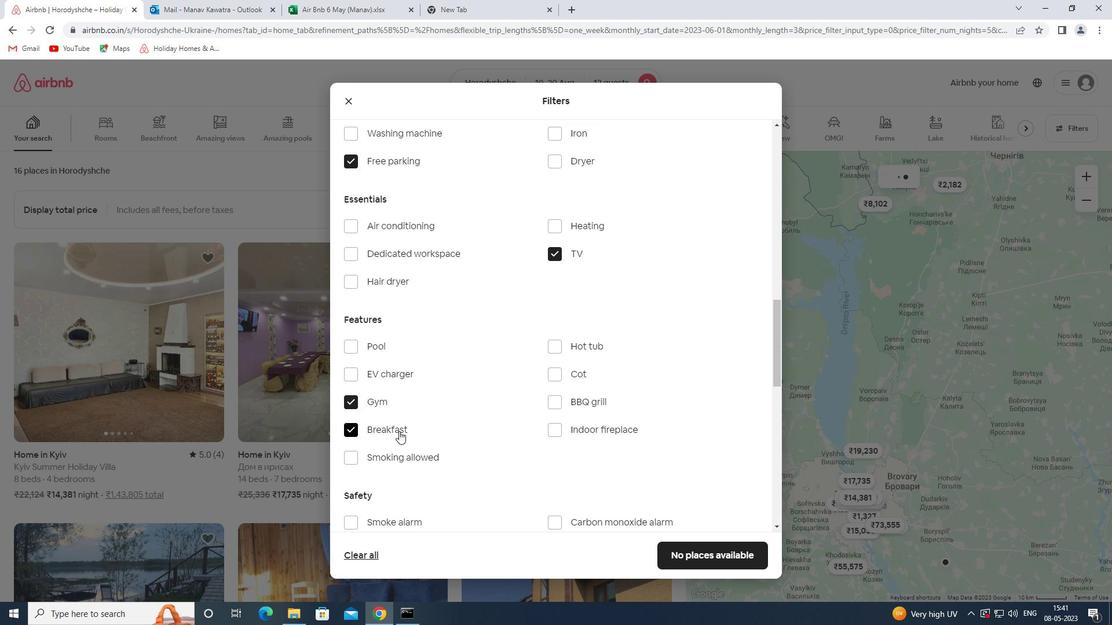 
Action: Mouse scrolled (418, 429) with delta (0, 0)
Screenshot: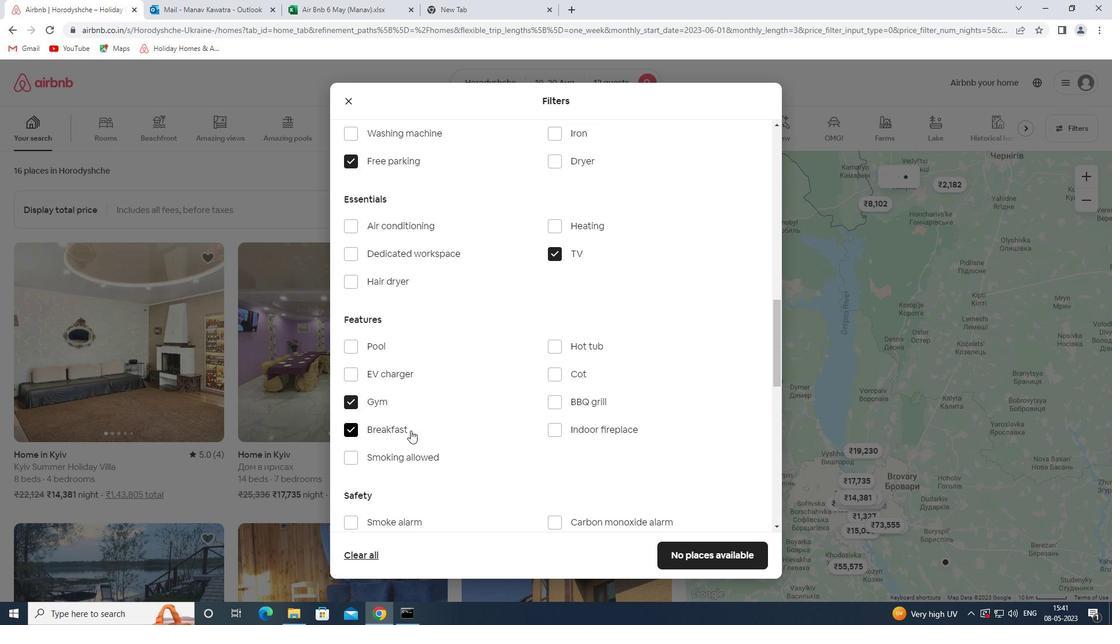 
Action: Mouse moved to (738, 331)
Screenshot: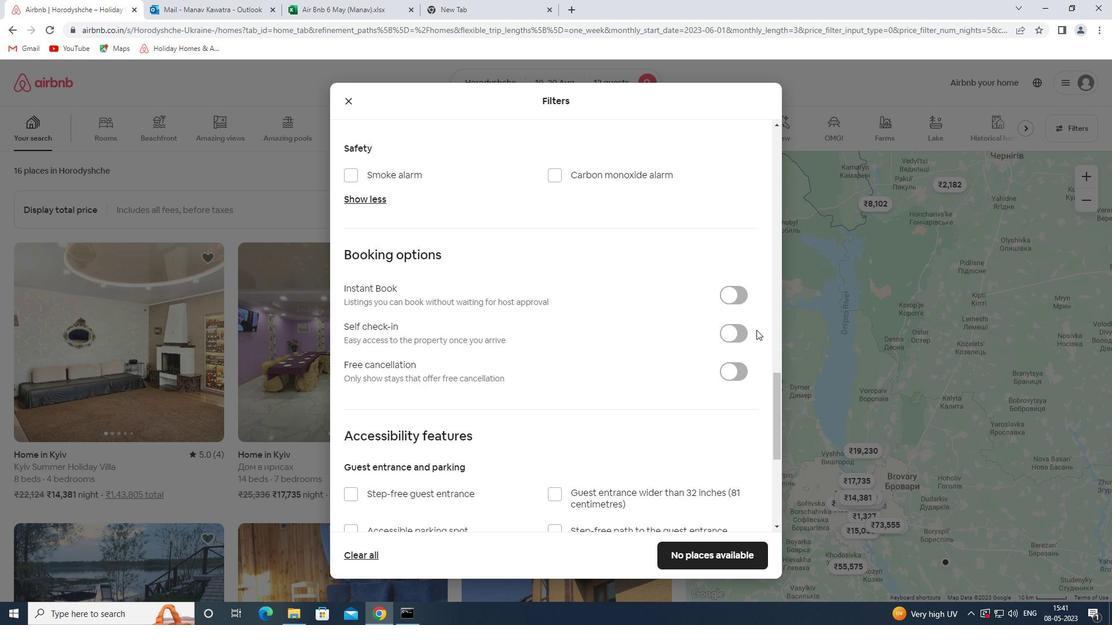 
Action: Mouse pressed left at (738, 331)
Screenshot: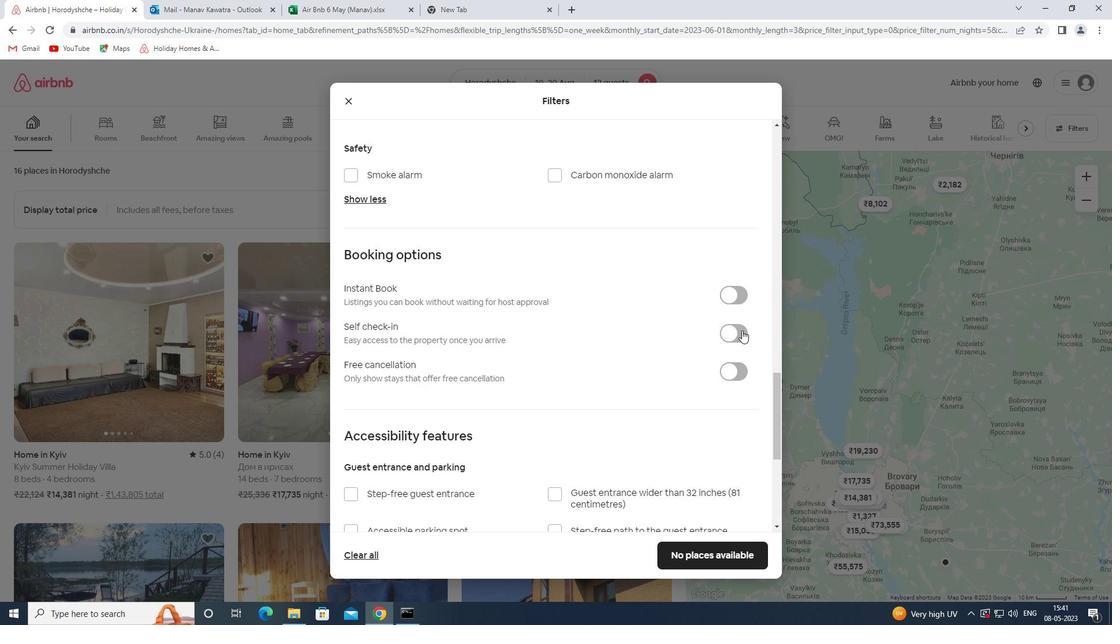 
Action: Mouse moved to (619, 391)
Screenshot: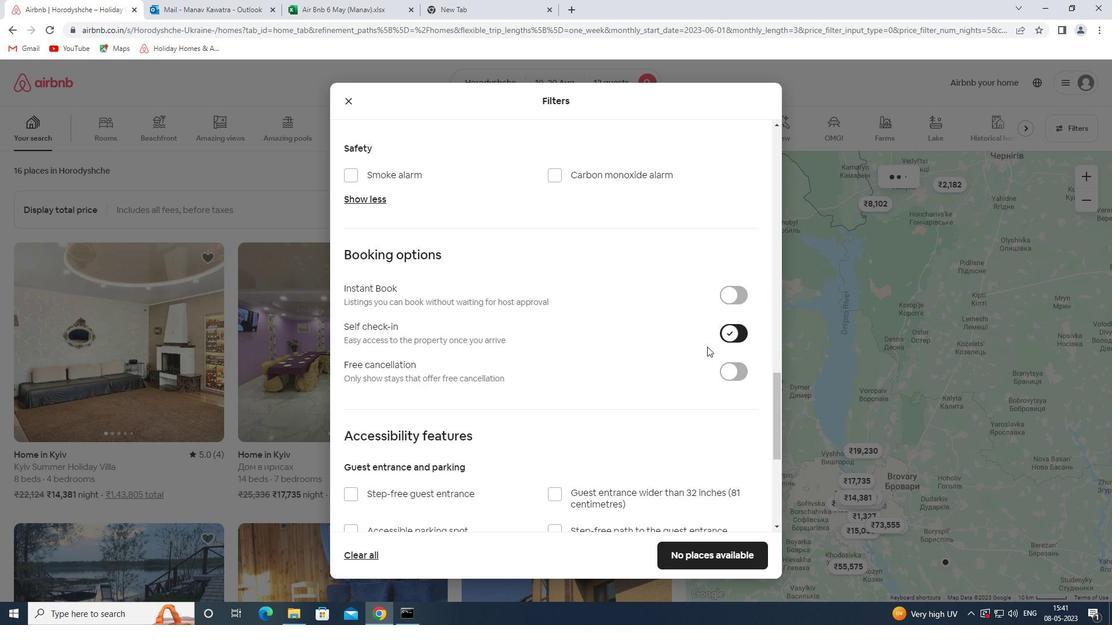 
Action: Mouse scrolled (619, 391) with delta (0, 0)
Screenshot: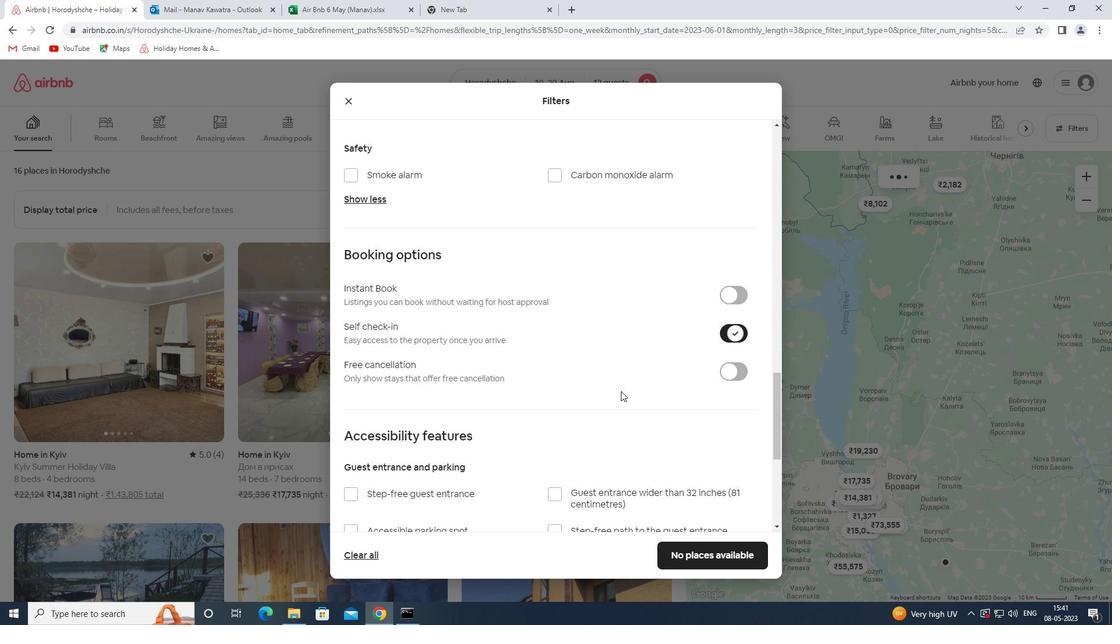 
Action: Mouse scrolled (619, 391) with delta (0, 0)
Screenshot: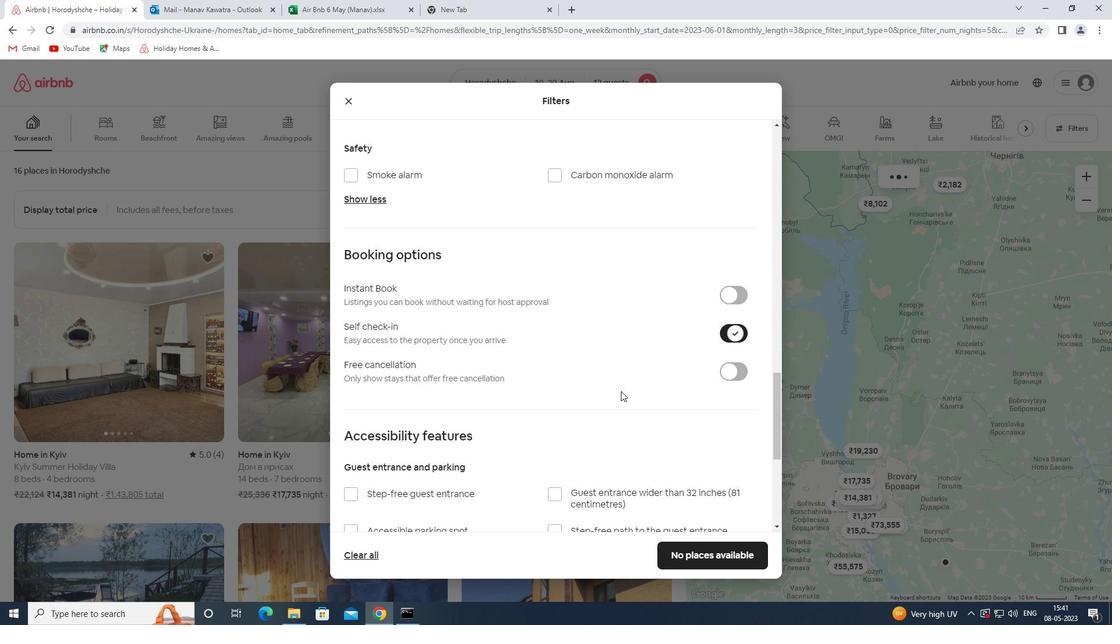 
Action: Mouse scrolled (619, 391) with delta (0, 0)
Screenshot: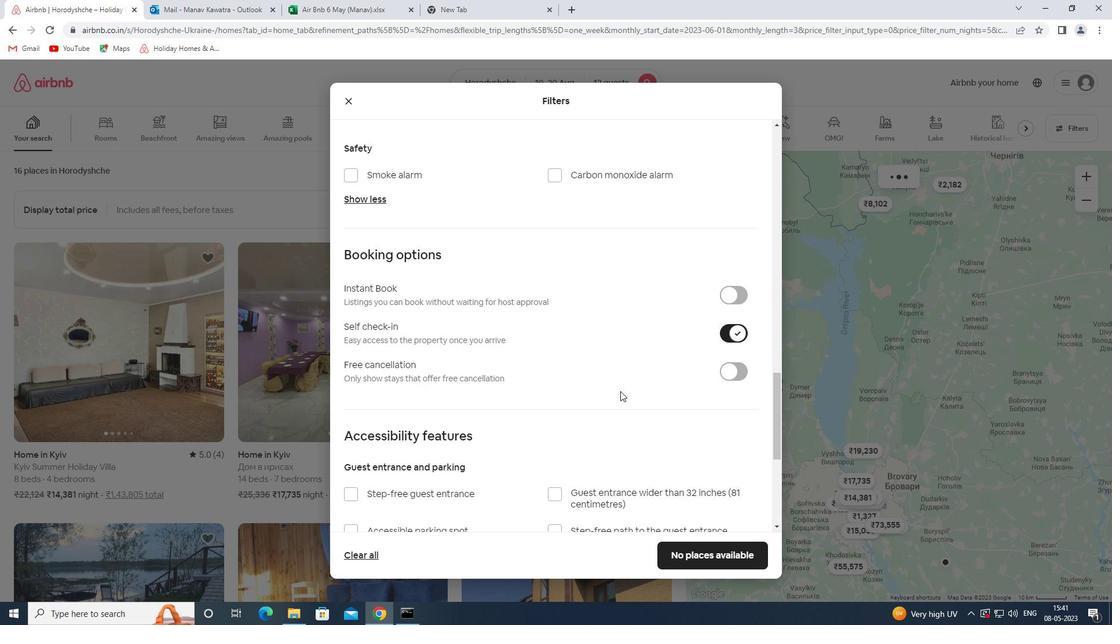 
Action: Mouse scrolled (619, 391) with delta (0, 0)
Screenshot: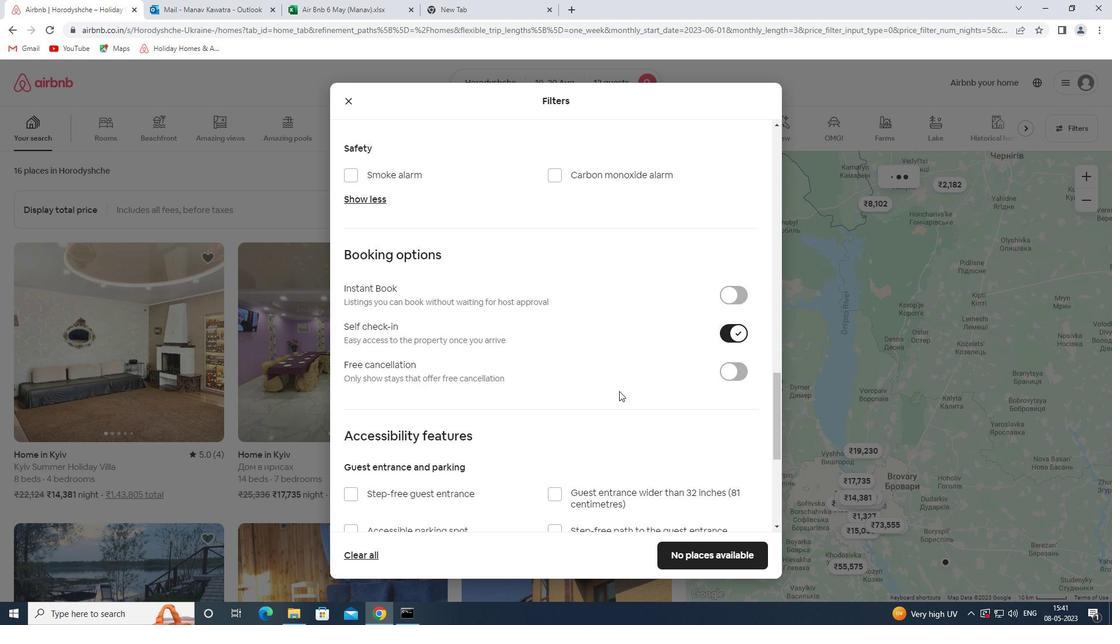
Action: Mouse scrolled (619, 391) with delta (0, 0)
Screenshot: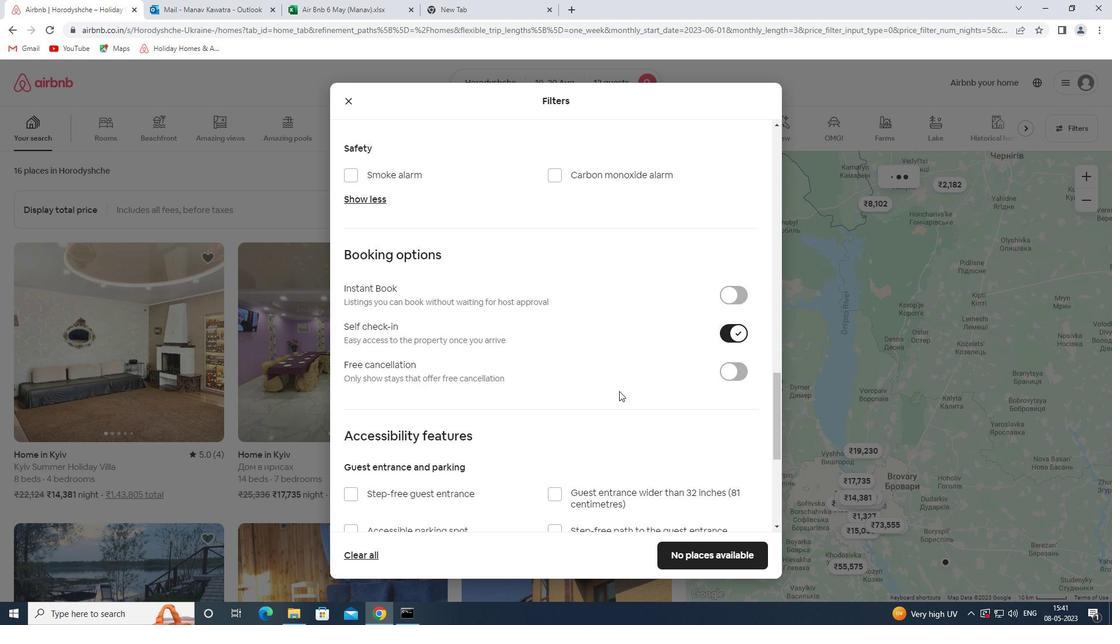 
Action: Mouse scrolled (619, 391) with delta (0, 0)
Screenshot: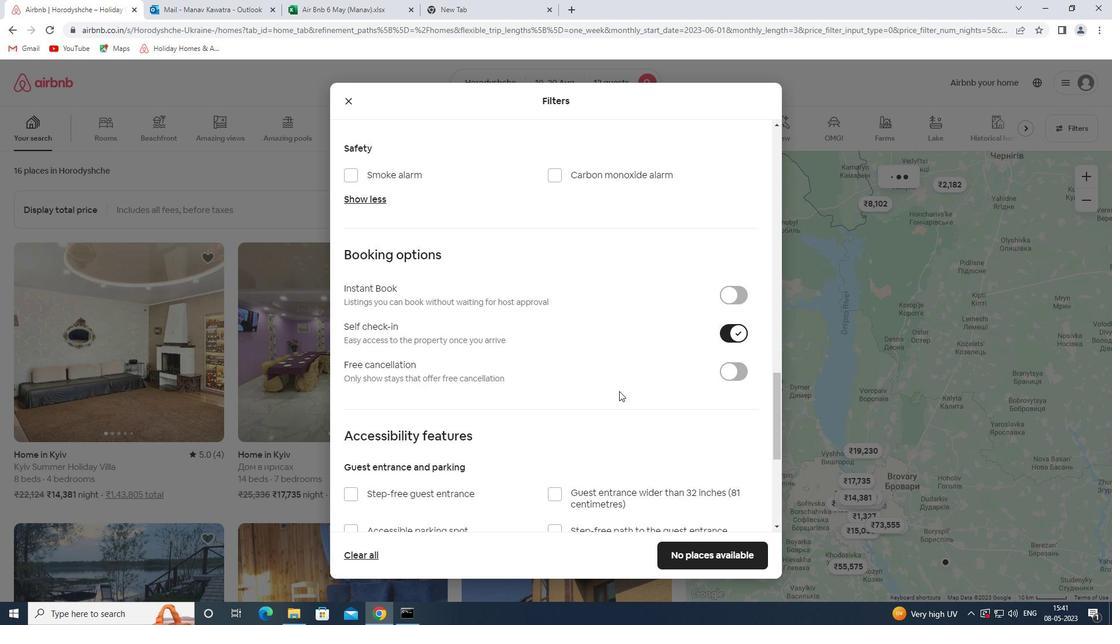 
Action: Mouse moved to (378, 472)
Screenshot: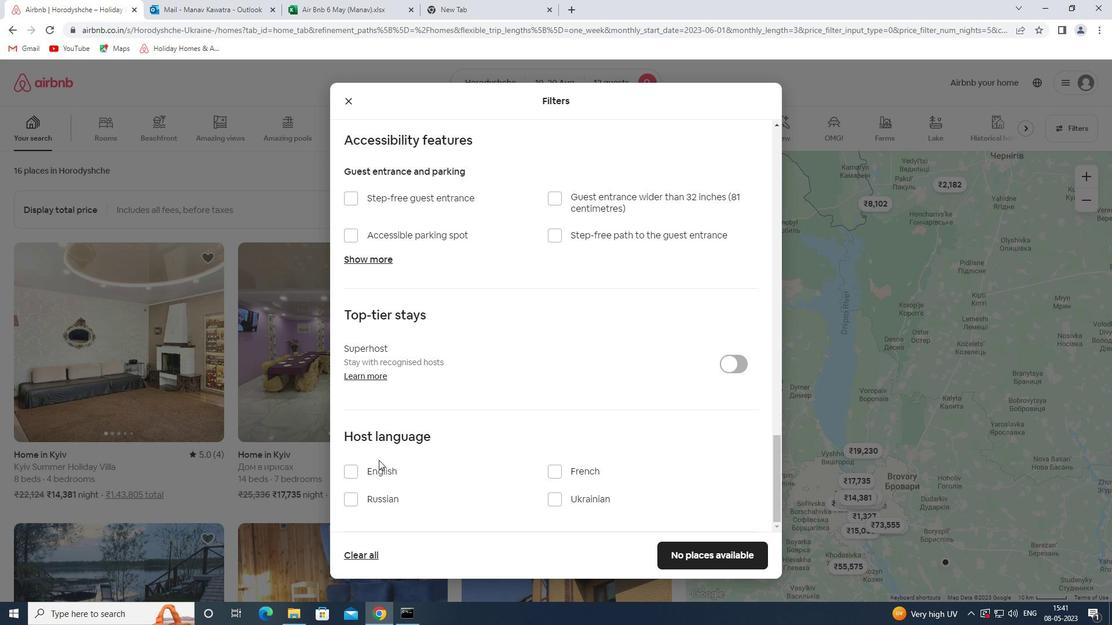 
Action: Mouse pressed left at (378, 472)
Screenshot: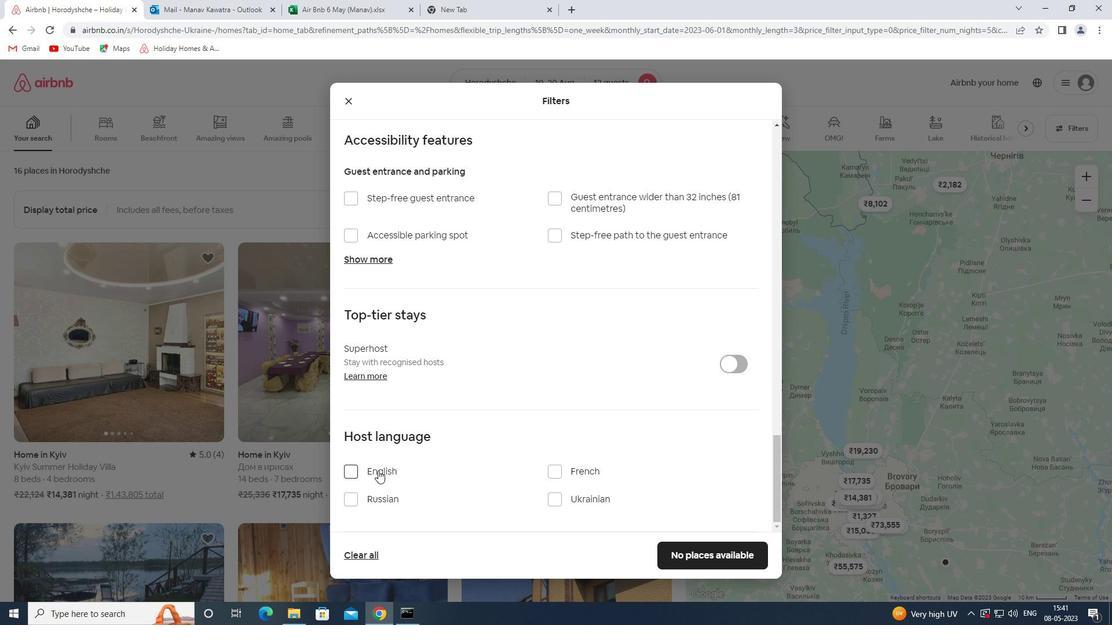 
Action: Mouse moved to (688, 555)
Screenshot: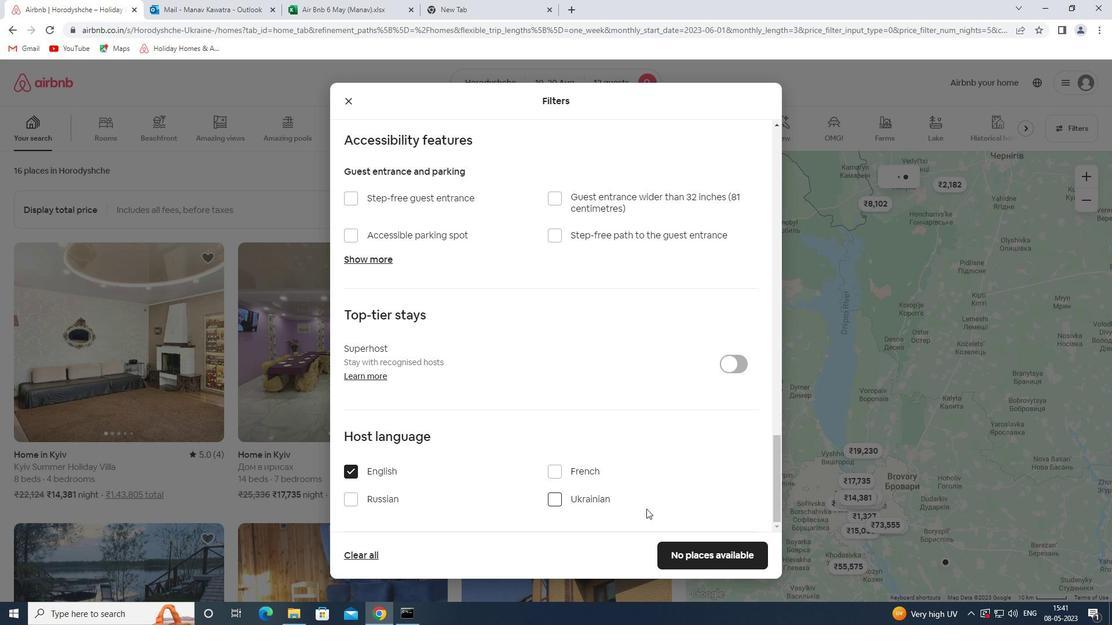 
Action: Mouse pressed left at (688, 555)
Screenshot: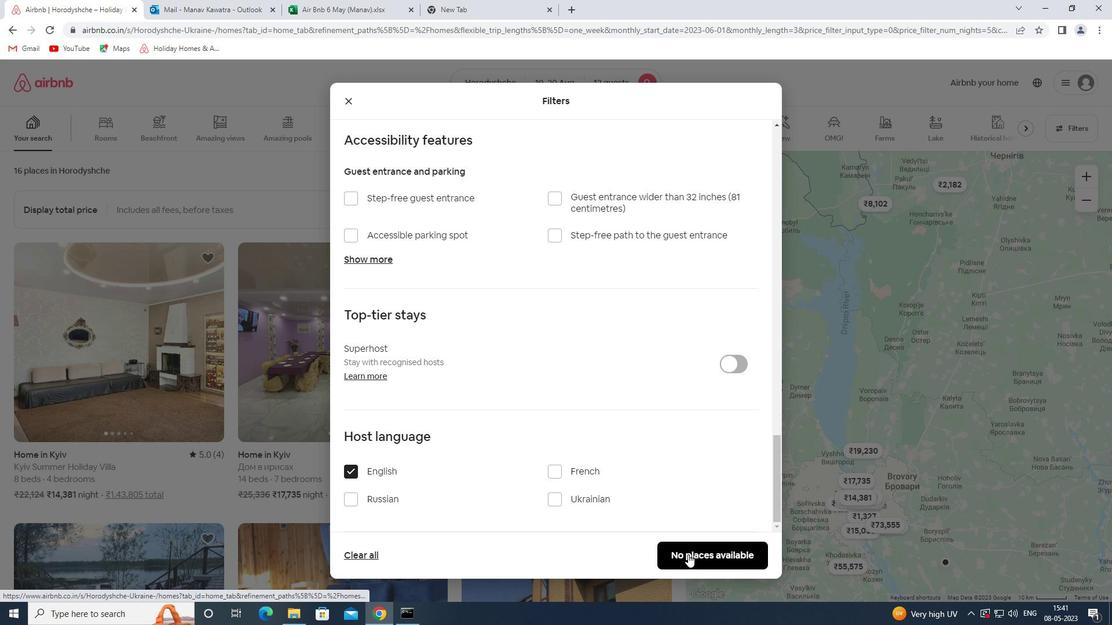 
Action: Mouse moved to (657, 546)
Screenshot: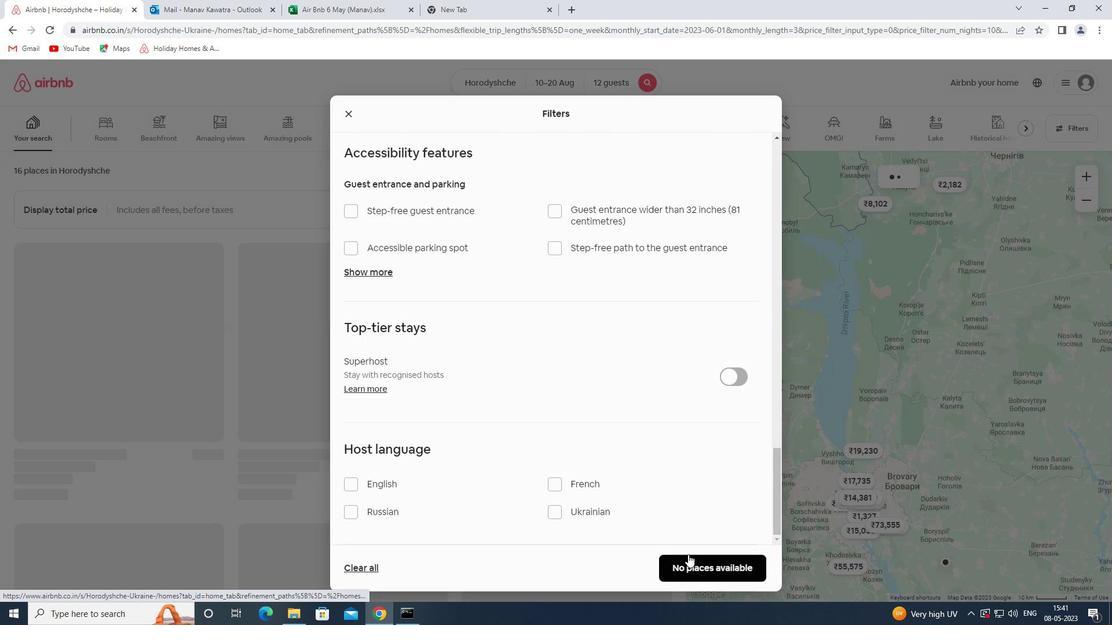 
